 Task: Find connections with filter location Yorkton with filter topic #linkedincoachwith filter profile language English with filter current company Piramal Group with filter school UKA TARSADIA UNIVERSITY with filter industry Accommodation Services with filter service category Healthcare Consulting with filter keywords title Call Center Representative
Action: Mouse moved to (541, 114)
Screenshot: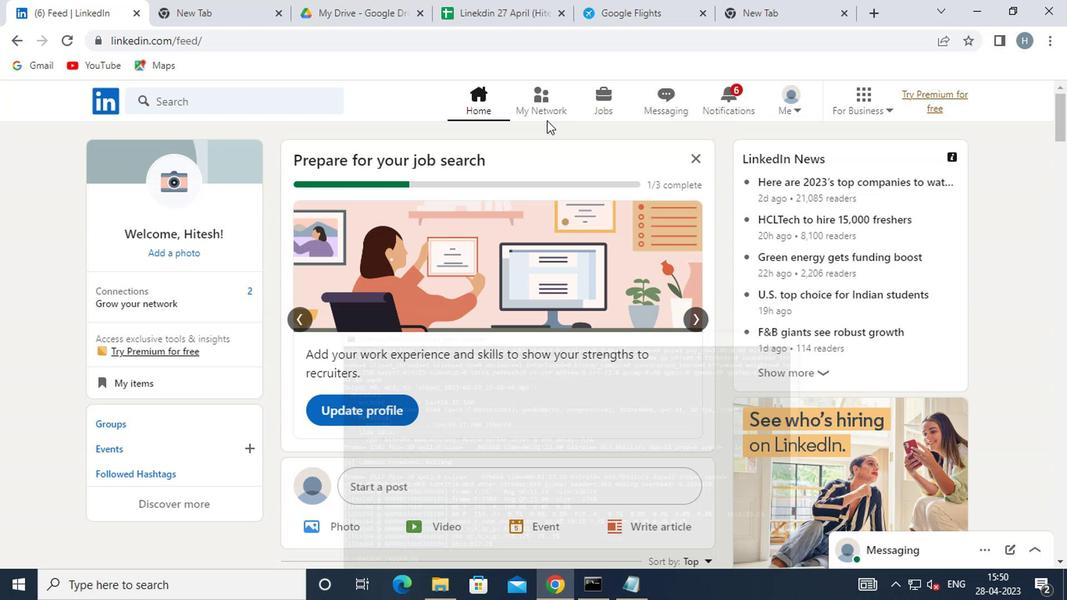 
Action: Mouse pressed left at (541, 114)
Screenshot: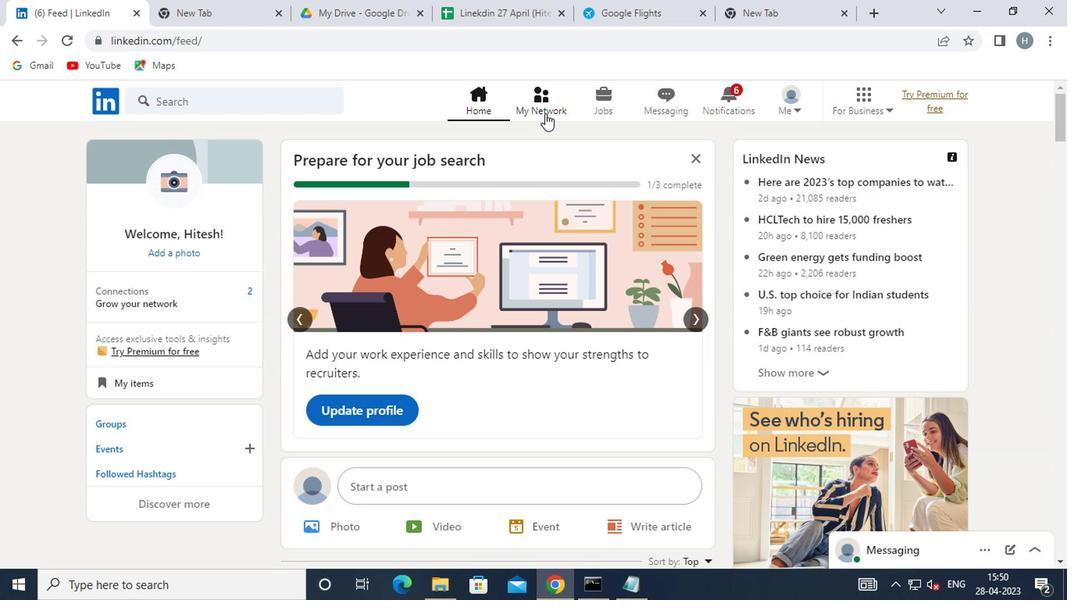
Action: Mouse moved to (280, 190)
Screenshot: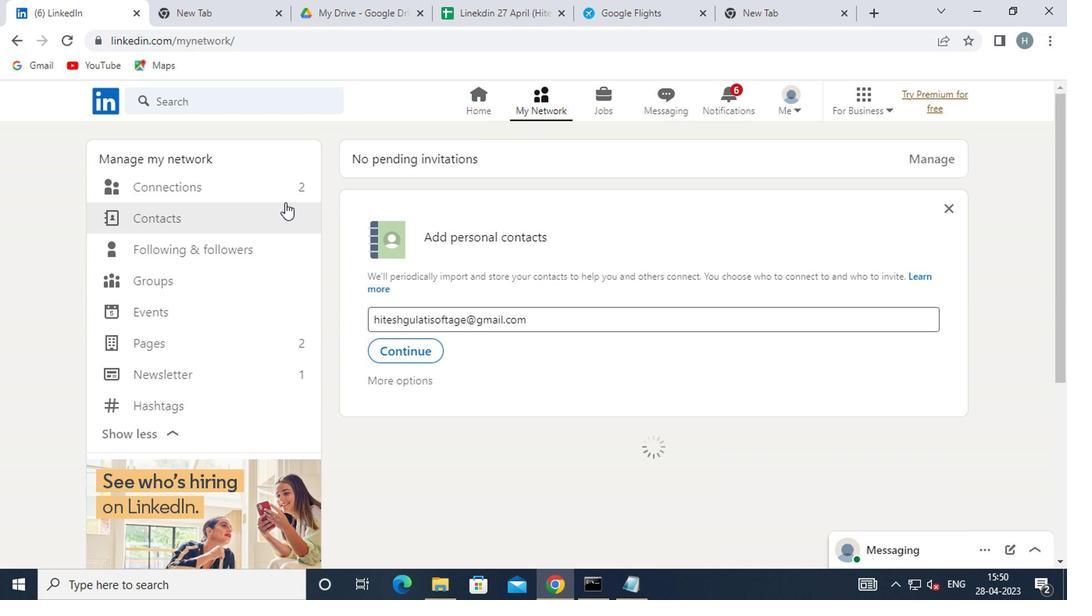 
Action: Mouse pressed left at (280, 190)
Screenshot: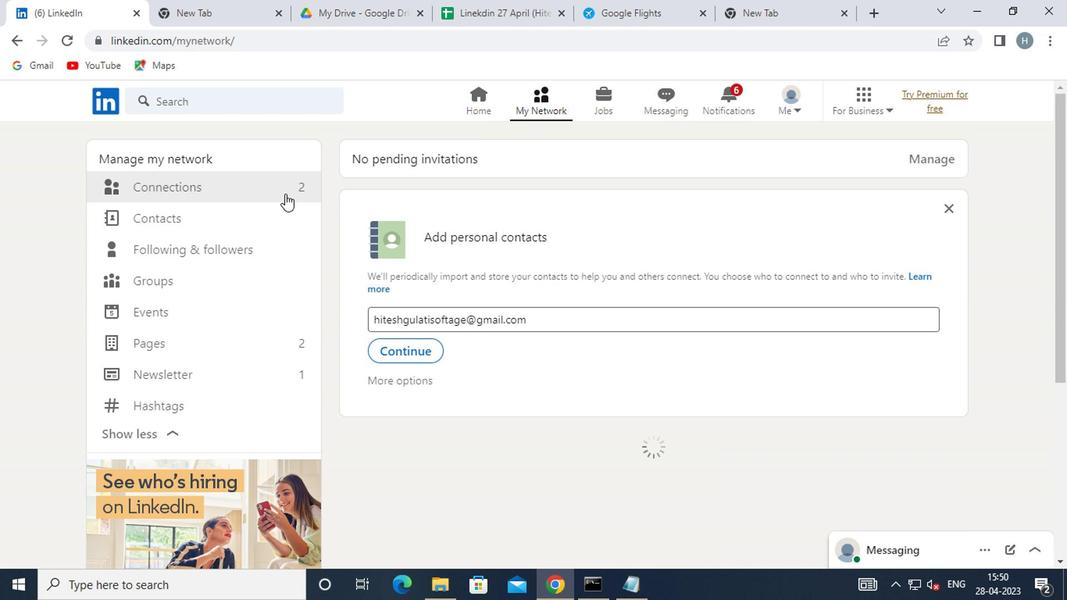 
Action: Mouse moved to (641, 190)
Screenshot: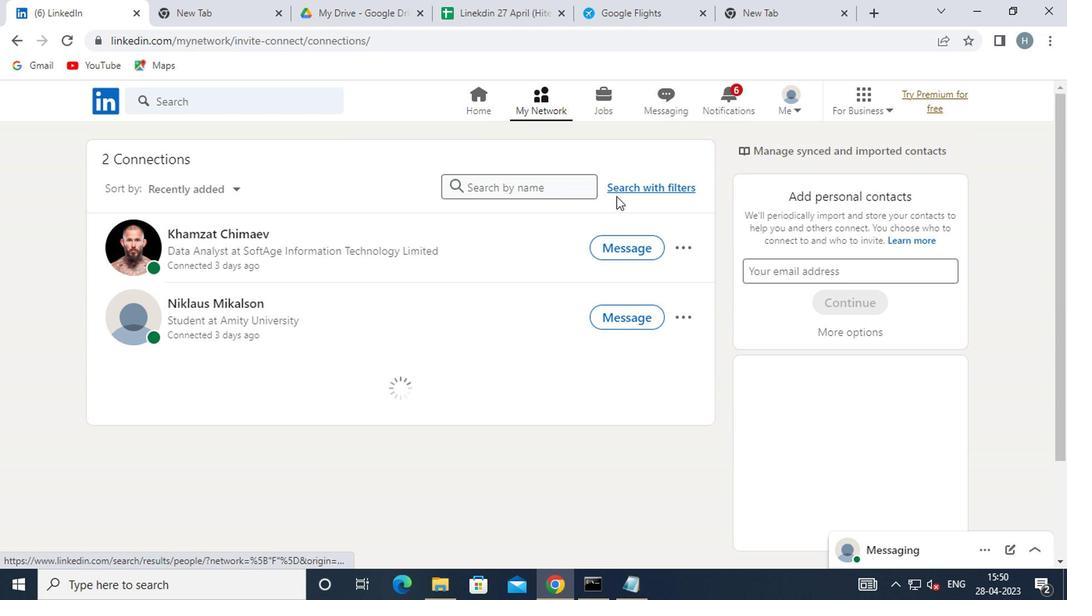 
Action: Mouse pressed left at (641, 190)
Screenshot: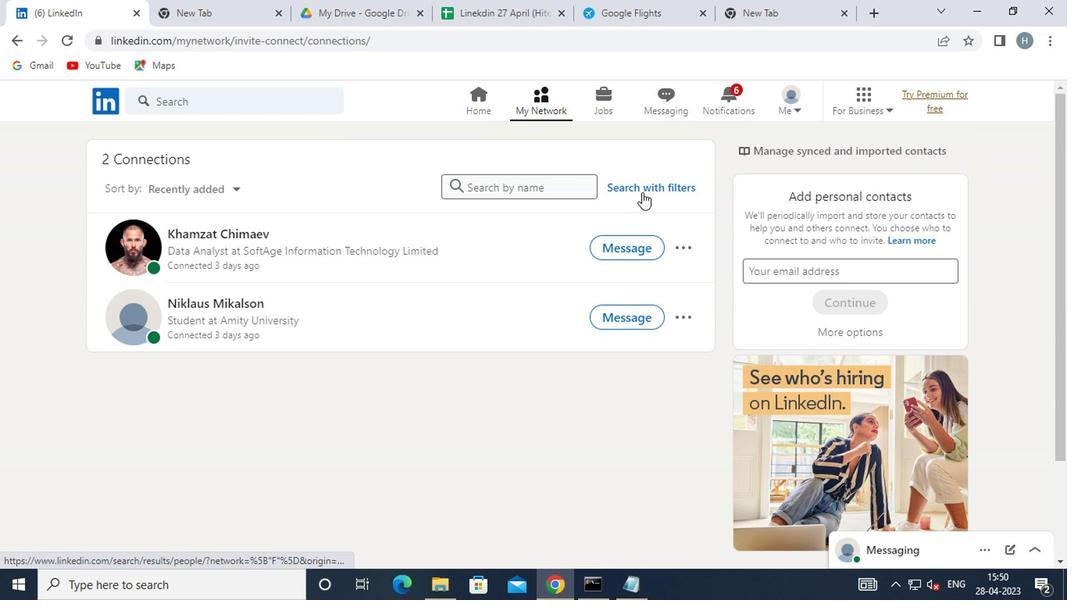 
Action: Mouse moved to (601, 141)
Screenshot: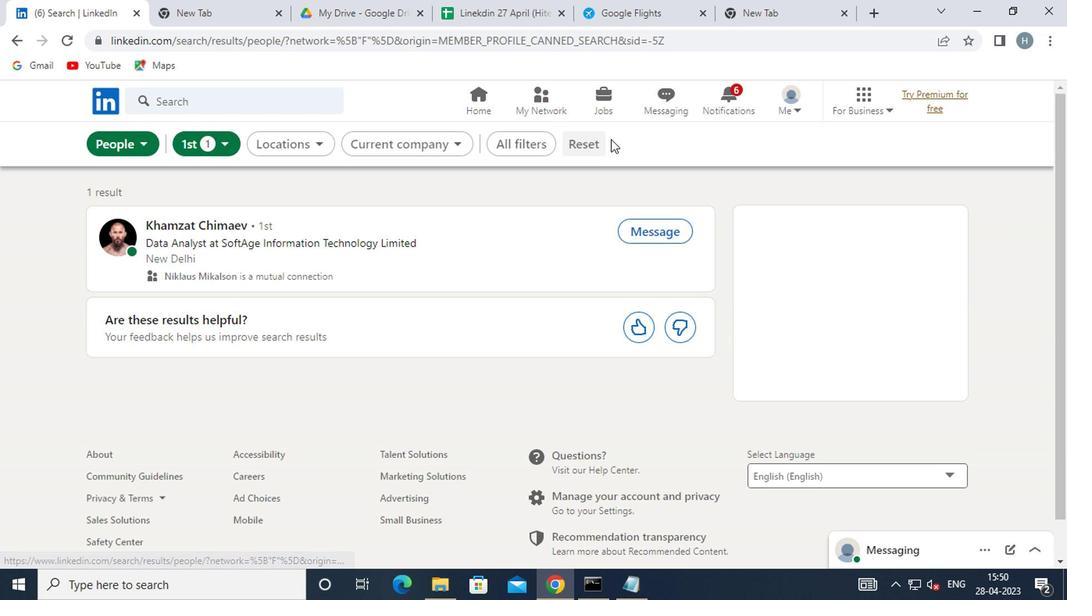 
Action: Mouse pressed left at (601, 141)
Screenshot: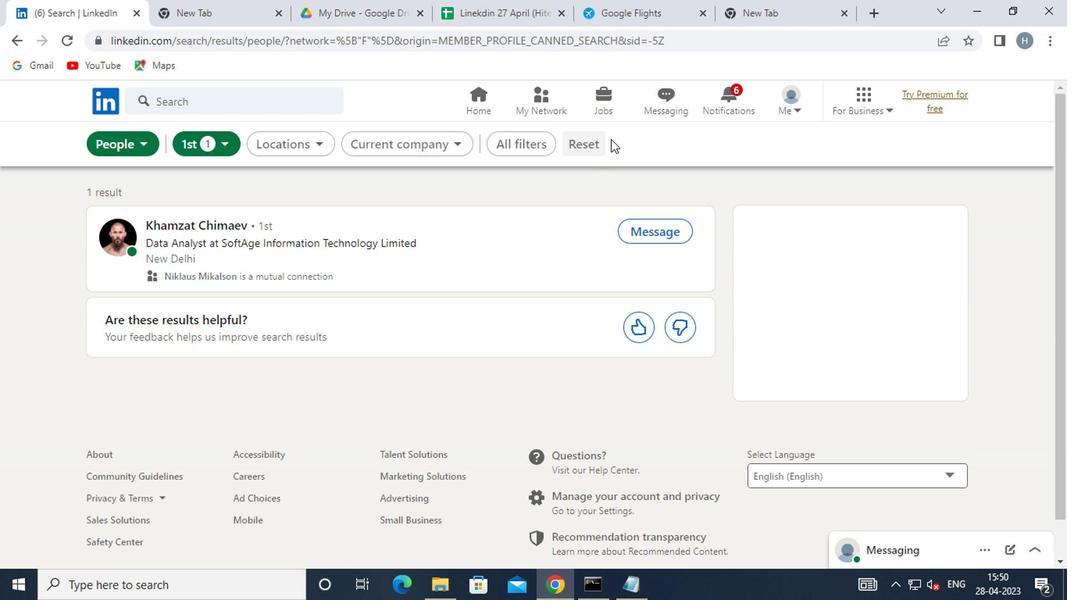 
Action: Mouse moved to (563, 144)
Screenshot: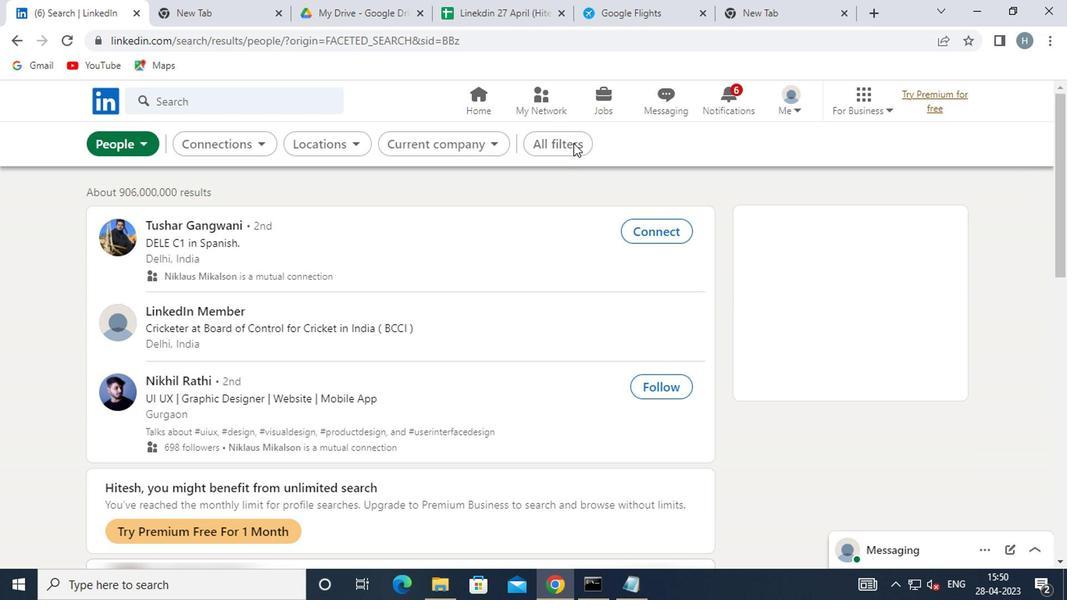 
Action: Mouse pressed left at (563, 144)
Screenshot: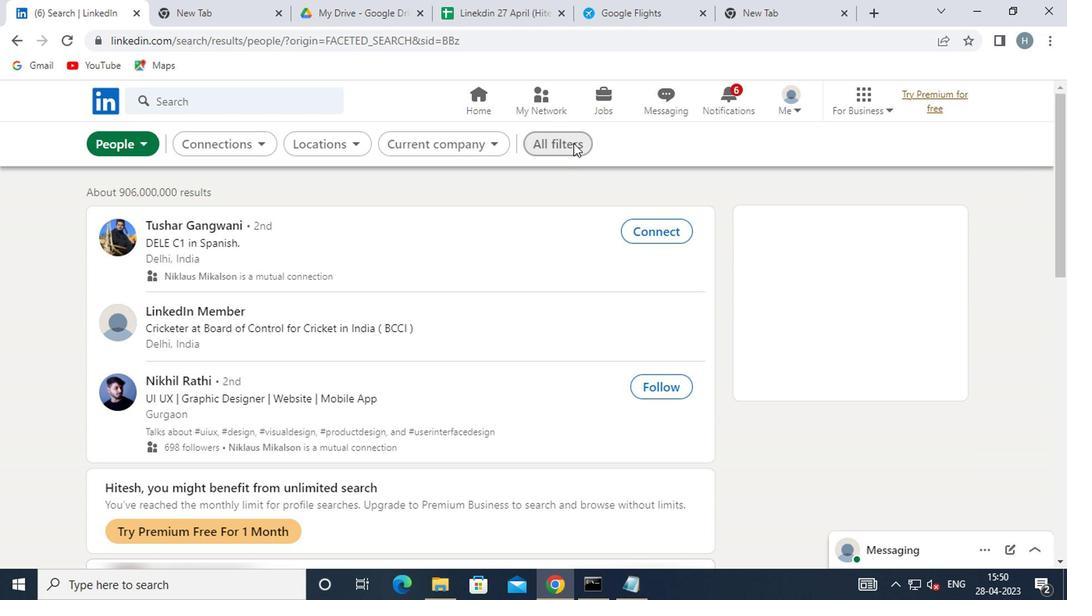 
Action: Mouse moved to (736, 312)
Screenshot: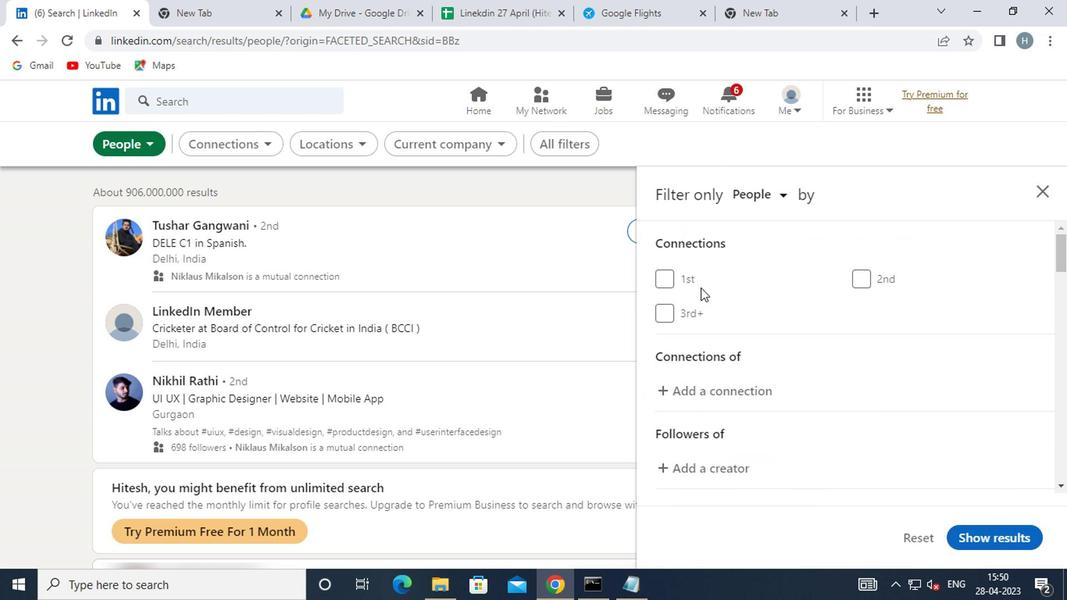 
Action: Mouse scrolled (736, 311) with delta (0, 0)
Screenshot: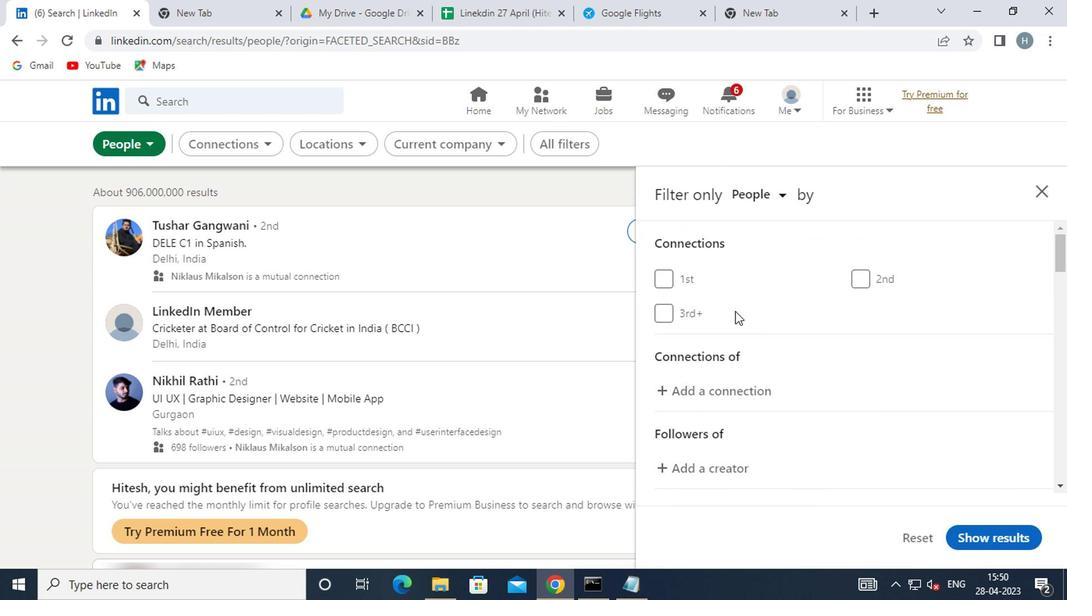 
Action: Mouse scrolled (736, 311) with delta (0, 0)
Screenshot: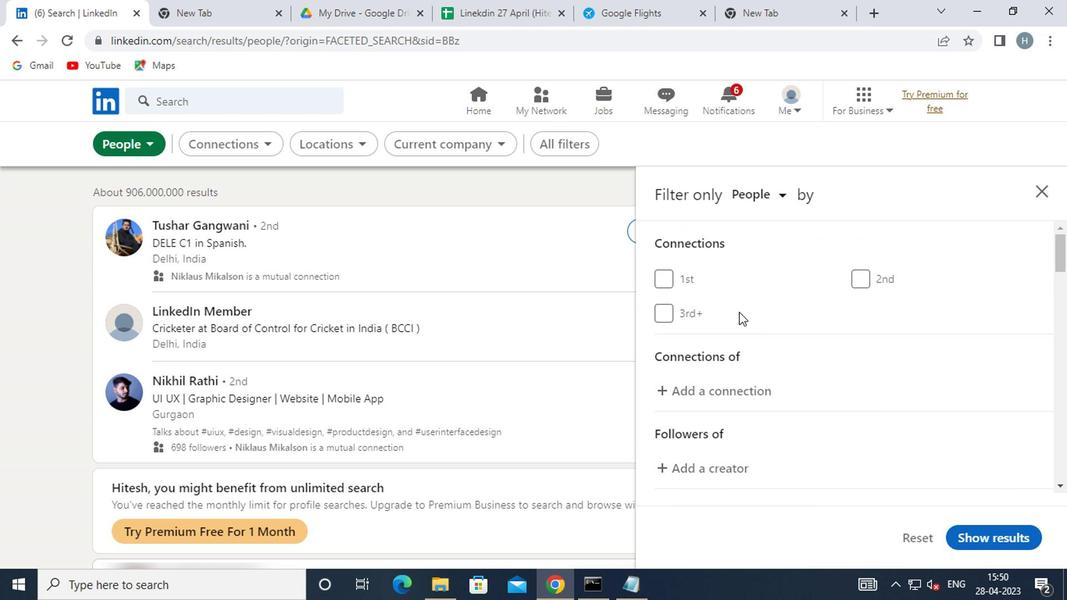 
Action: Mouse scrolled (736, 311) with delta (0, 0)
Screenshot: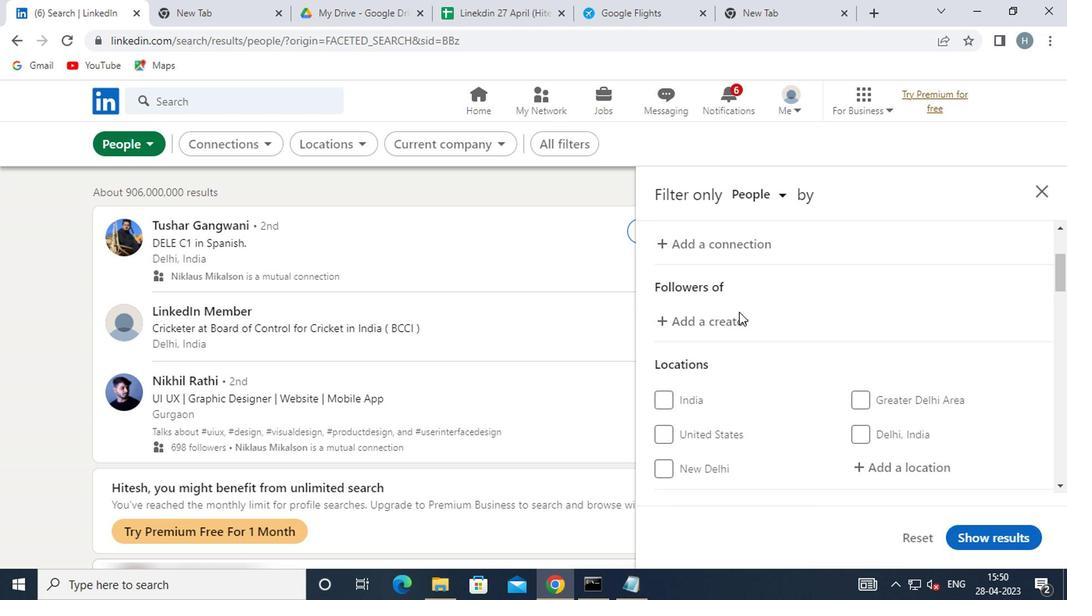 
Action: Mouse moved to (876, 375)
Screenshot: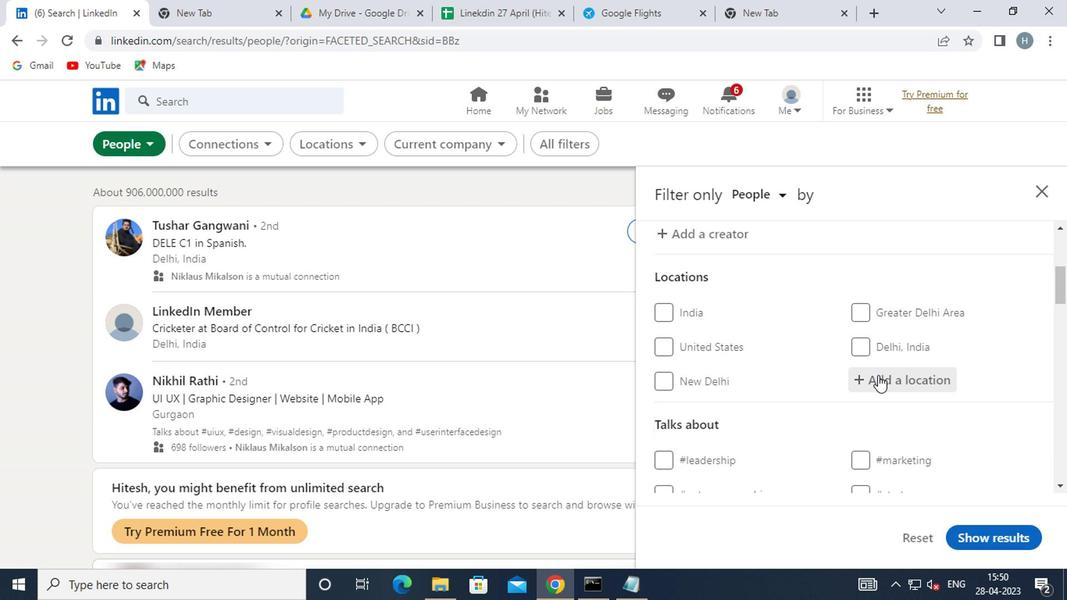 
Action: Mouse pressed left at (876, 375)
Screenshot: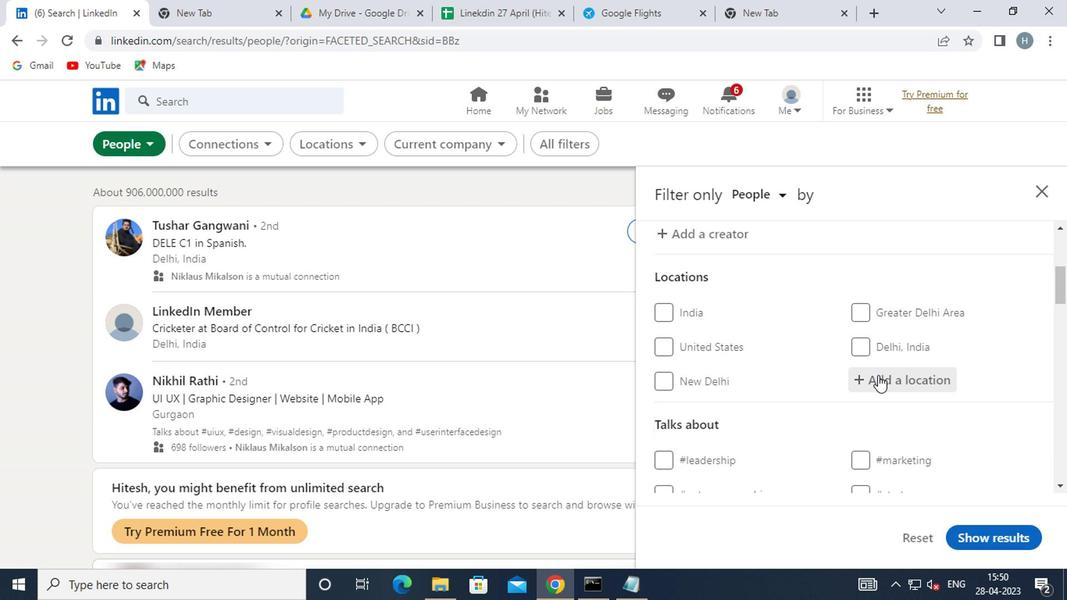 
Action: Mouse moved to (868, 374)
Screenshot: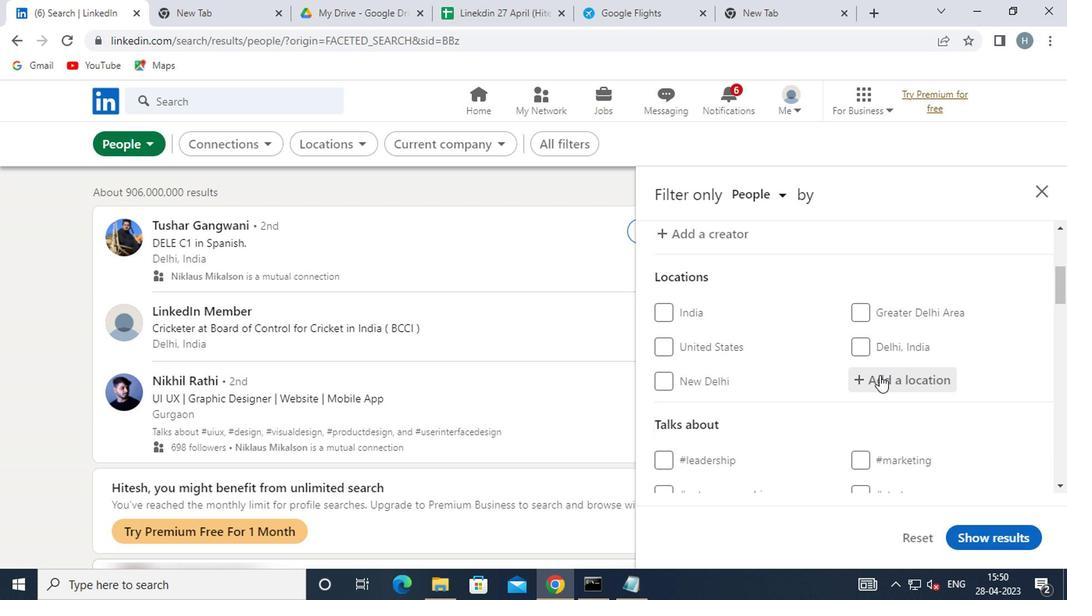 
Action: Key pressed <Key.shift>YORKTON<Key.enter>
Screenshot: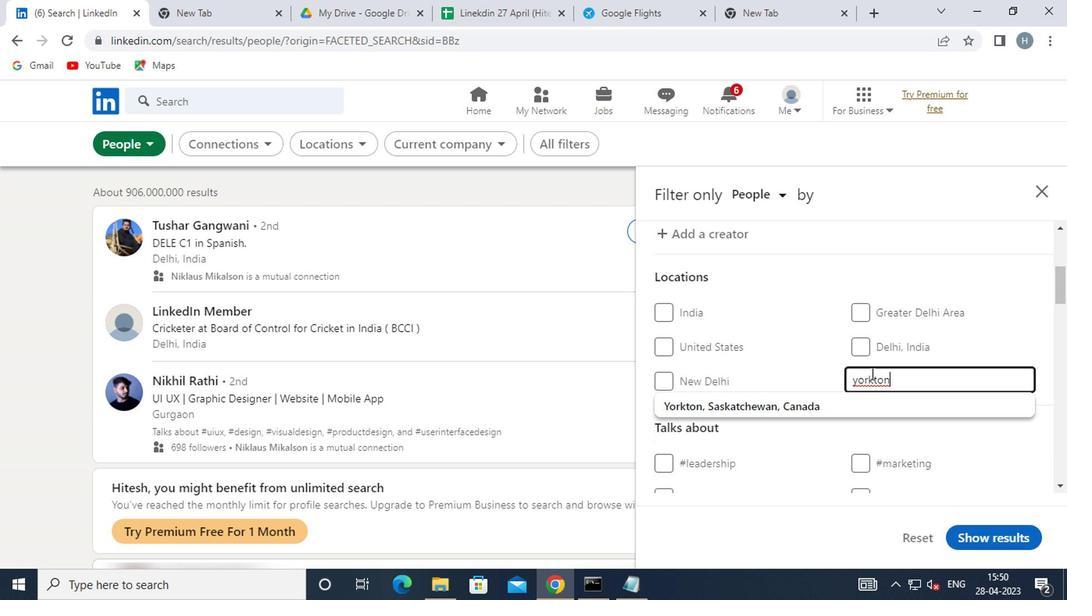 
Action: Mouse moved to (929, 409)
Screenshot: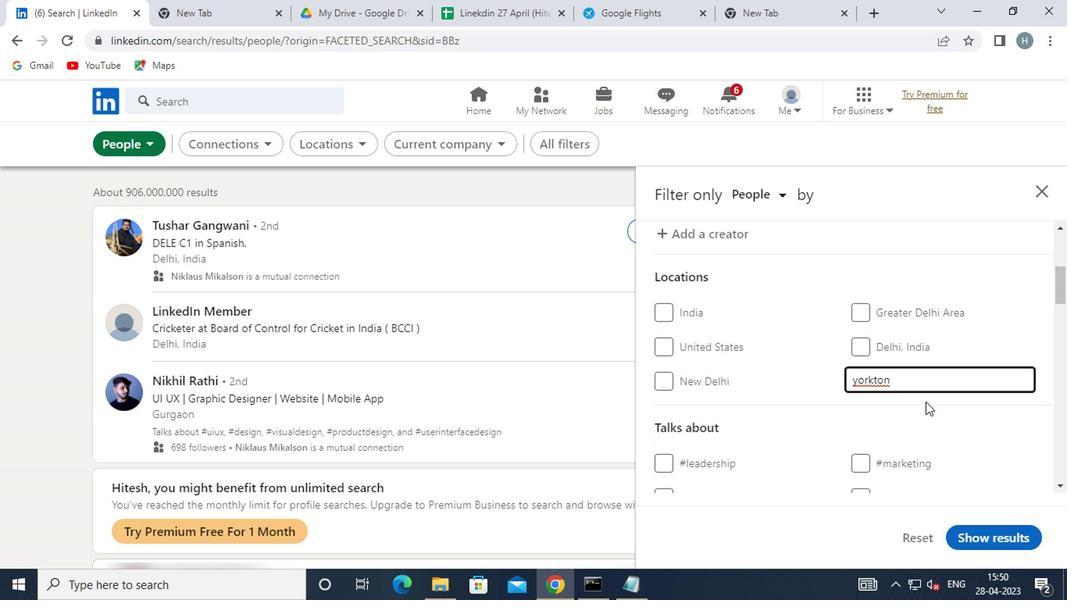 
Action: Mouse scrolled (929, 408) with delta (0, 0)
Screenshot: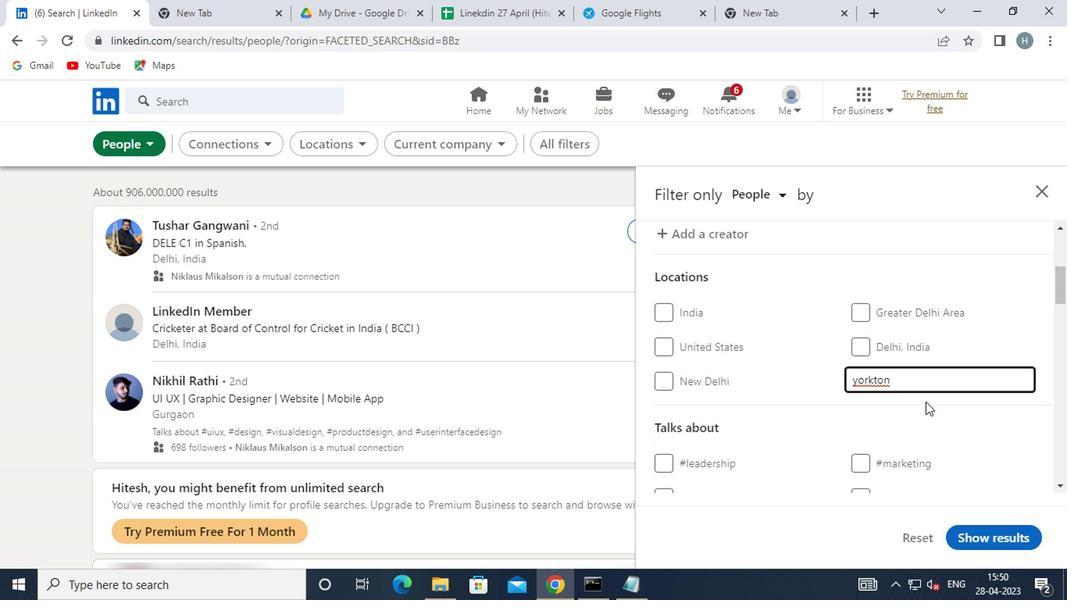
Action: Mouse moved to (929, 409)
Screenshot: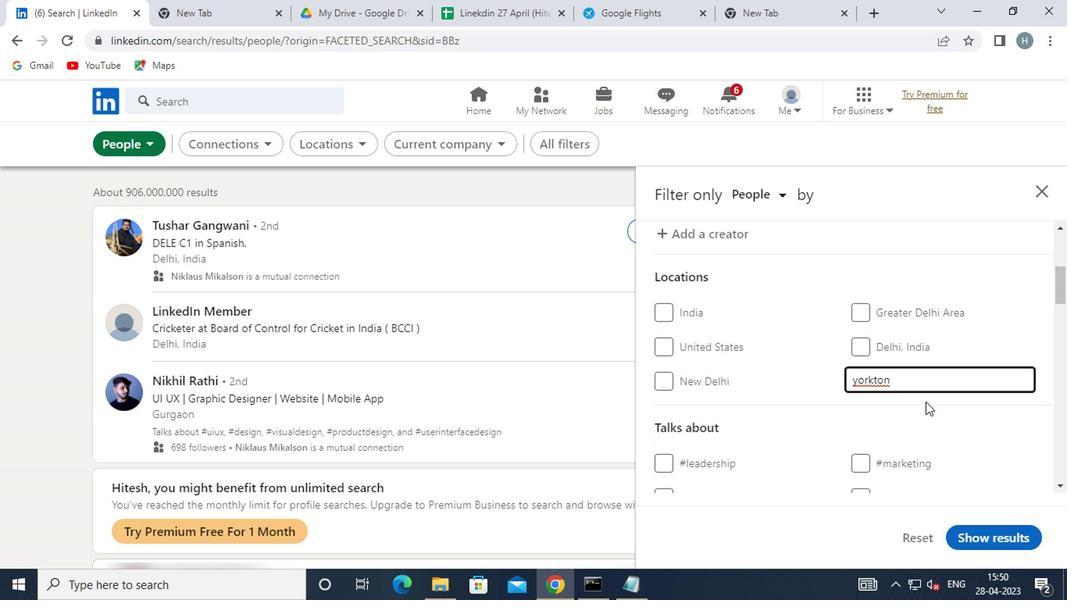 
Action: Mouse scrolled (929, 409) with delta (0, 0)
Screenshot: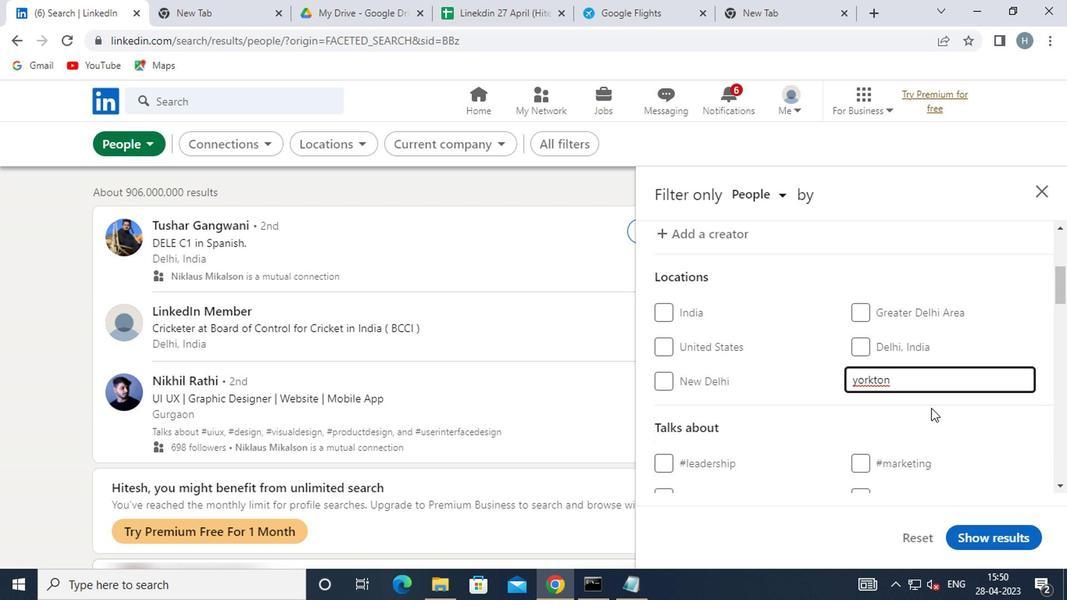 
Action: Mouse moved to (919, 374)
Screenshot: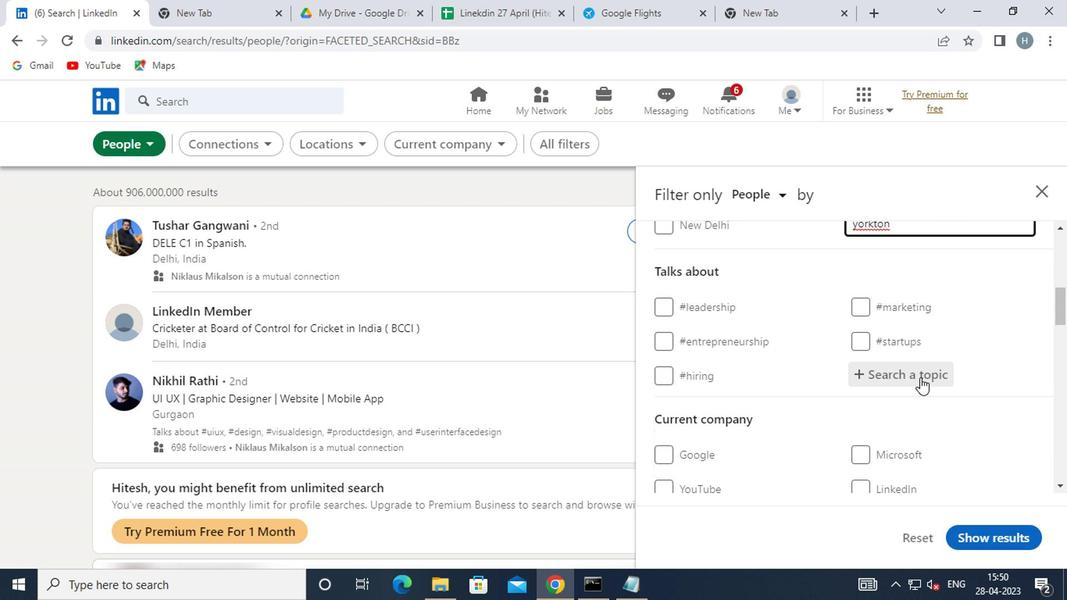 
Action: Mouse pressed left at (919, 374)
Screenshot: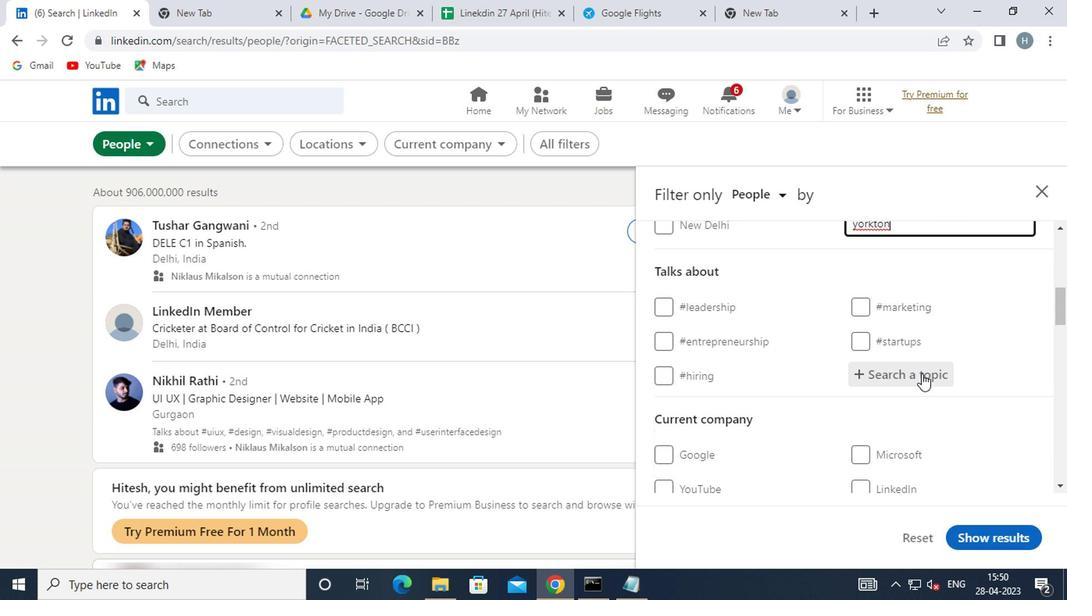 
Action: Key pressed <Key.shift><Key.shift>LINKEDINCOA
Screenshot: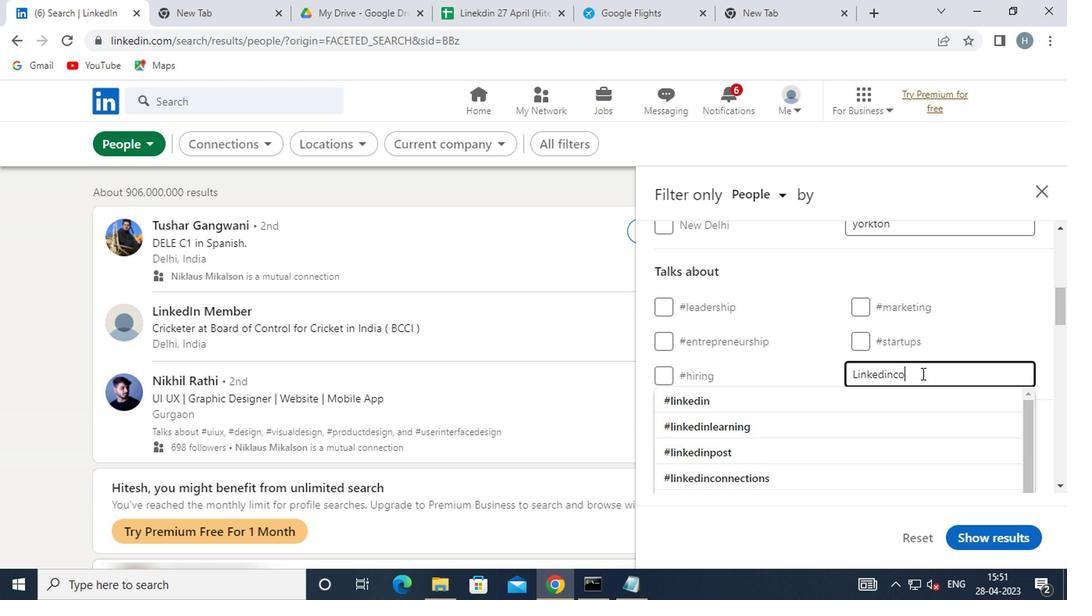 
Action: Mouse moved to (873, 395)
Screenshot: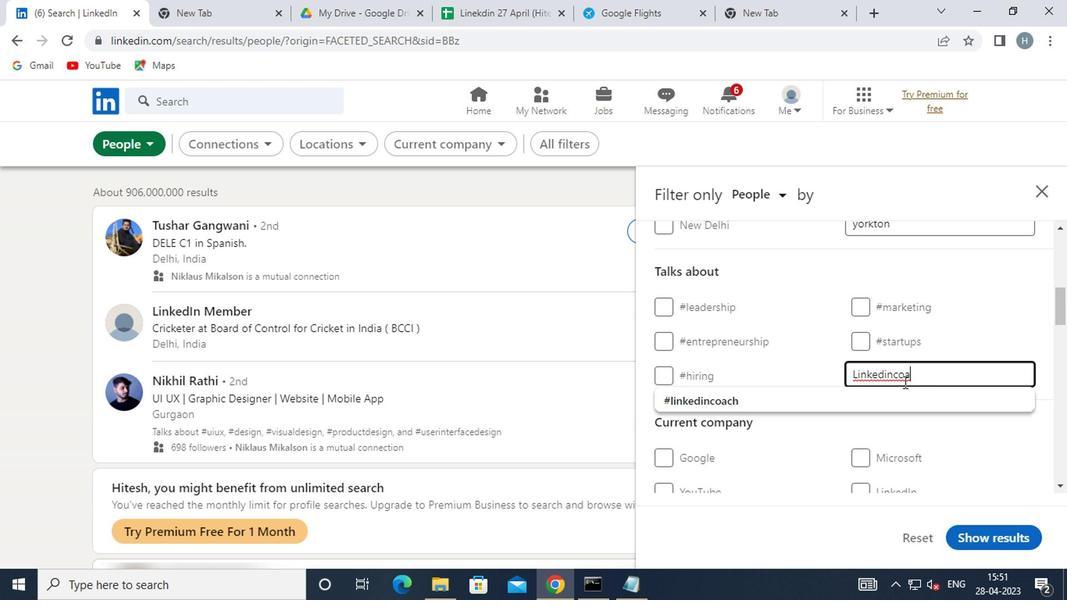 
Action: Mouse pressed left at (873, 395)
Screenshot: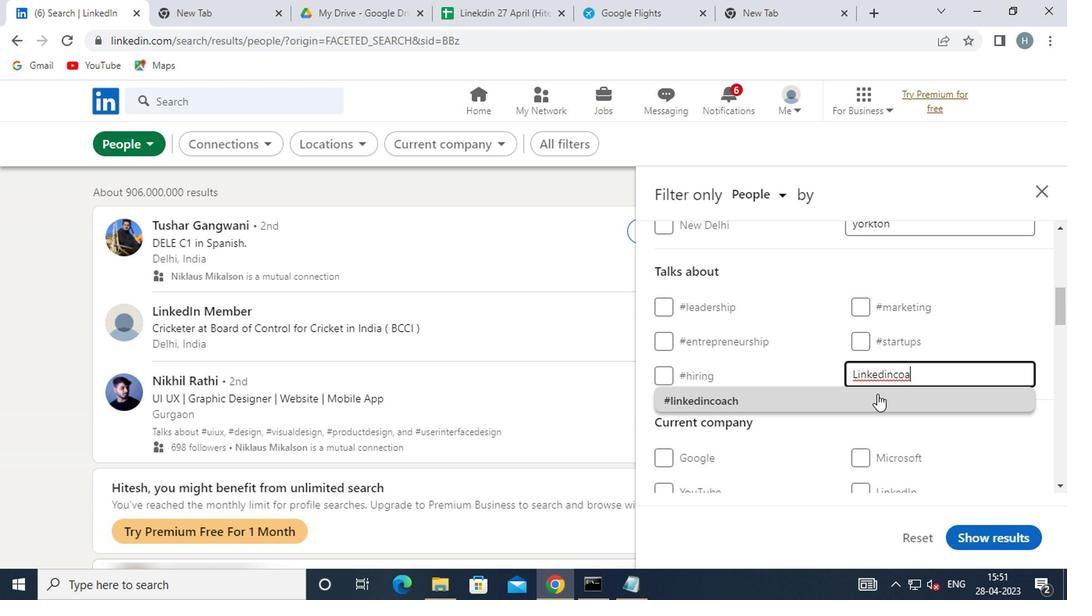 
Action: Mouse moved to (863, 379)
Screenshot: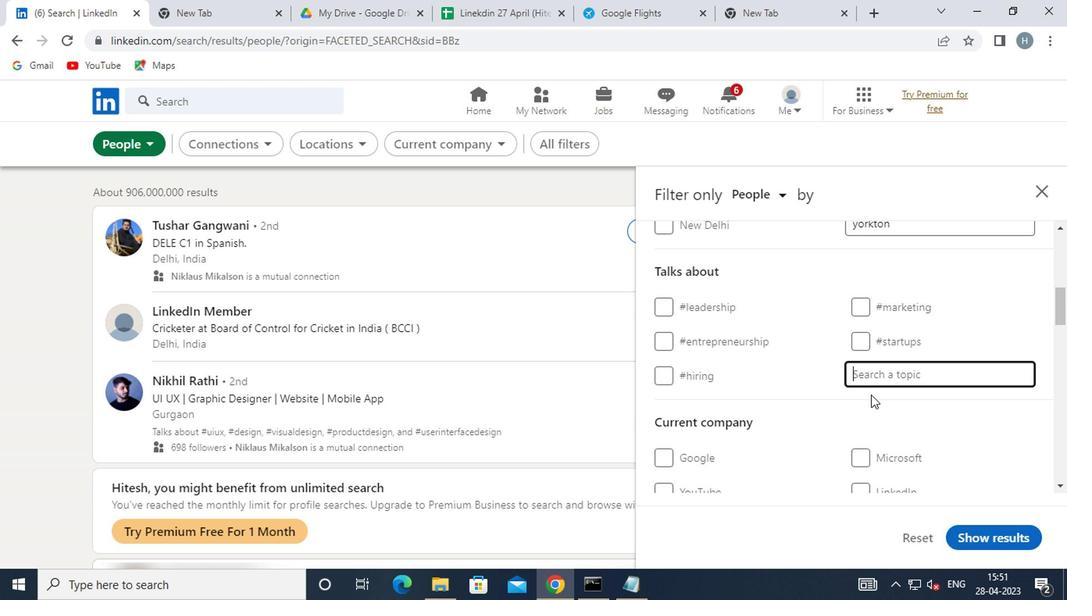 
Action: Mouse scrolled (863, 378) with delta (0, -1)
Screenshot: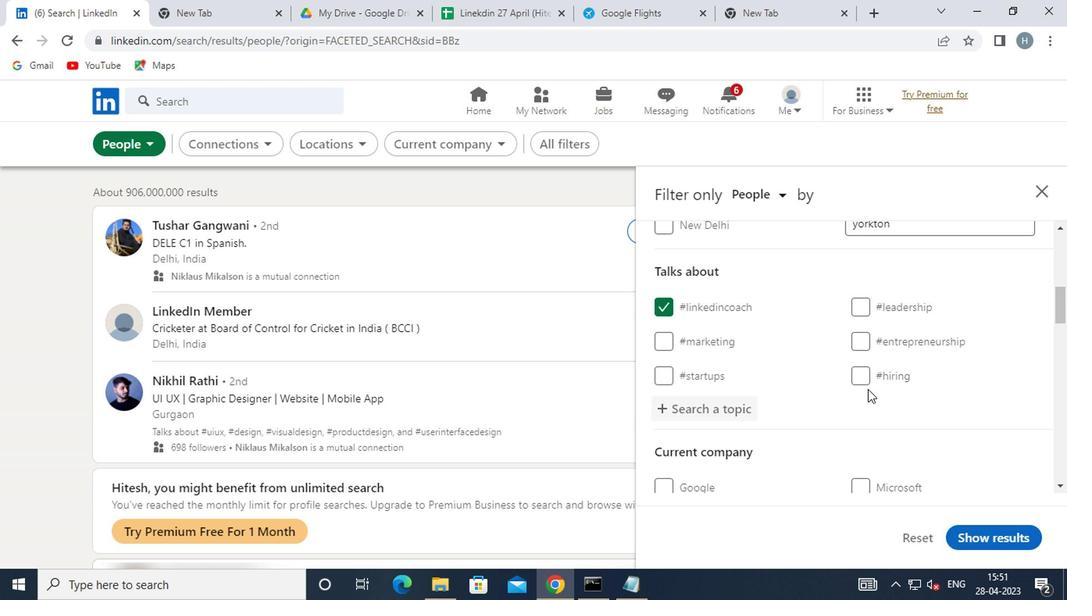 
Action: Mouse scrolled (863, 378) with delta (0, -1)
Screenshot: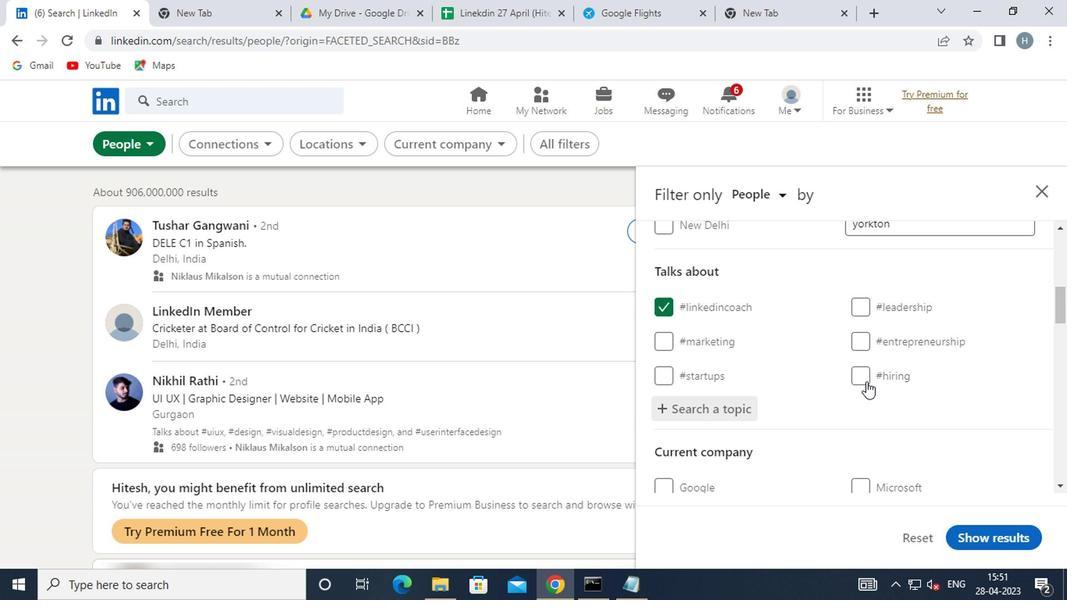 
Action: Mouse moved to (869, 376)
Screenshot: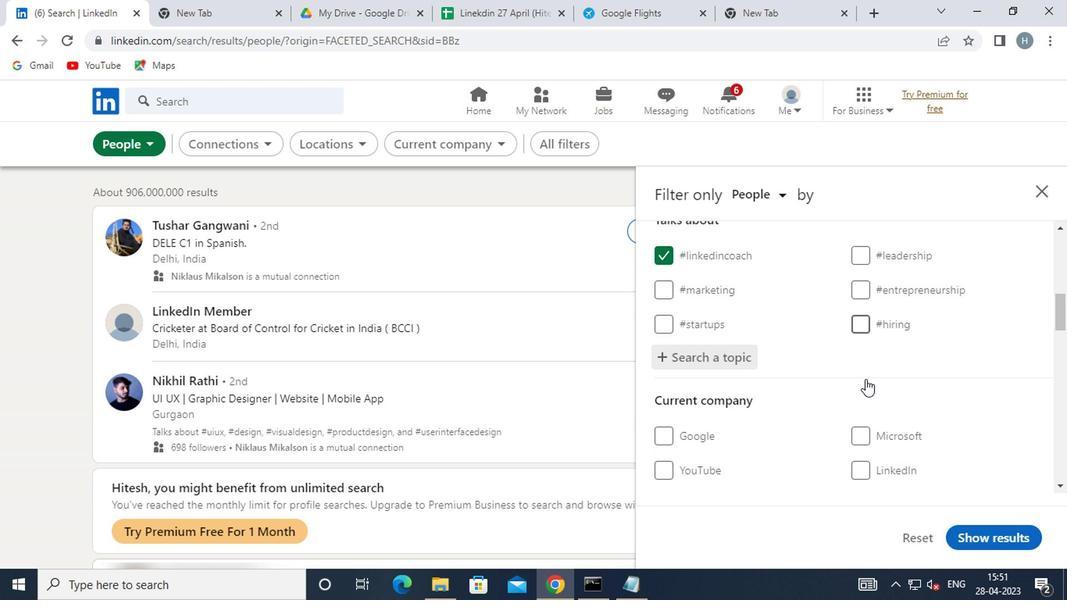 
Action: Mouse scrolled (869, 375) with delta (0, 0)
Screenshot: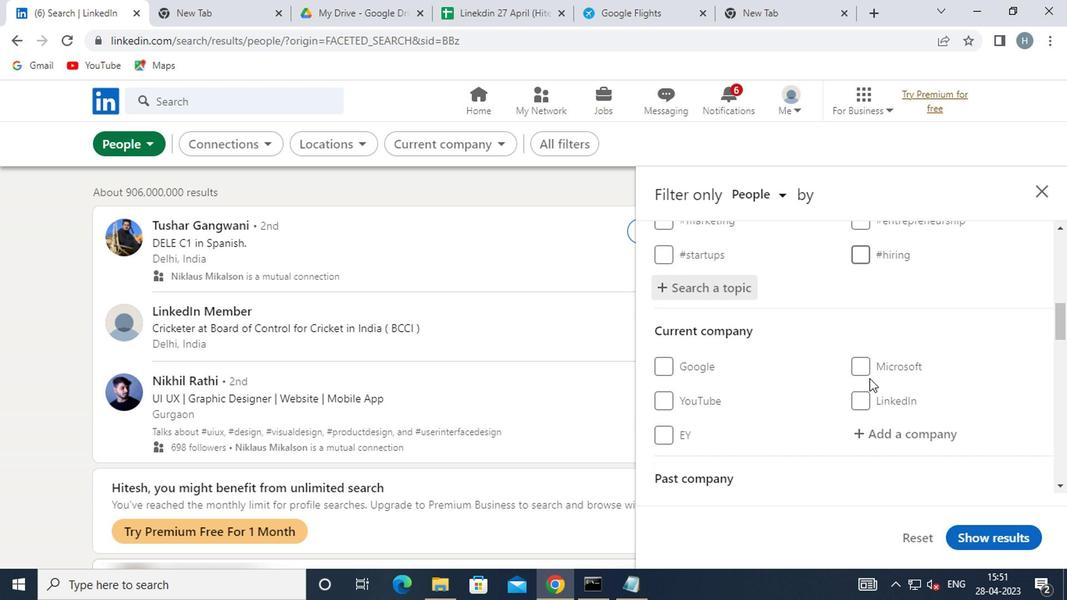 
Action: Mouse scrolled (869, 375) with delta (0, 0)
Screenshot: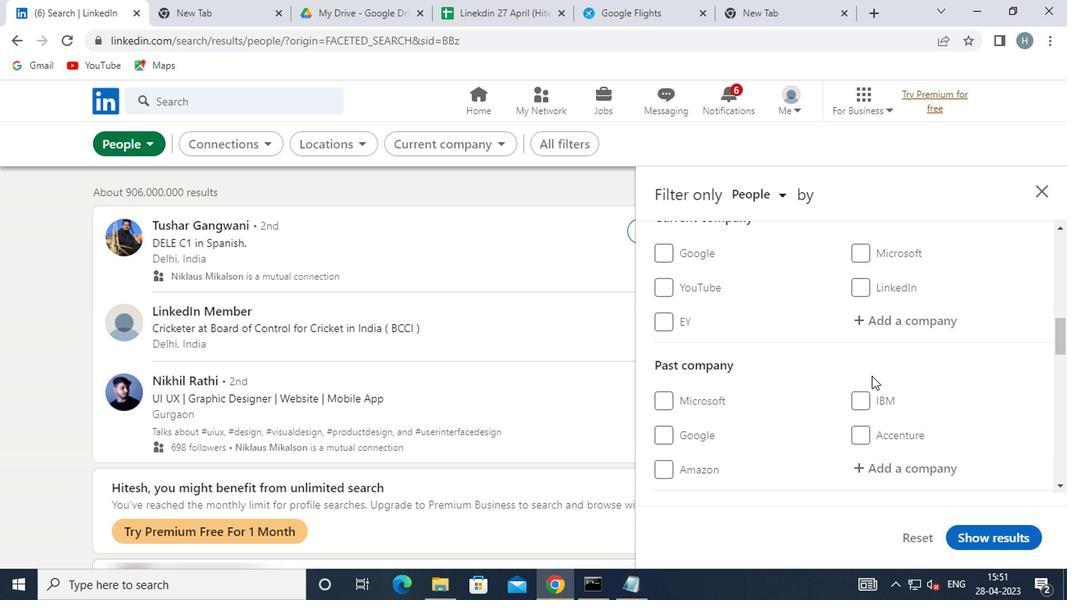 
Action: Mouse scrolled (869, 375) with delta (0, 0)
Screenshot: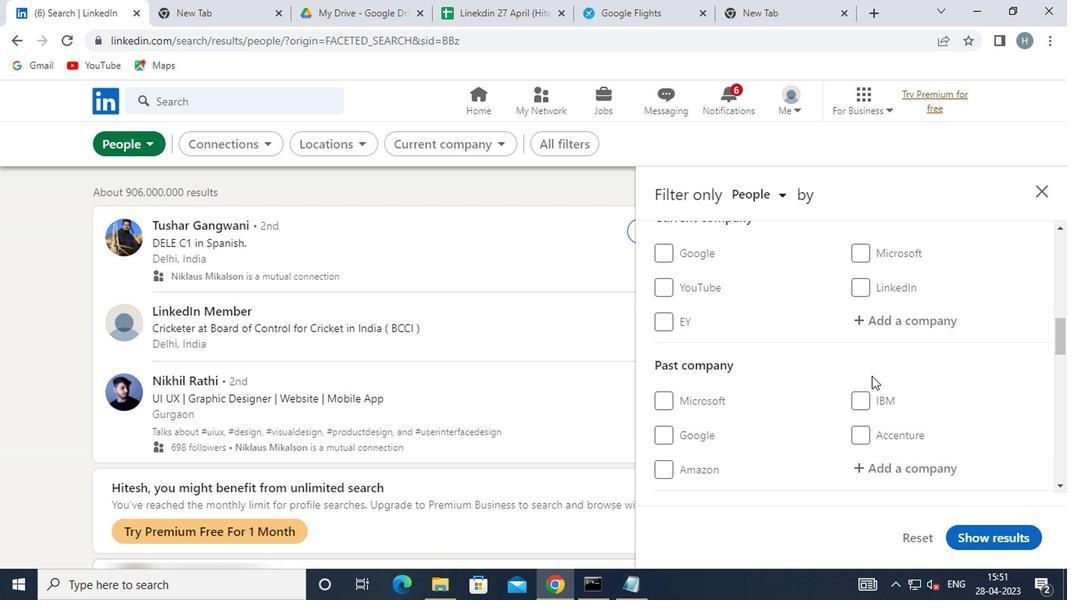 
Action: Mouse moved to (873, 368)
Screenshot: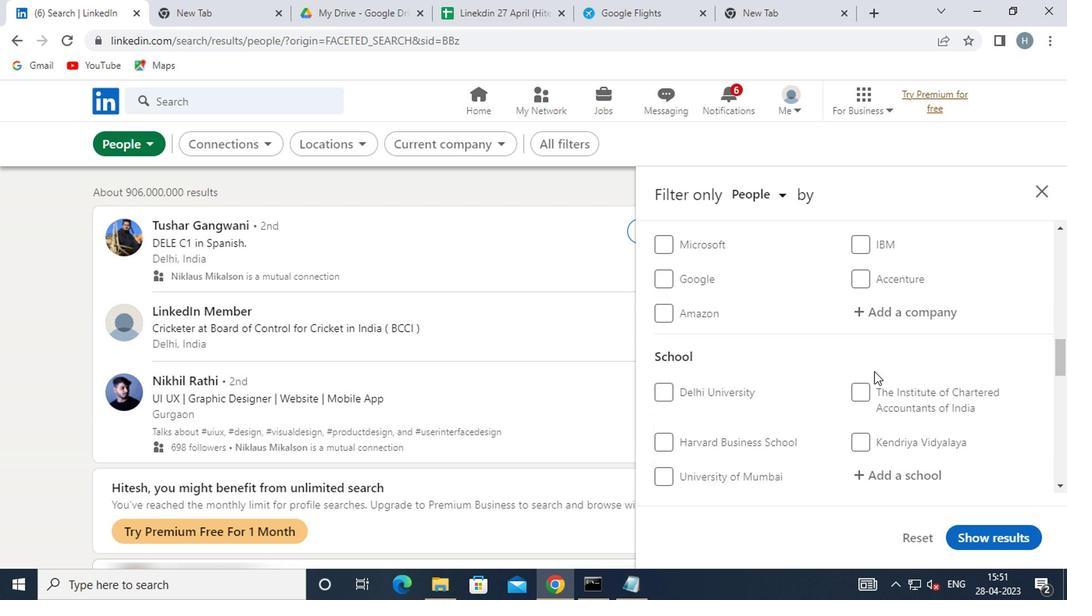 
Action: Mouse scrolled (873, 368) with delta (0, 0)
Screenshot: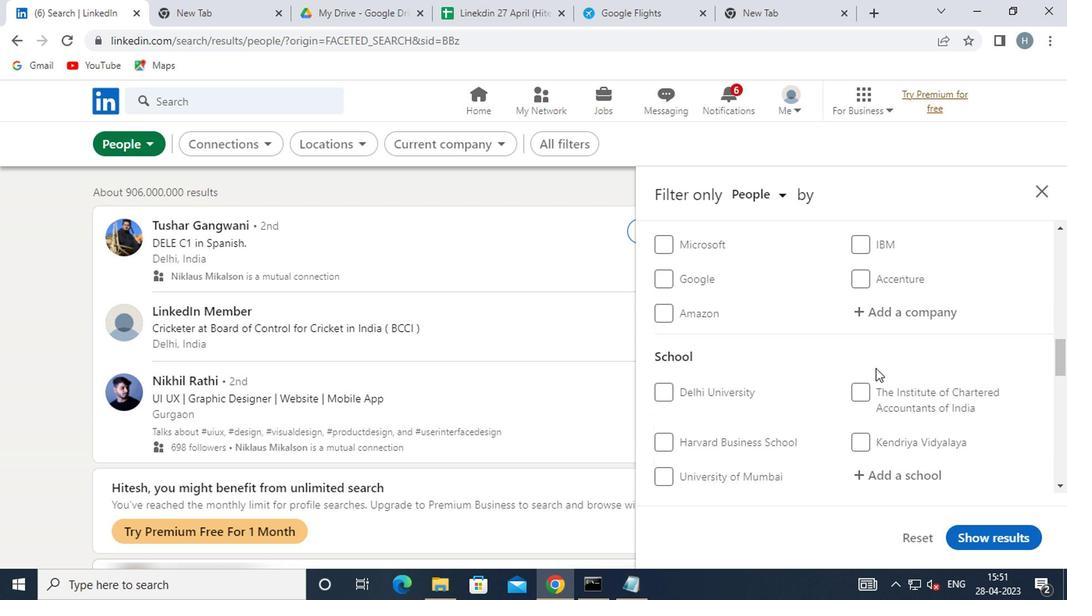 
Action: Mouse moved to (873, 368)
Screenshot: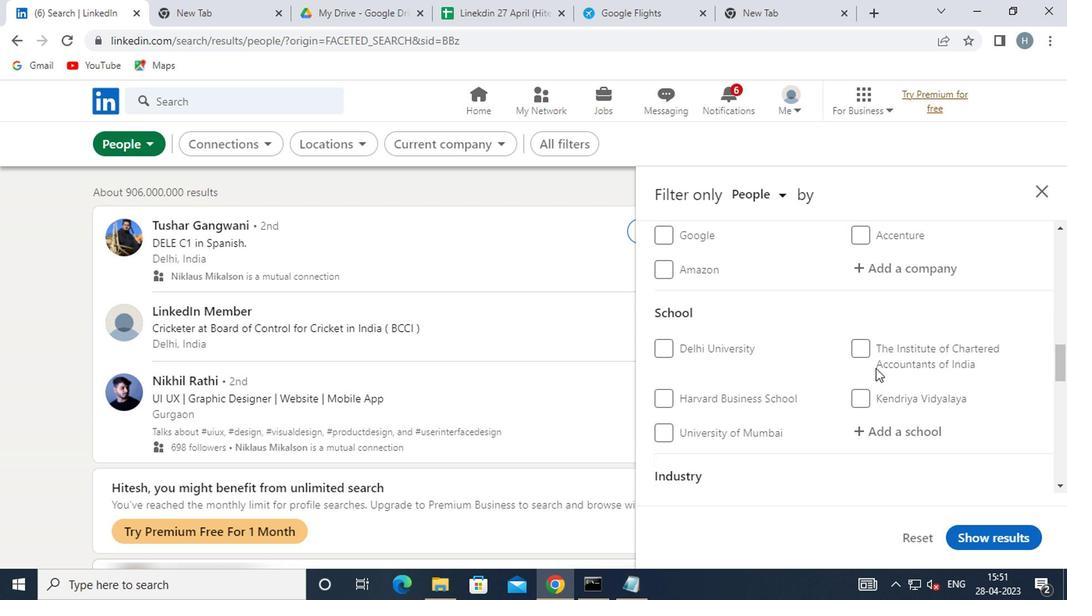 
Action: Mouse scrolled (873, 367) with delta (0, -1)
Screenshot: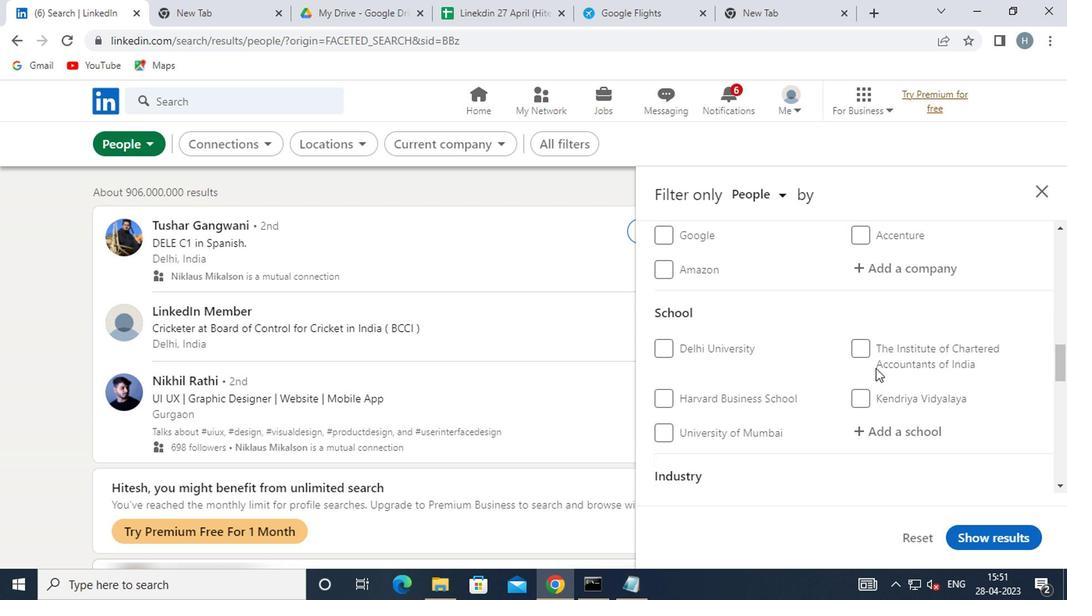 
Action: Mouse moved to (850, 370)
Screenshot: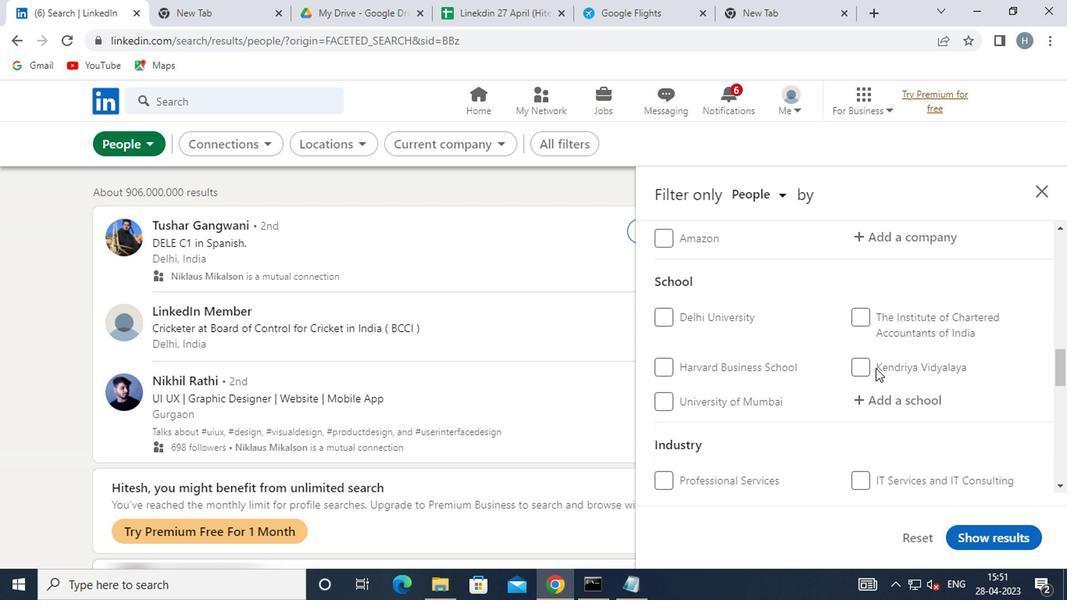 
Action: Mouse scrolled (850, 370) with delta (0, 0)
Screenshot: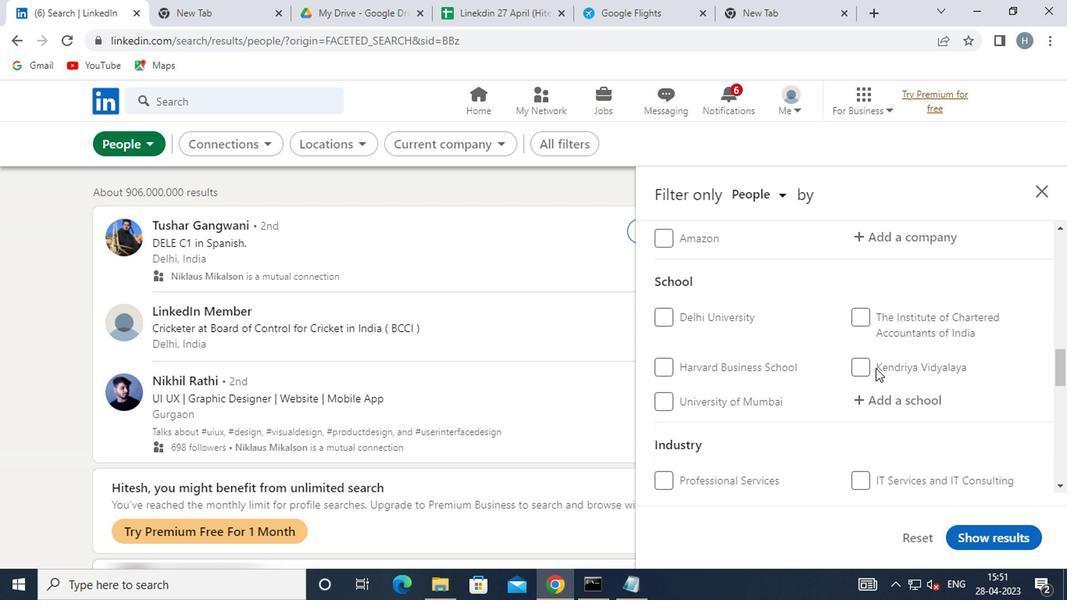 
Action: Mouse moved to (834, 372)
Screenshot: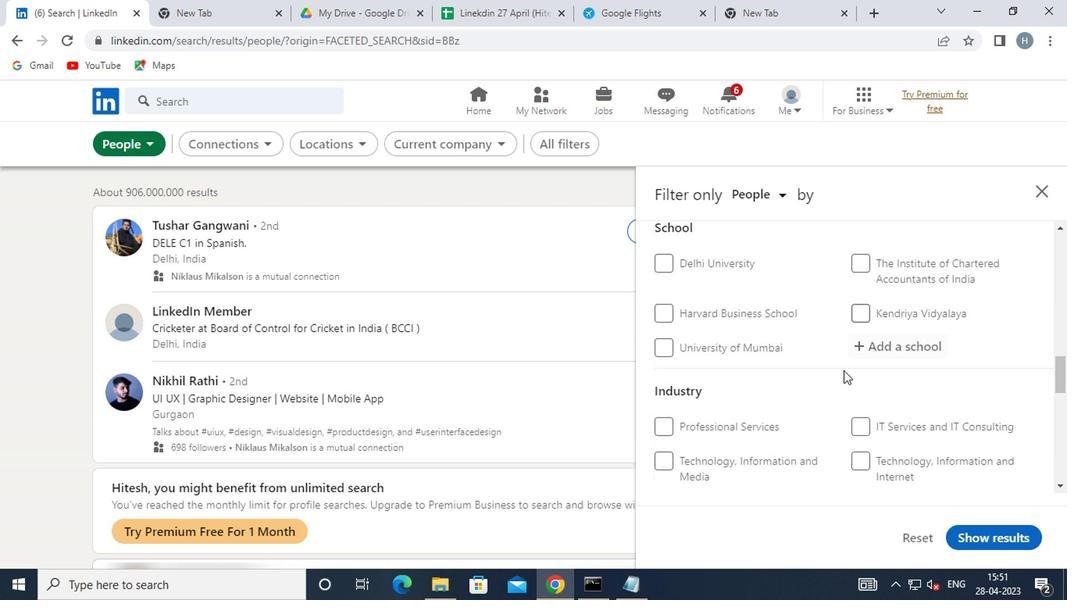 
Action: Mouse scrolled (834, 370) with delta (0, -1)
Screenshot: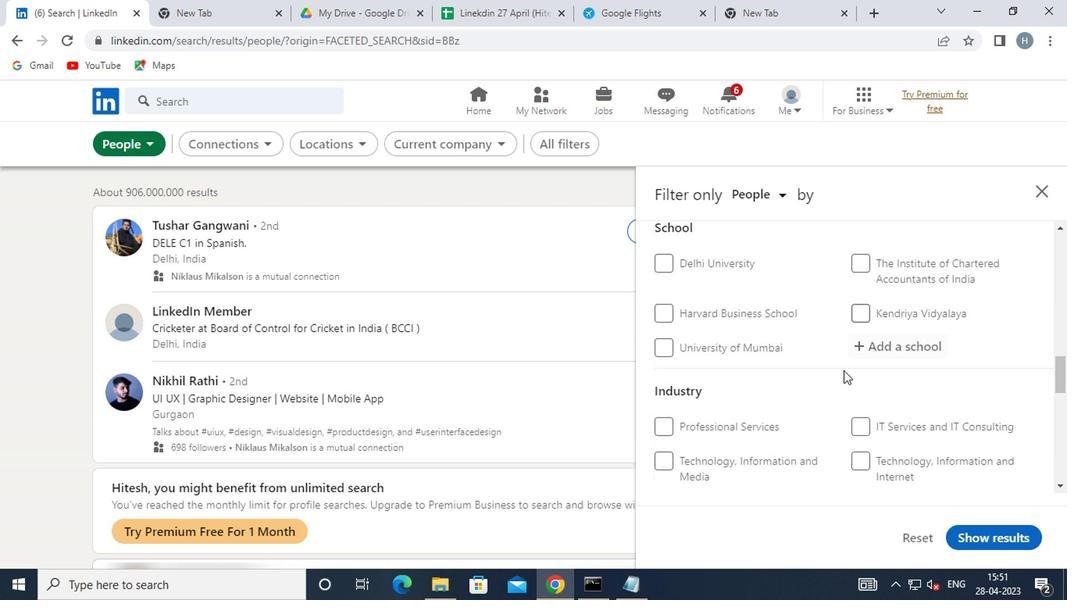 
Action: Mouse moved to (675, 424)
Screenshot: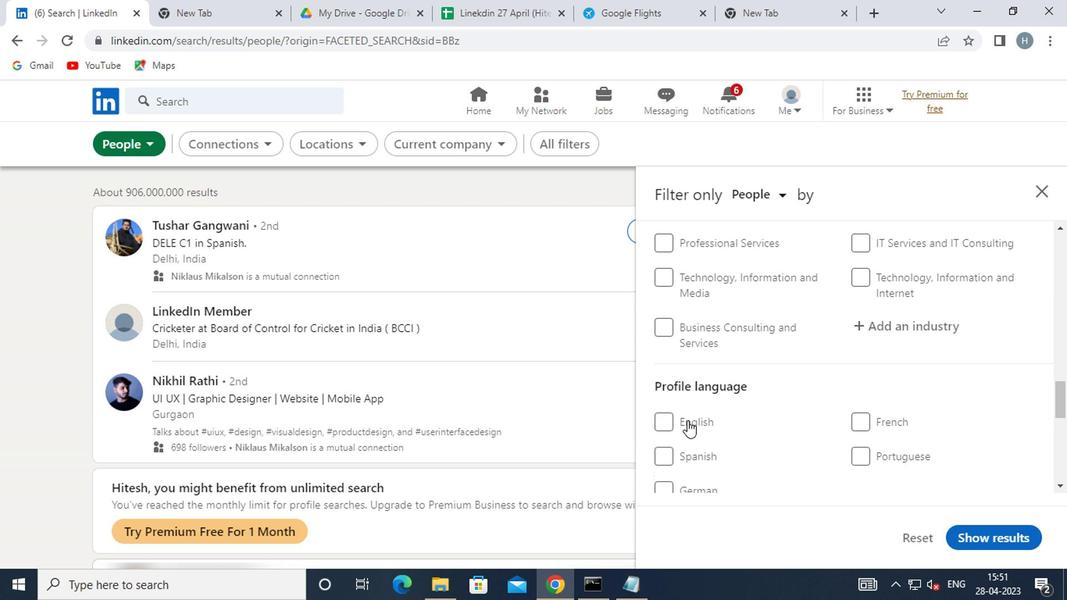 
Action: Mouse pressed left at (675, 424)
Screenshot: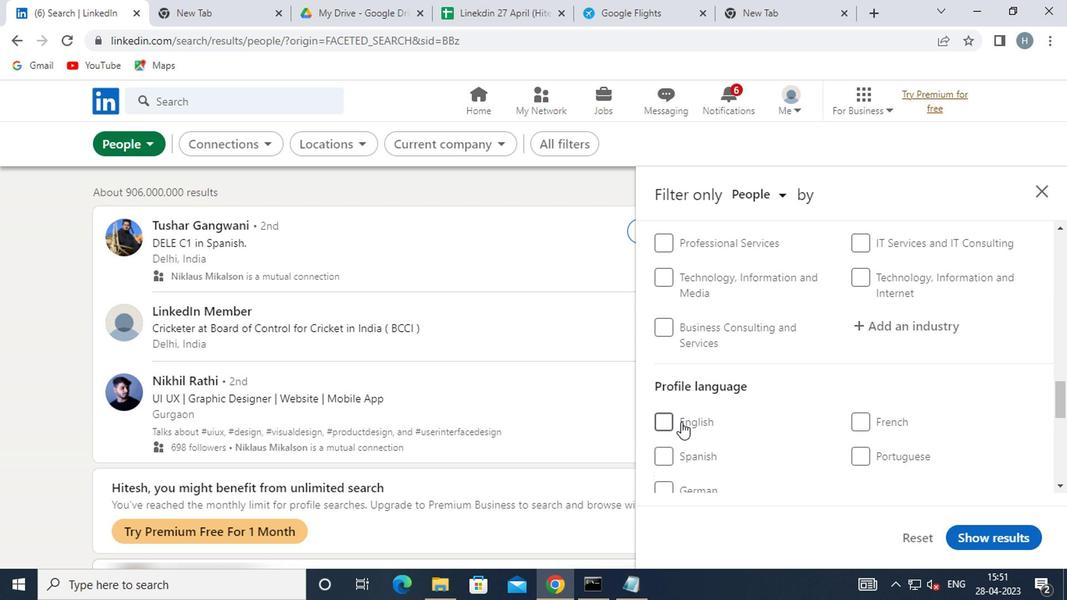 
Action: Mouse moved to (759, 414)
Screenshot: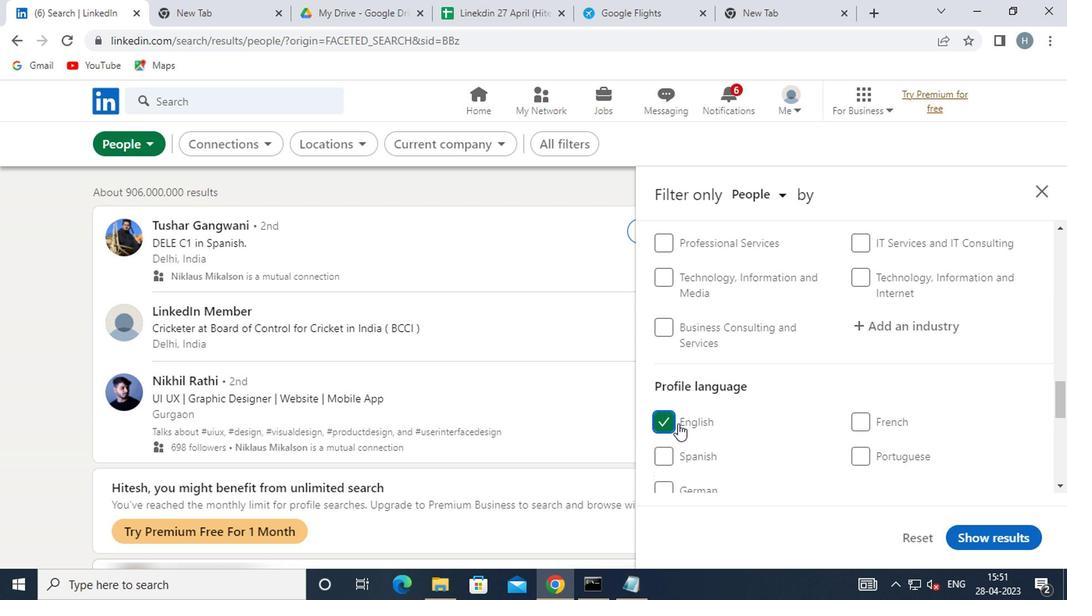 
Action: Mouse scrolled (759, 415) with delta (0, 0)
Screenshot: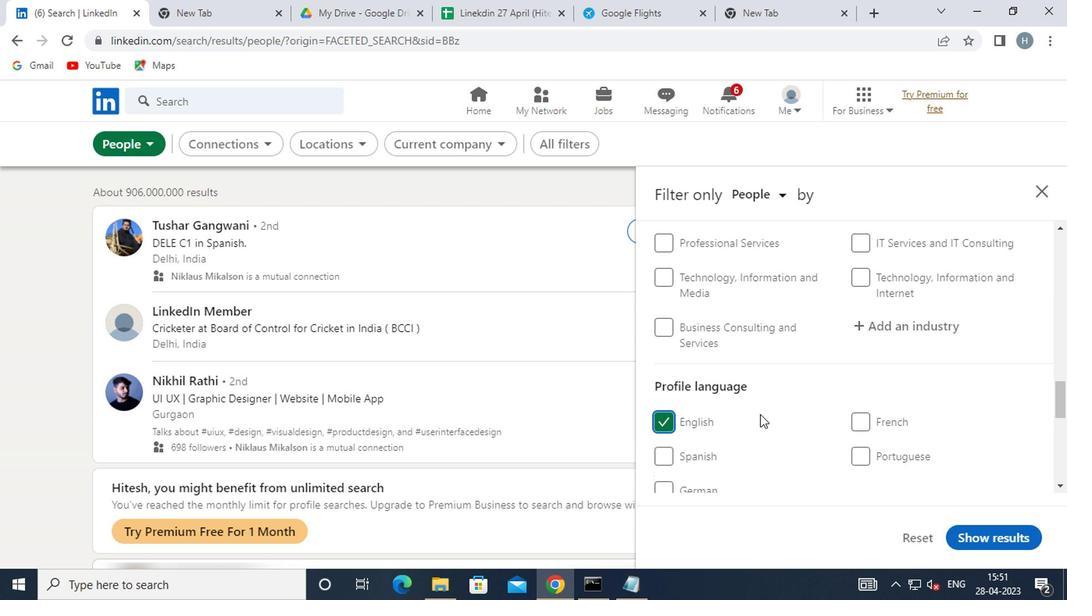 
Action: Mouse scrolled (759, 415) with delta (0, 0)
Screenshot: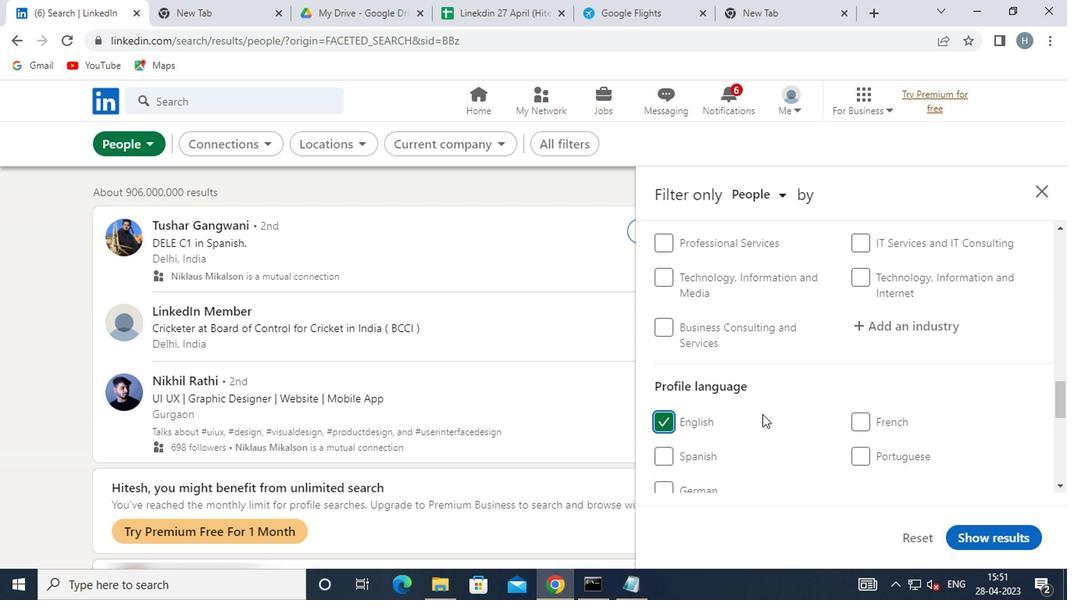 
Action: Mouse moved to (765, 412)
Screenshot: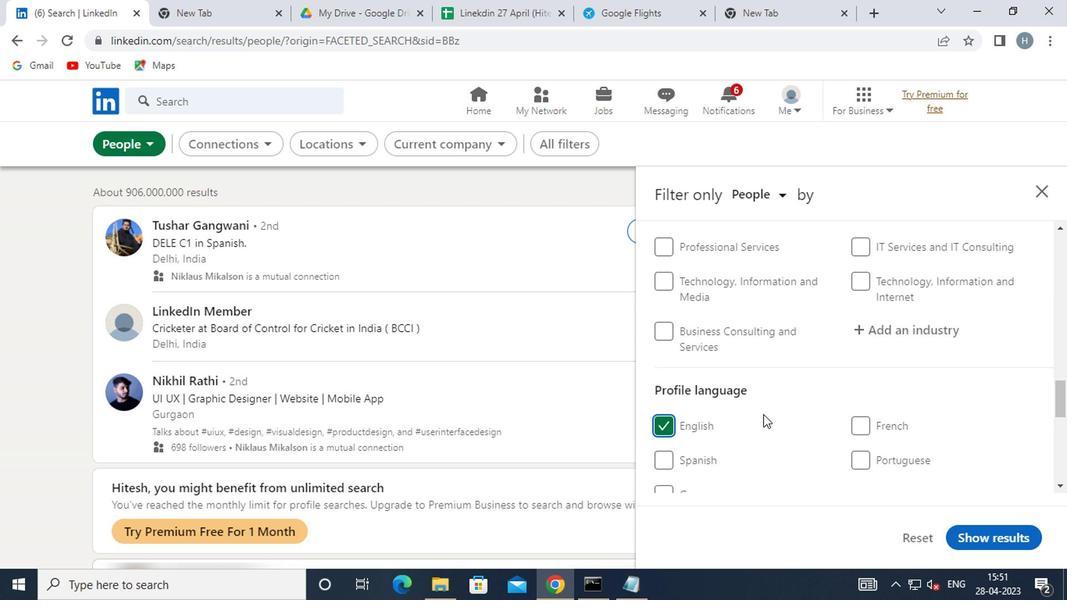 
Action: Mouse scrolled (765, 413) with delta (0, 0)
Screenshot: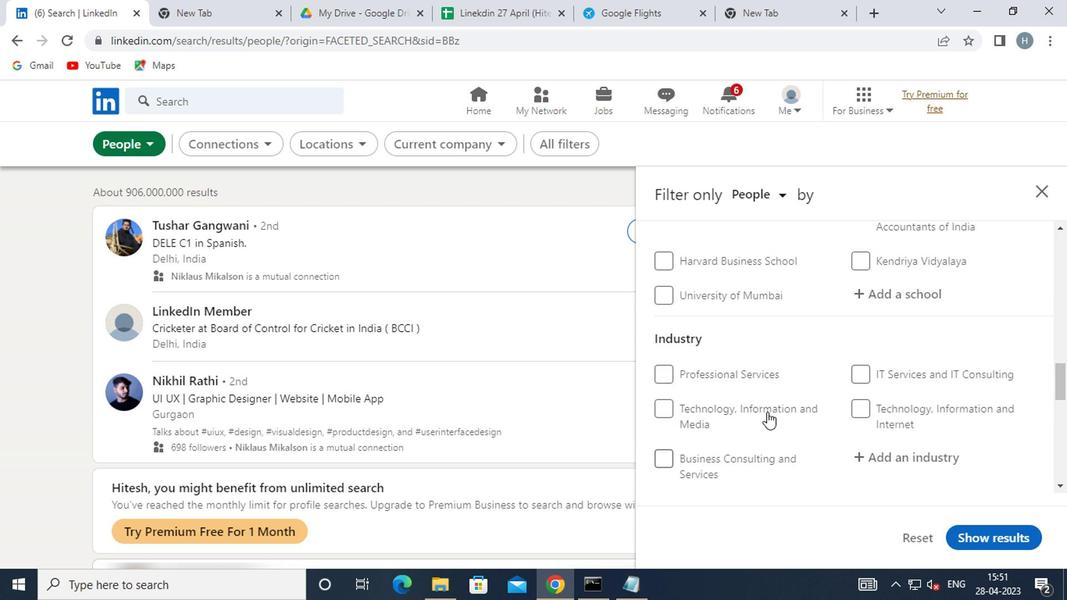 
Action: Mouse moved to (766, 411)
Screenshot: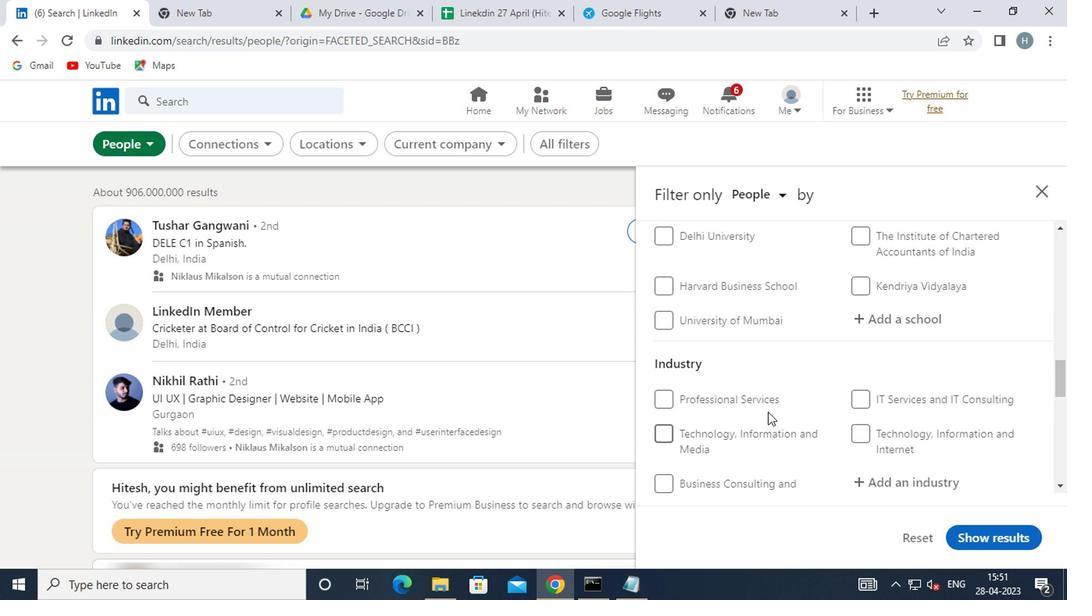 
Action: Mouse scrolled (766, 412) with delta (0, 1)
Screenshot: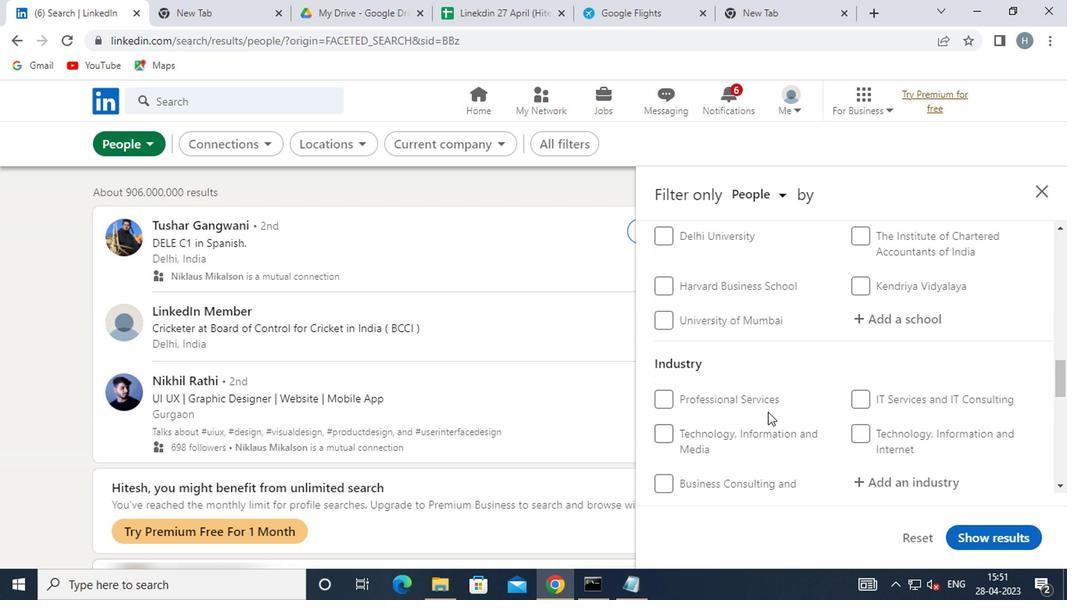 
Action: Mouse moved to (771, 408)
Screenshot: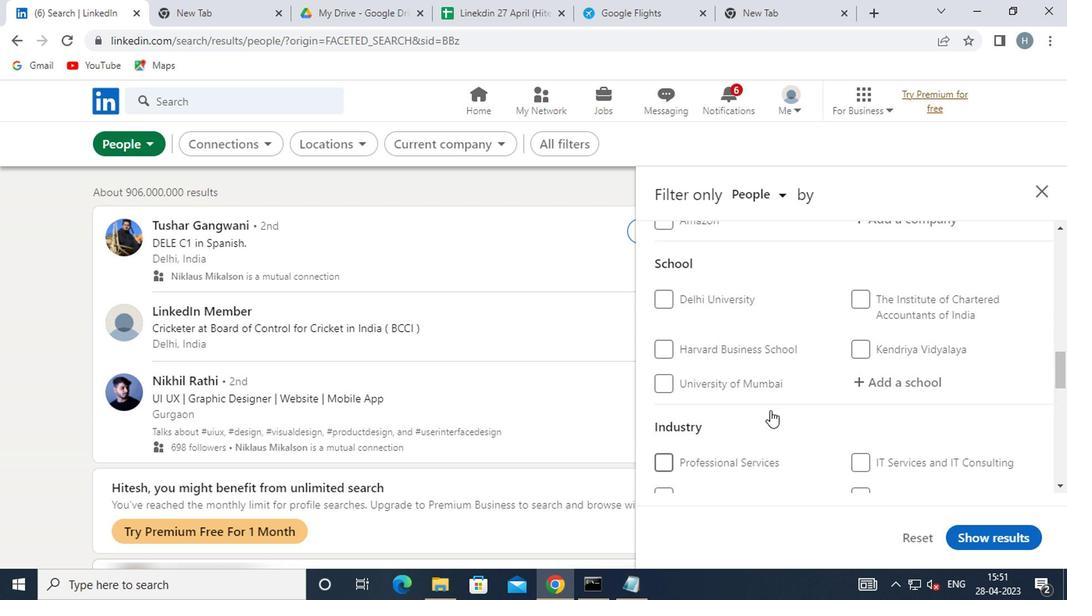 
Action: Mouse scrolled (771, 409) with delta (0, 0)
Screenshot: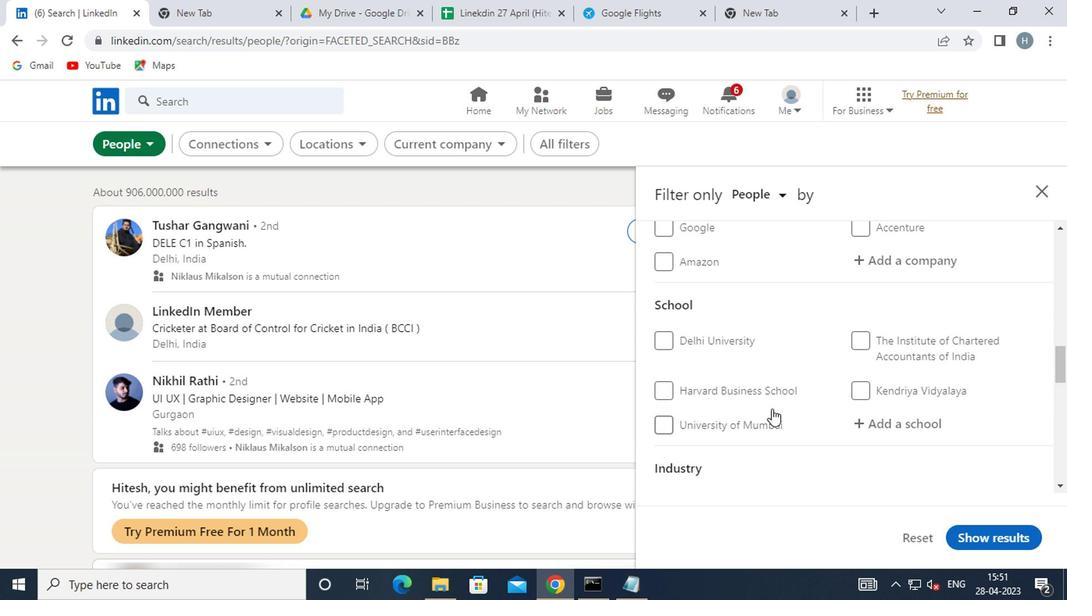 
Action: Mouse moved to (773, 407)
Screenshot: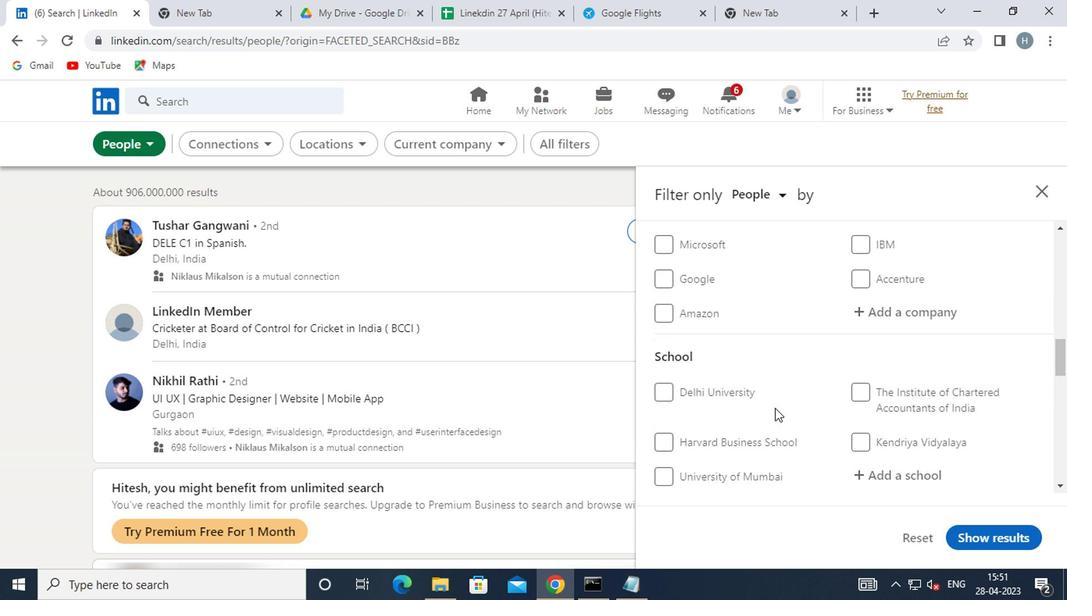 
Action: Mouse scrolled (773, 407) with delta (0, 0)
Screenshot: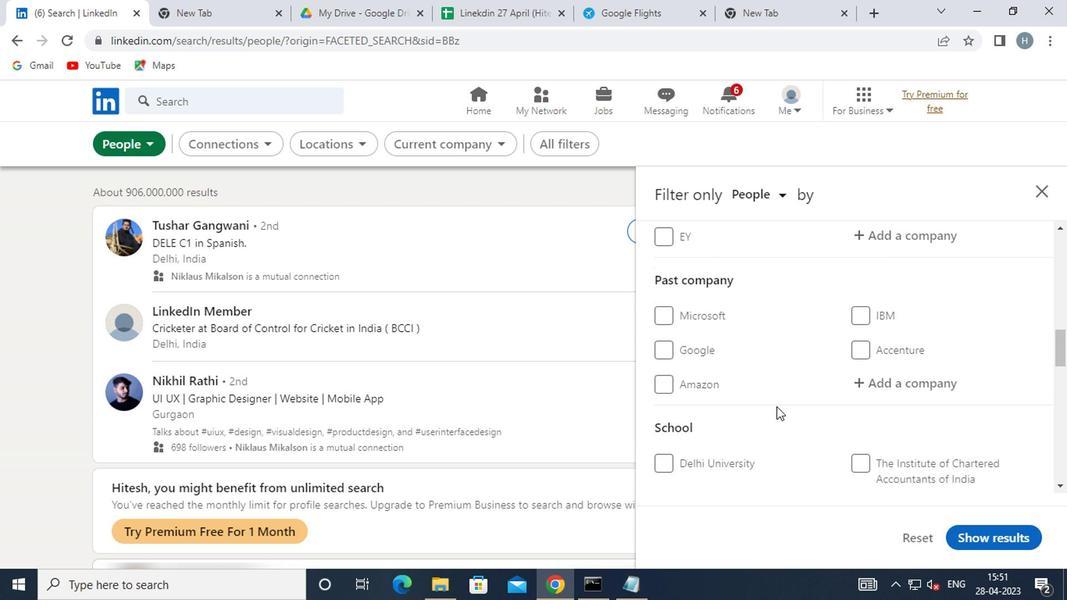 
Action: Mouse scrolled (773, 407) with delta (0, 0)
Screenshot: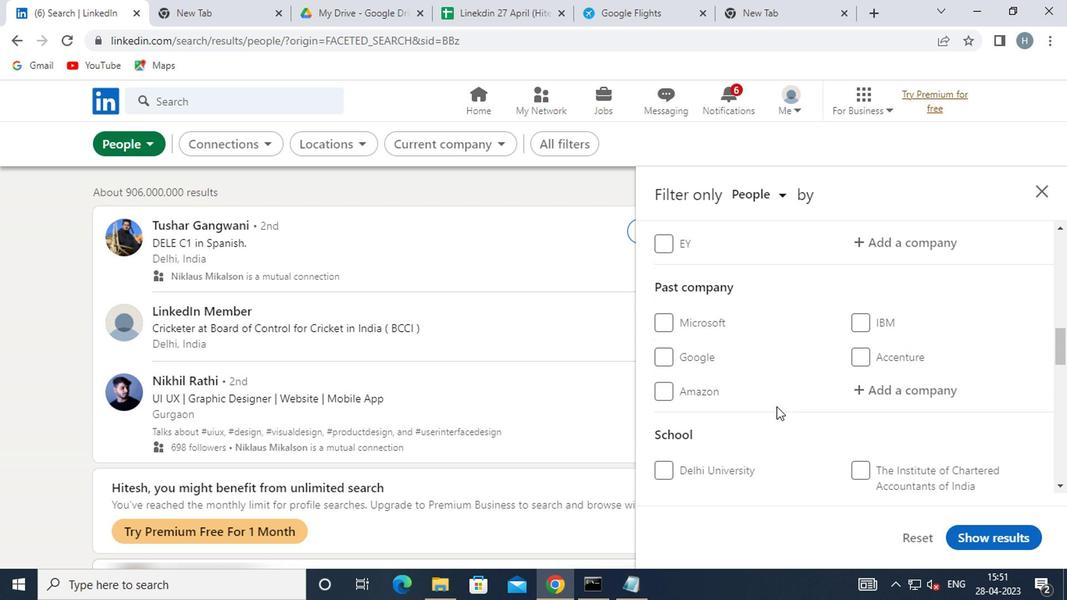 
Action: Mouse scrolled (773, 407) with delta (0, 0)
Screenshot: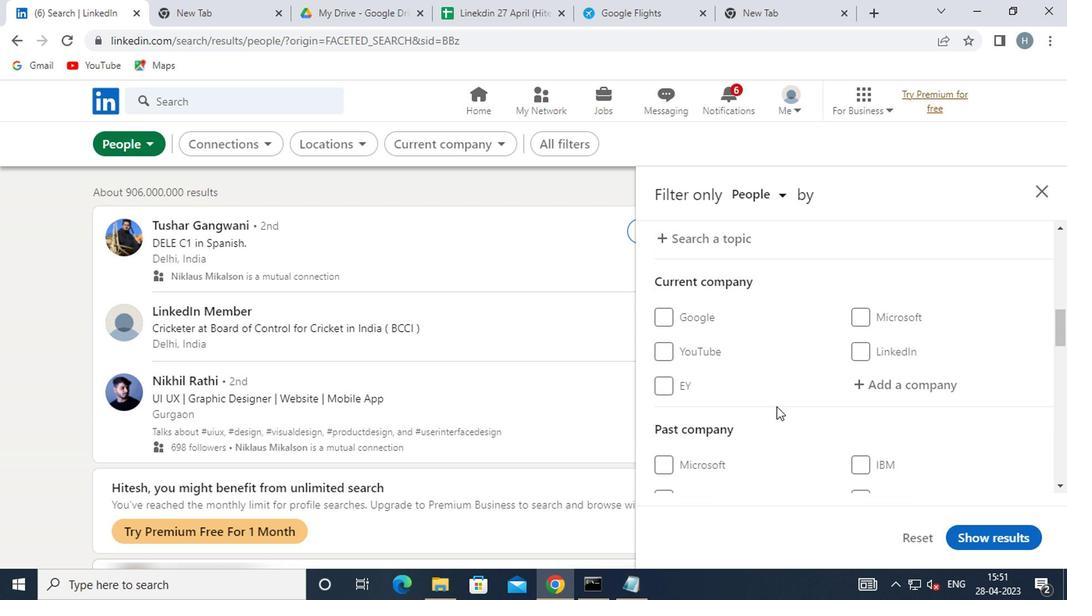
Action: Mouse moved to (798, 393)
Screenshot: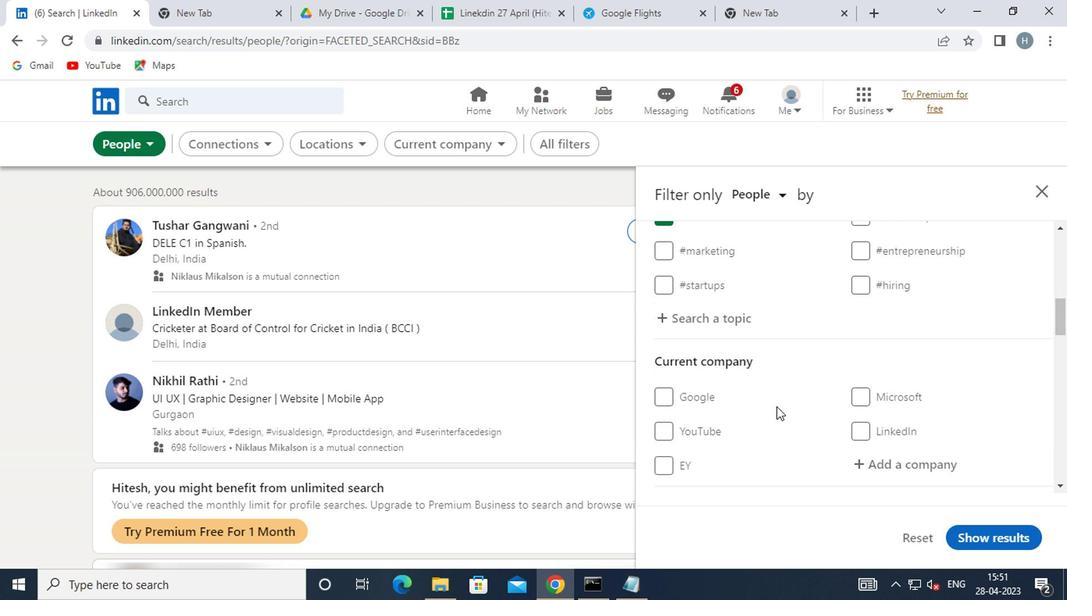 
Action: Mouse scrolled (798, 392) with delta (0, -1)
Screenshot: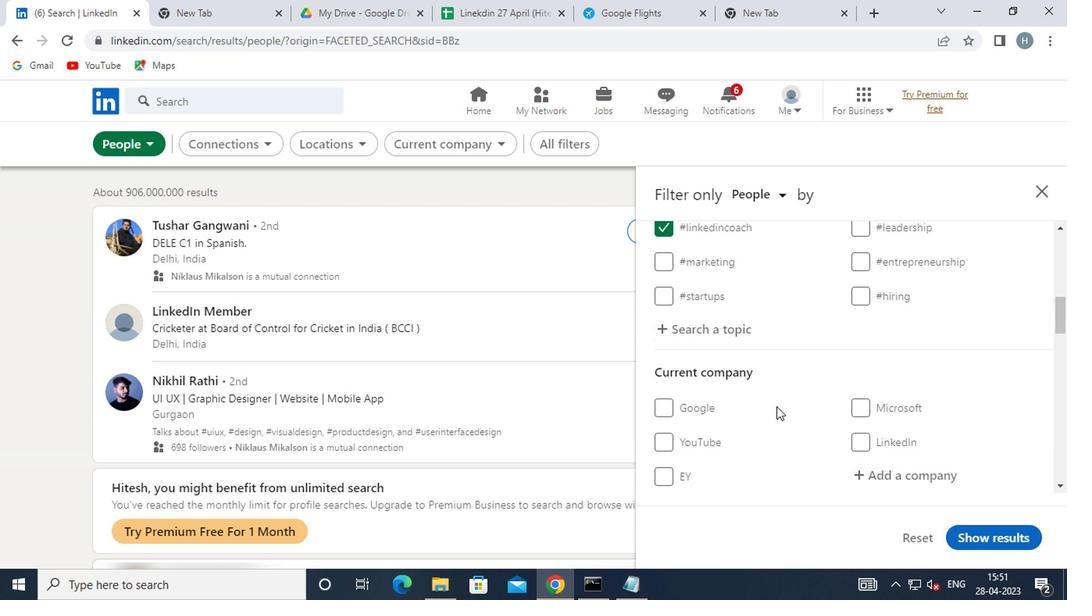 
Action: Mouse scrolled (798, 392) with delta (0, -1)
Screenshot: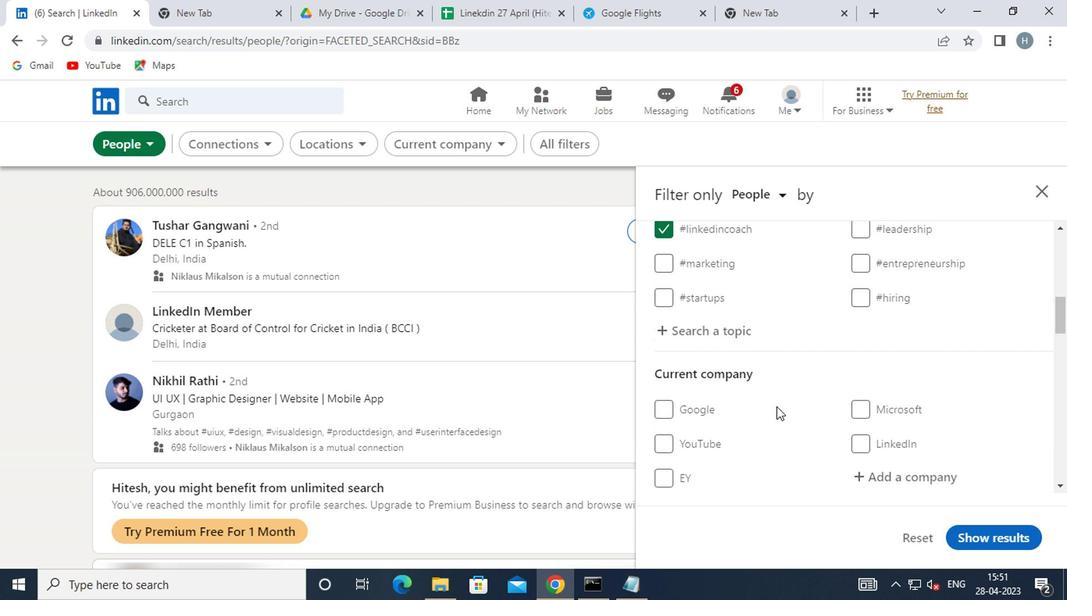 
Action: Mouse moved to (904, 320)
Screenshot: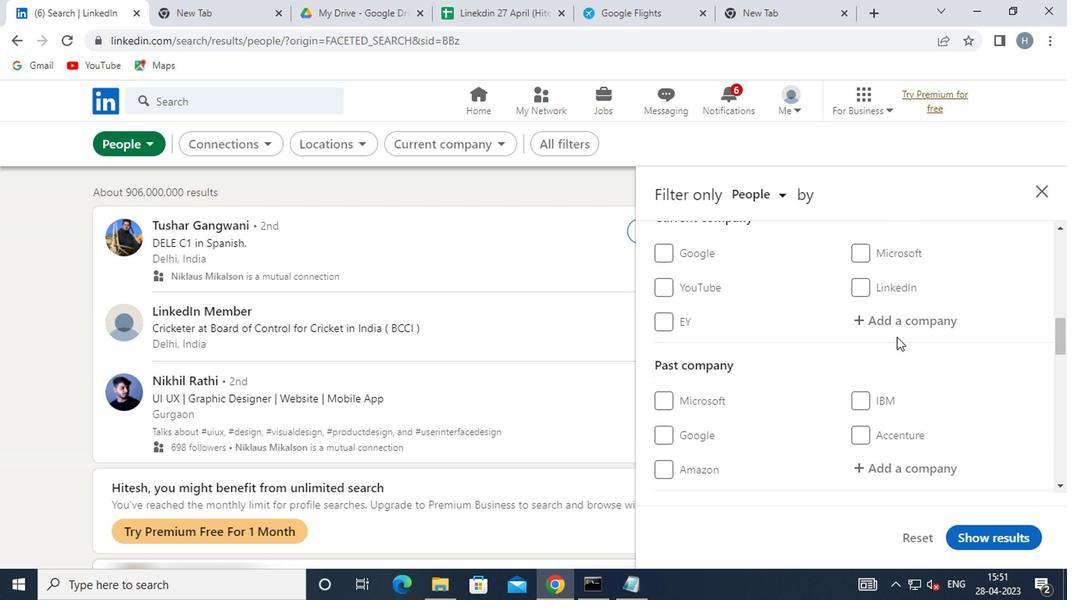 
Action: Mouse pressed left at (904, 320)
Screenshot: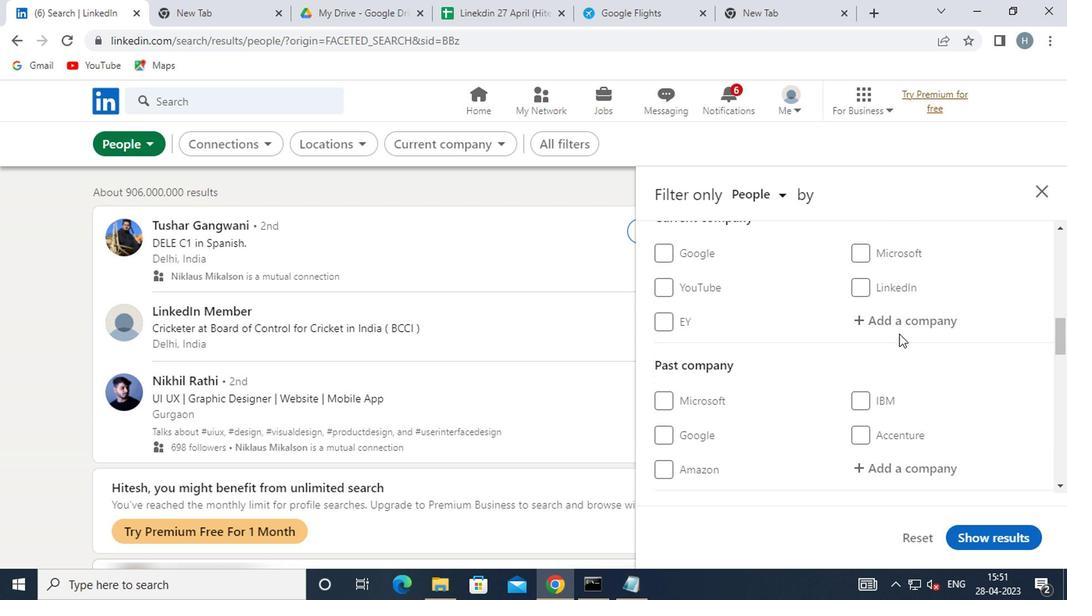 
Action: Key pressed <Key.shift>PIRAM
Screenshot: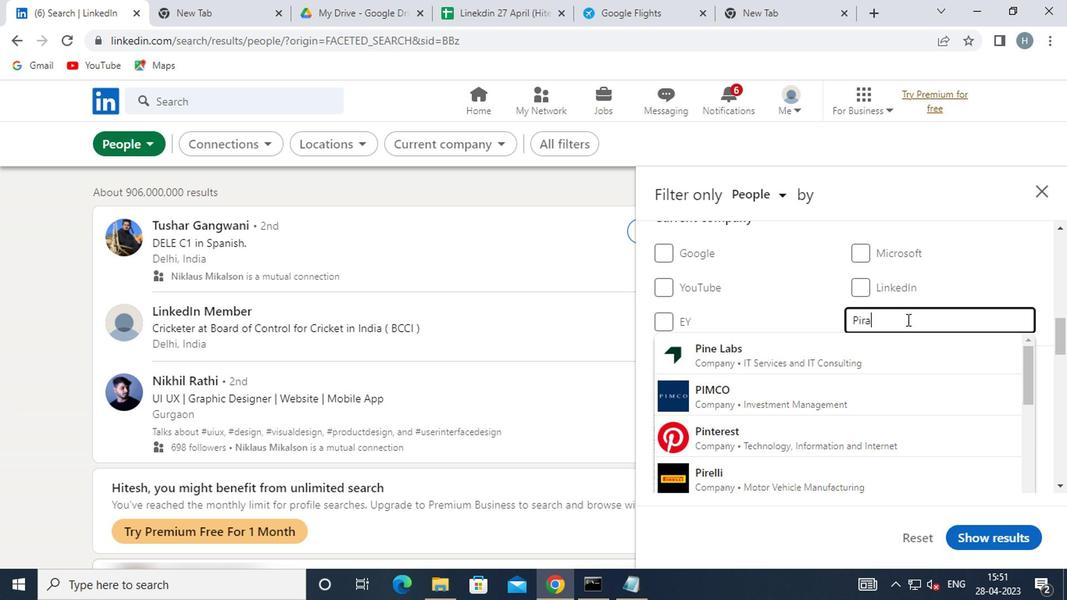 
Action: Mouse moved to (822, 341)
Screenshot: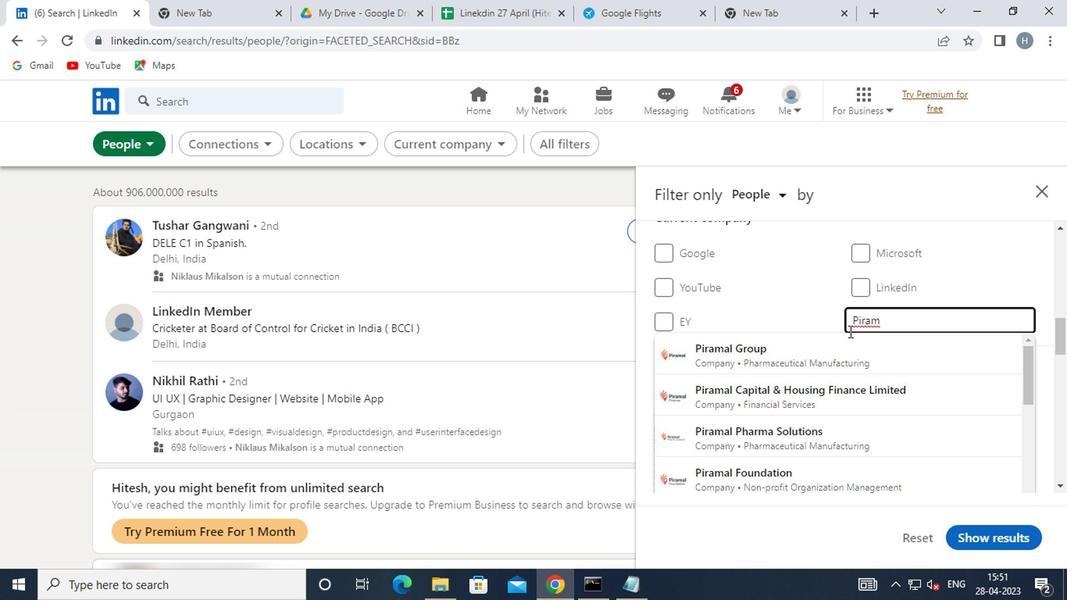 
Action: Mouse pressed left at (822, 341)
Screenshot: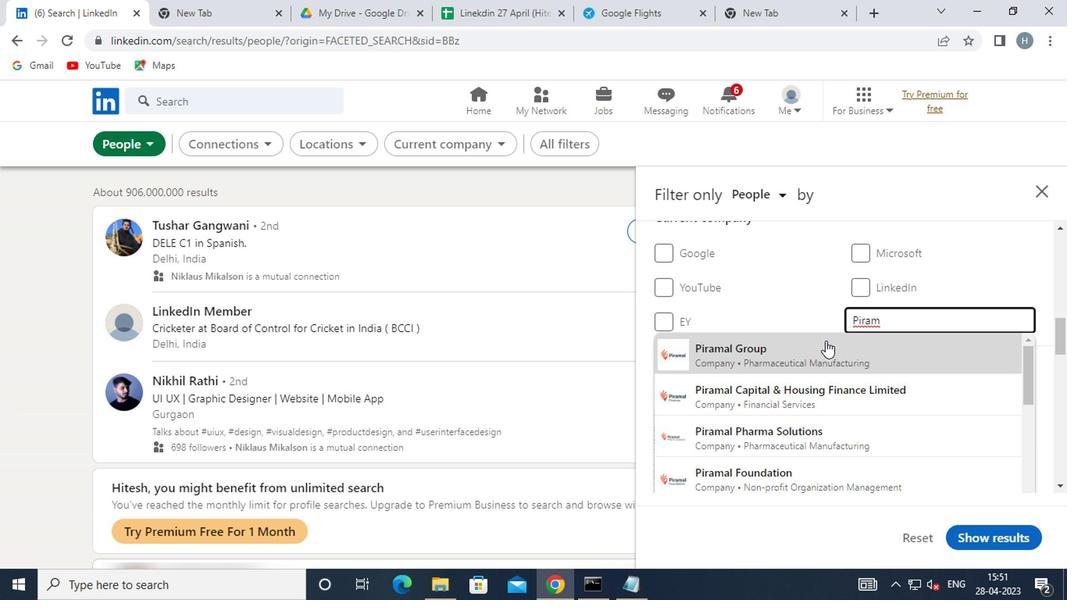 
Action: Mouse scrolled (822, 340) with delta (0, 0)
Screenshot: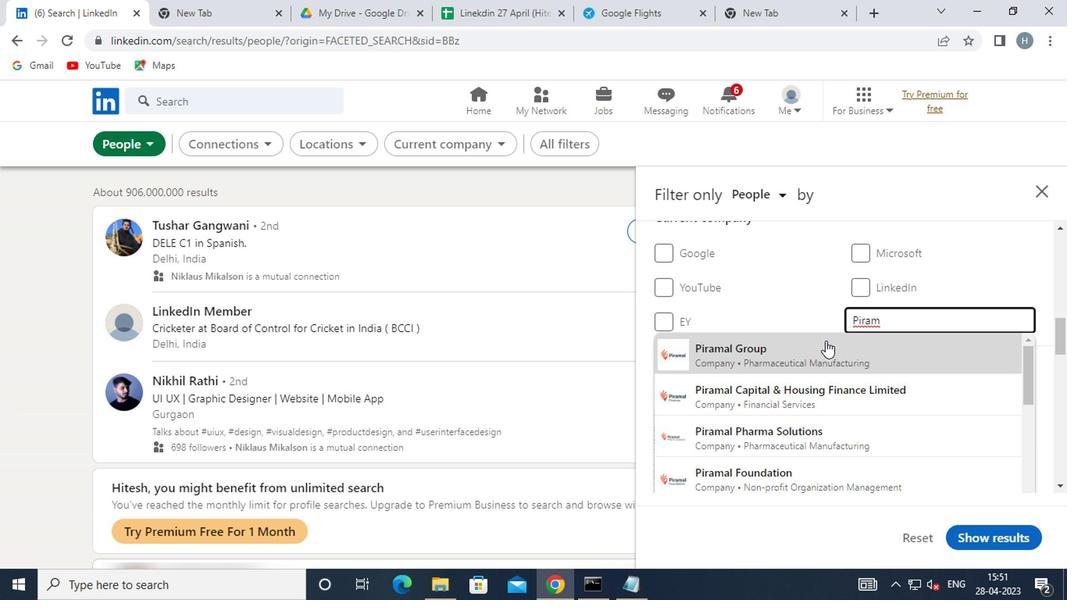 
Action: Mouse scrolled (822, 340) with delta (0, 0)
Screenshot: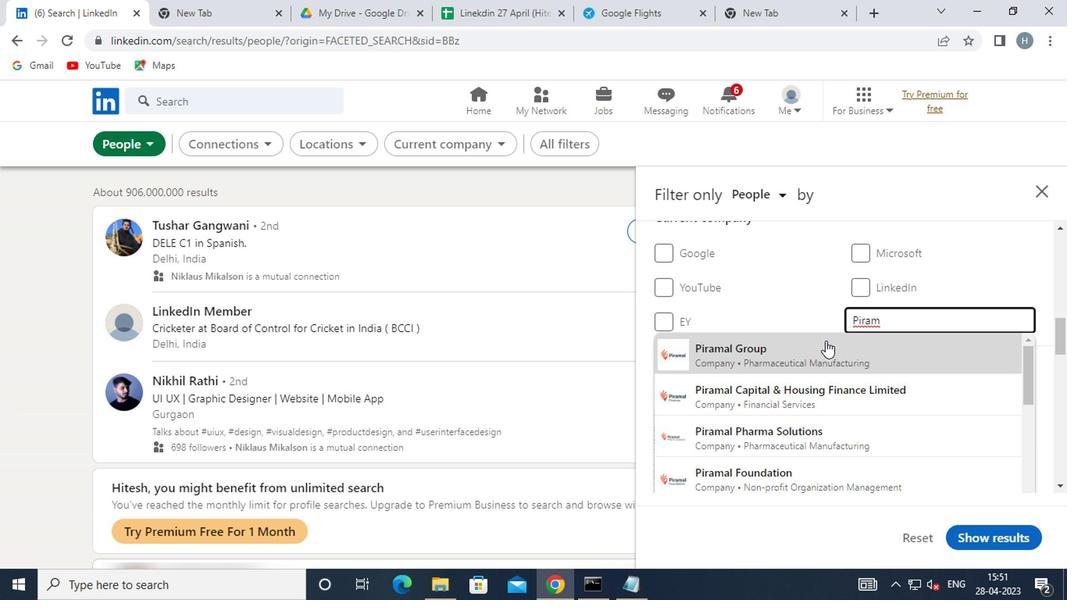 
Action: Mouse moved to (810, 339)
Screenshot: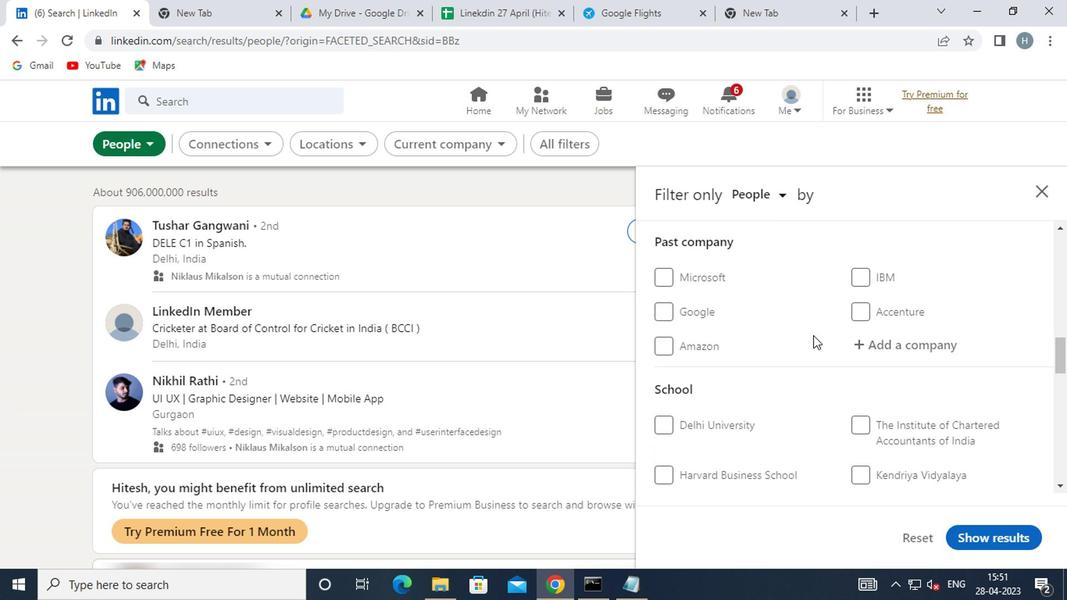 
Action: Mouse scrolled (810, 339) with delta (0, 0)
Screenshot: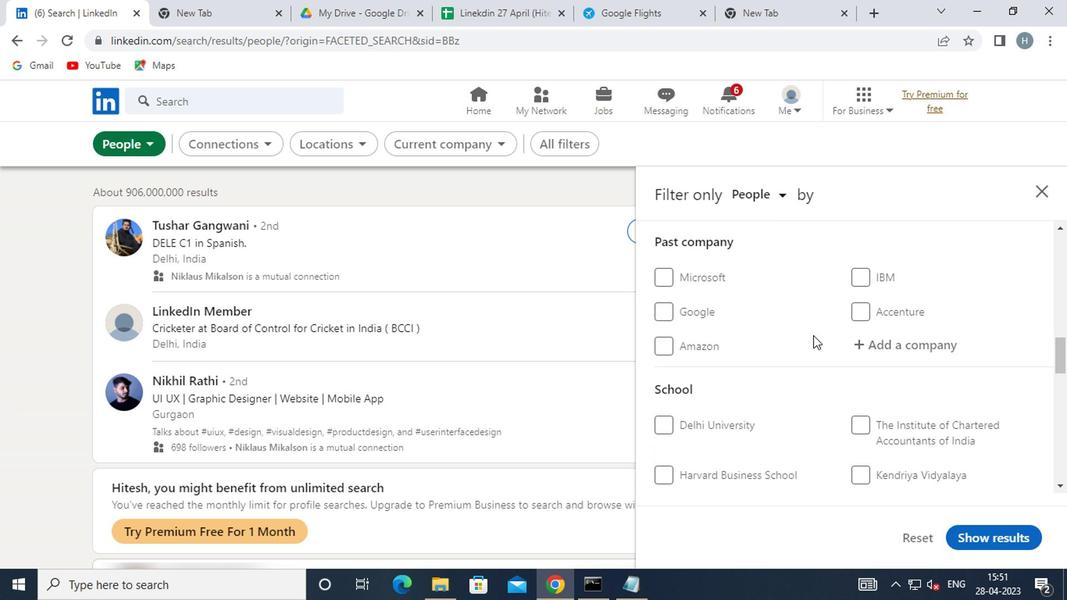 
Action: Mouse moved to (809, 341)
Screenshot: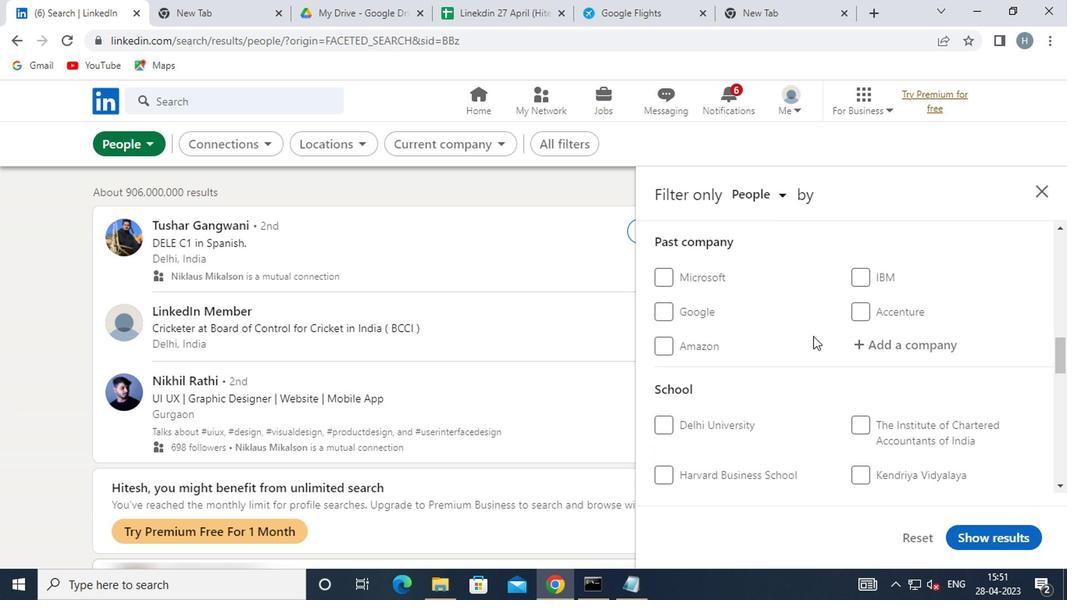
Action: Mouse scrolled (809, 340) with delta (0, 0)
Screenshot: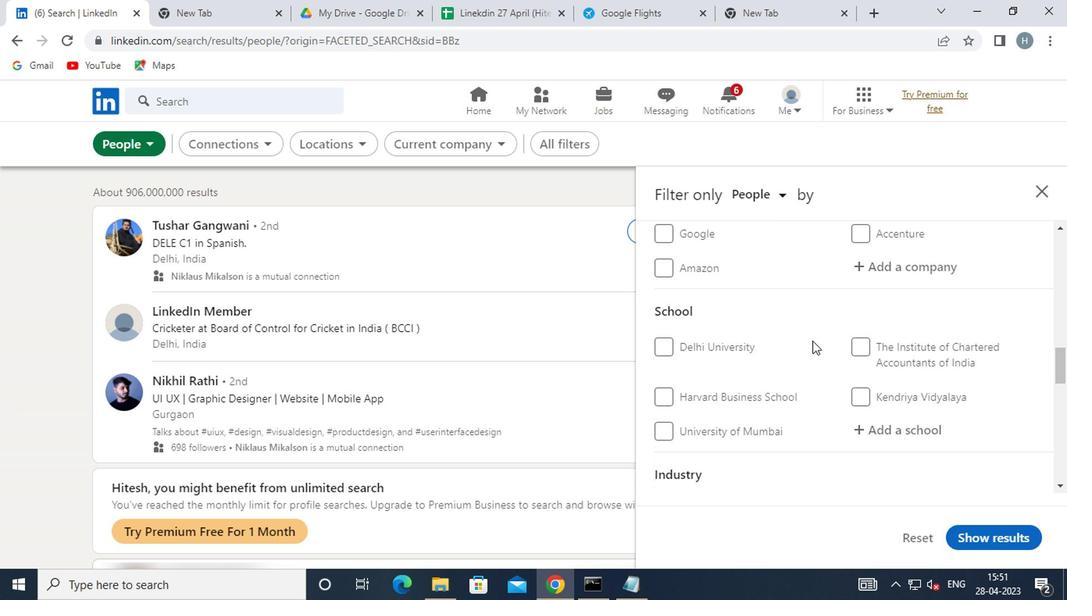 
Action: Mouse moved to (882, 345)
Screenshot: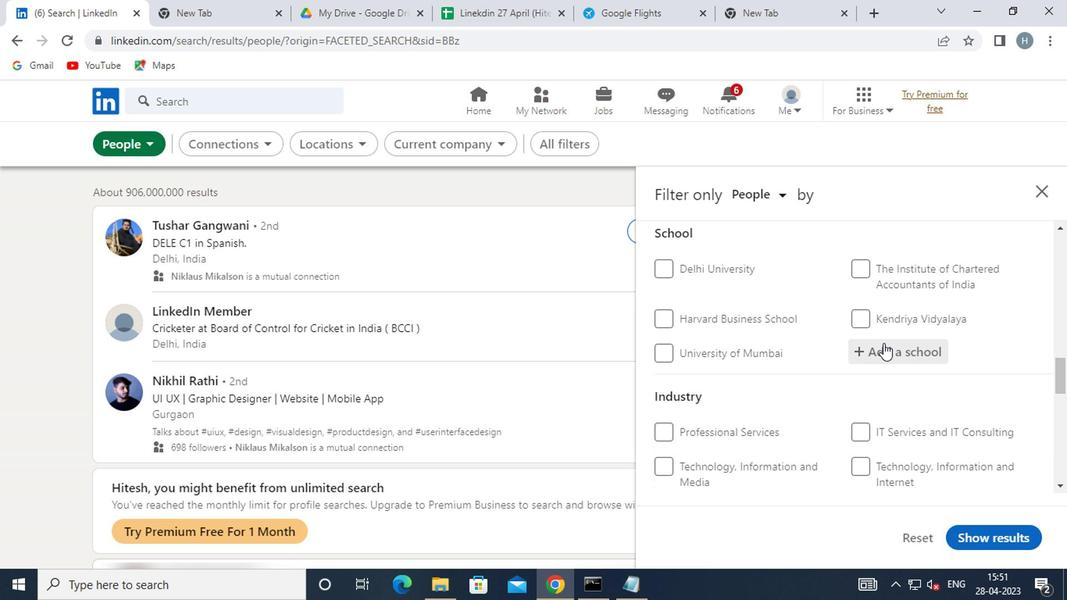 
Action: Mouse pressed left at (882, 345)
Screenshot: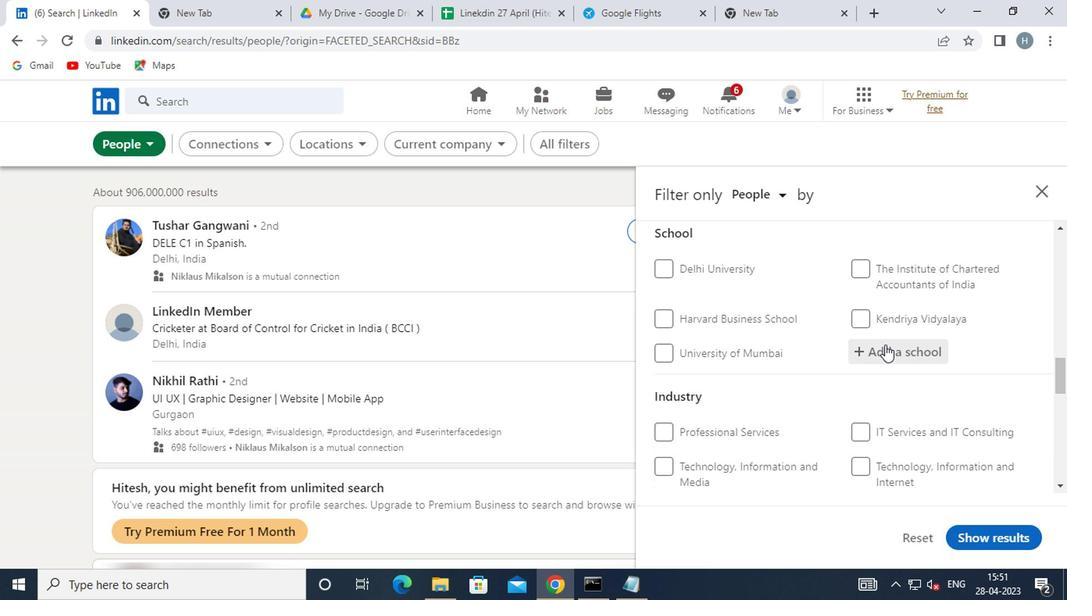 
Action: Mouse moved to (882, 345)
Screenshot: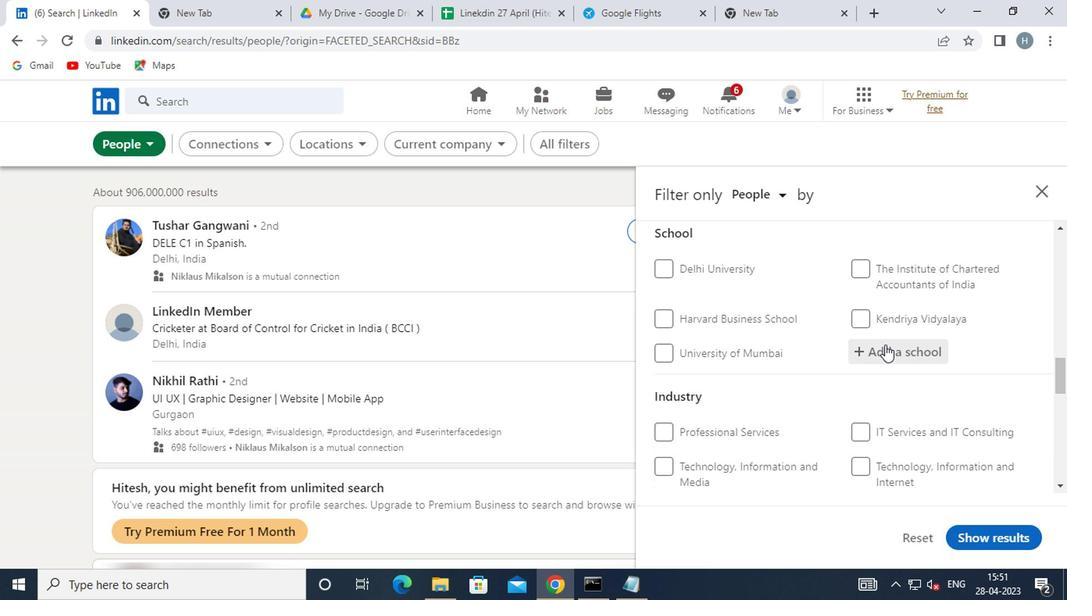 
Action: Key pressed <Key.shift><Key.shift><Key.shift><Key.shift><Key.shift>UKA<Key.space>TARSA
Screenshot: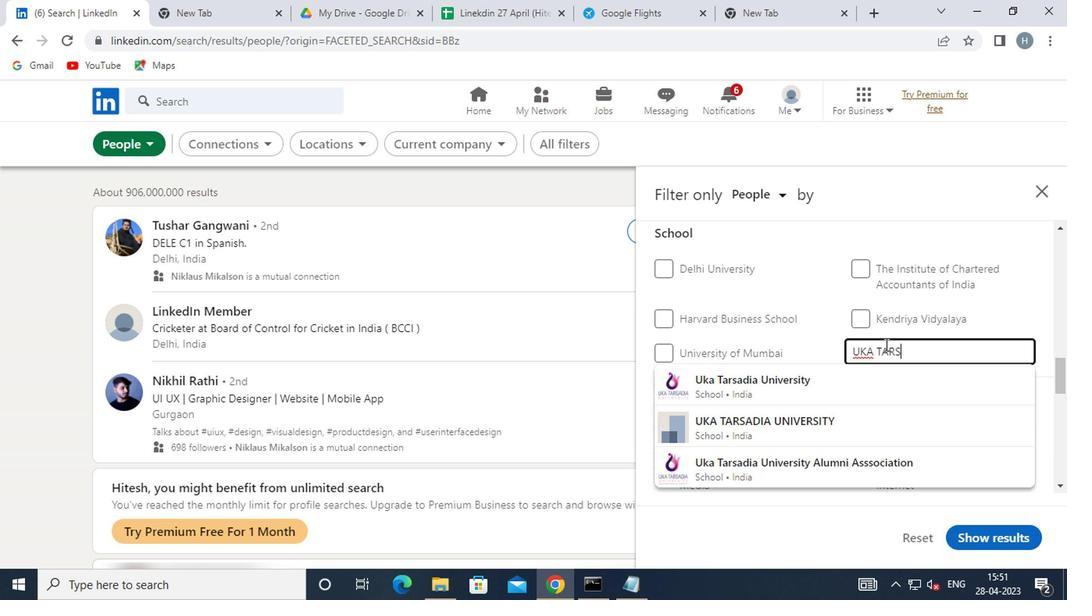 
Action: Mouse moved to (809, 421)
Screenshot: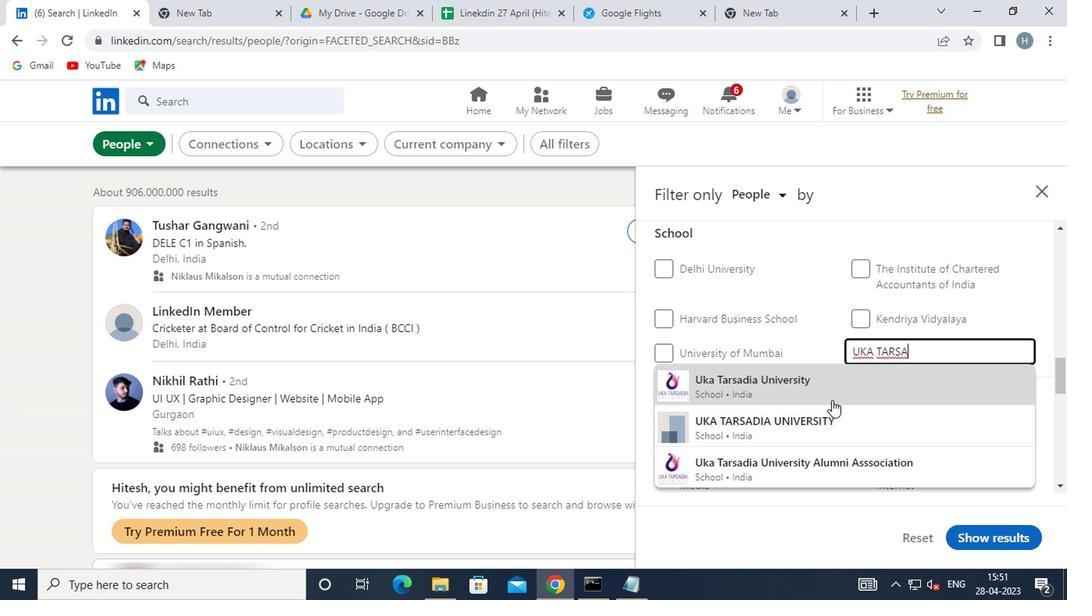 
Action: Mouse pressed left at (809, 421)
Screenshot: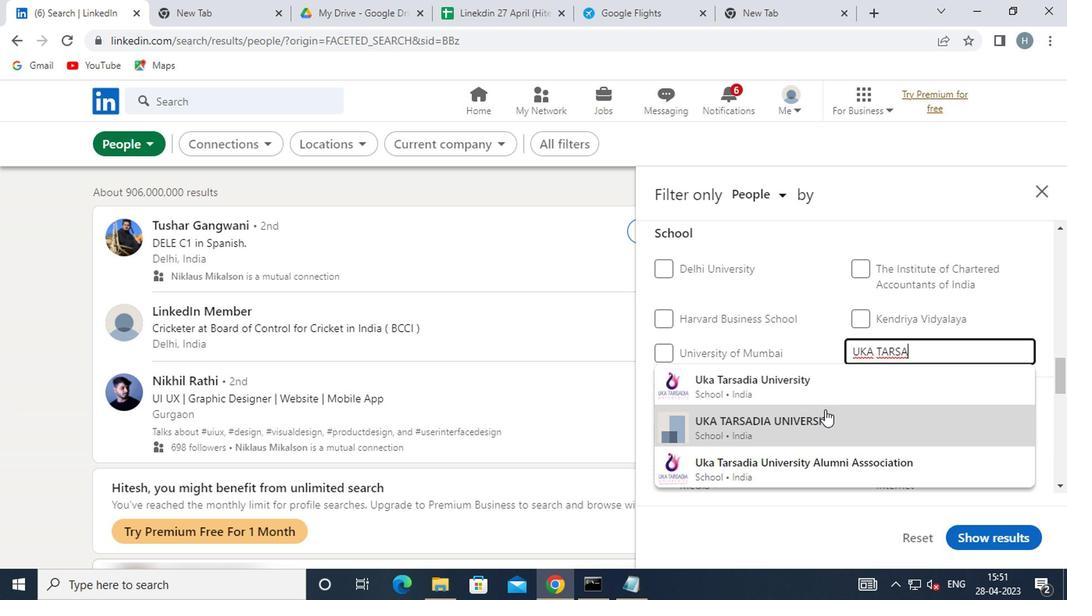 
Action: Mouse moved to (779, 364)
Screenshot: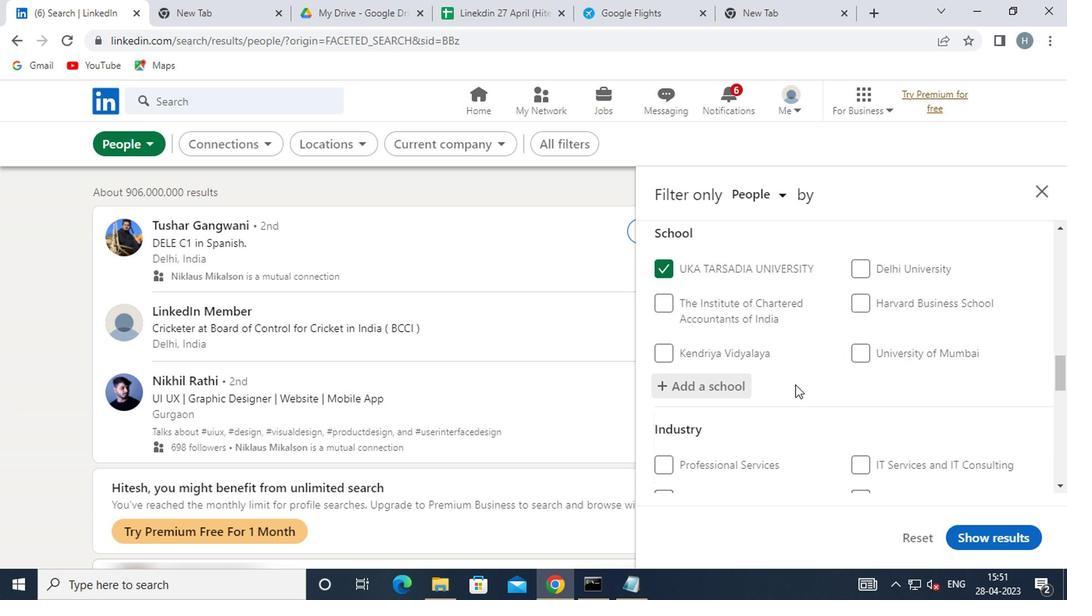 
Action: Mouse scrolled (779, 364) with delta (0, 0)
Screenshot: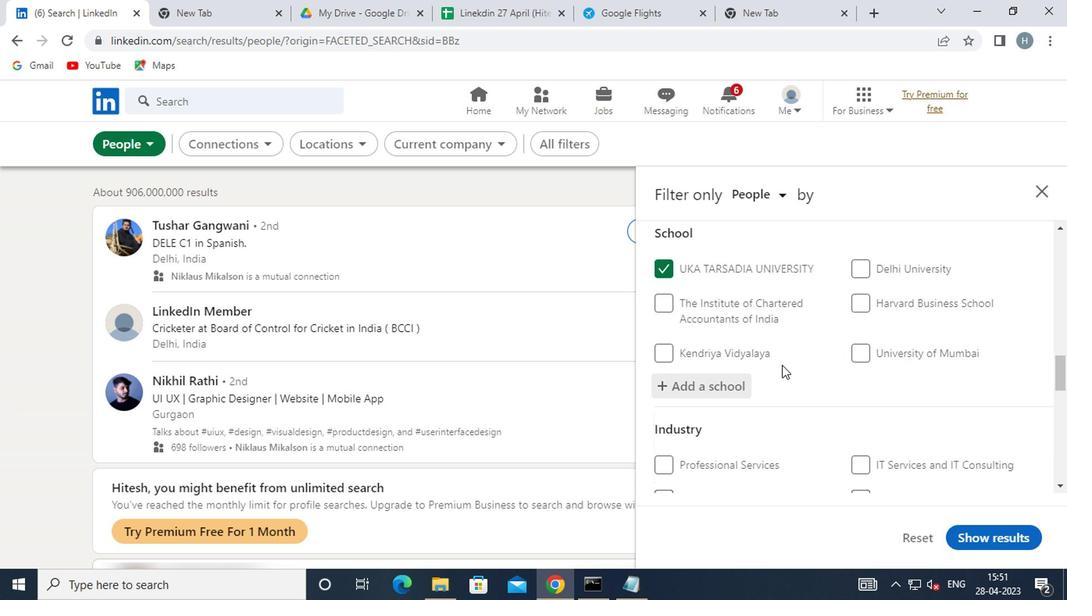 
Action: Mouse scrolled (779, 364) with delta (0, 0)
Screenshot: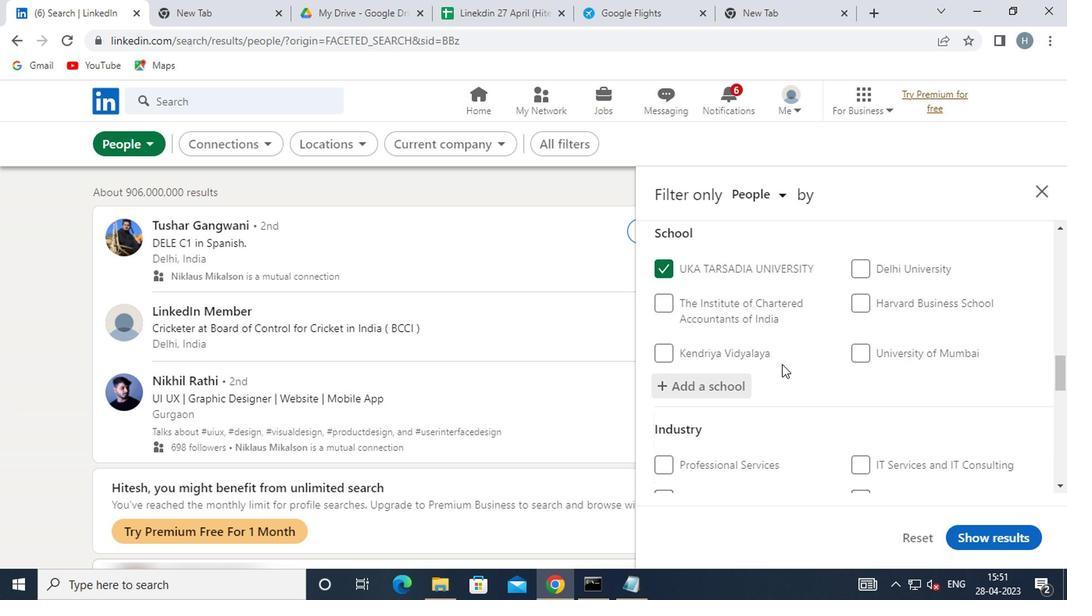 
Action: Mouse scrolled (779, 364) with delta (0, 0)
Screenshot: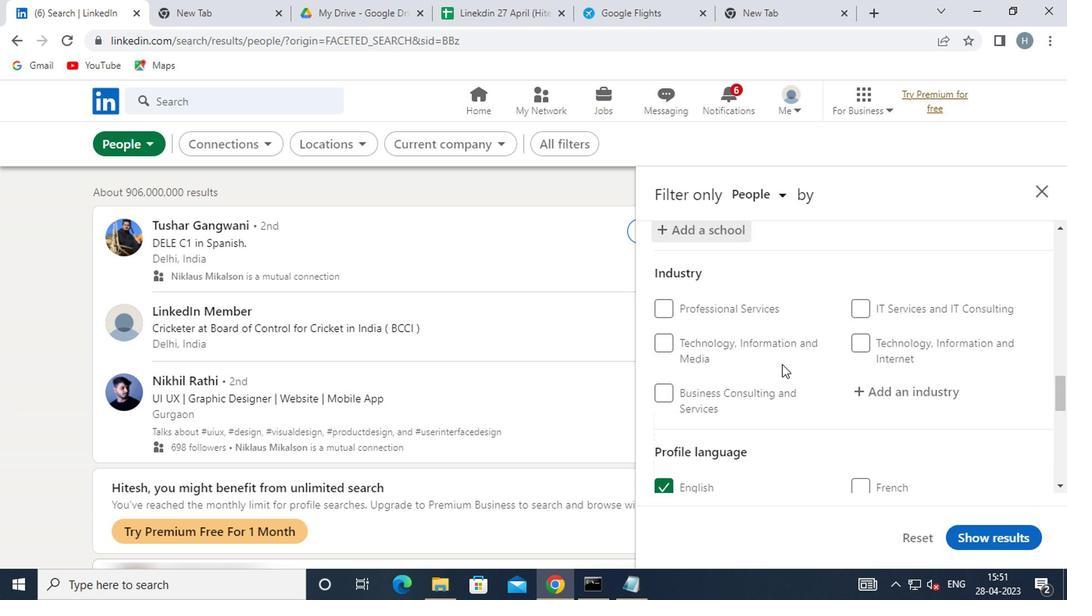 
Action: Mouse moved to (933, 309)
Screenshot: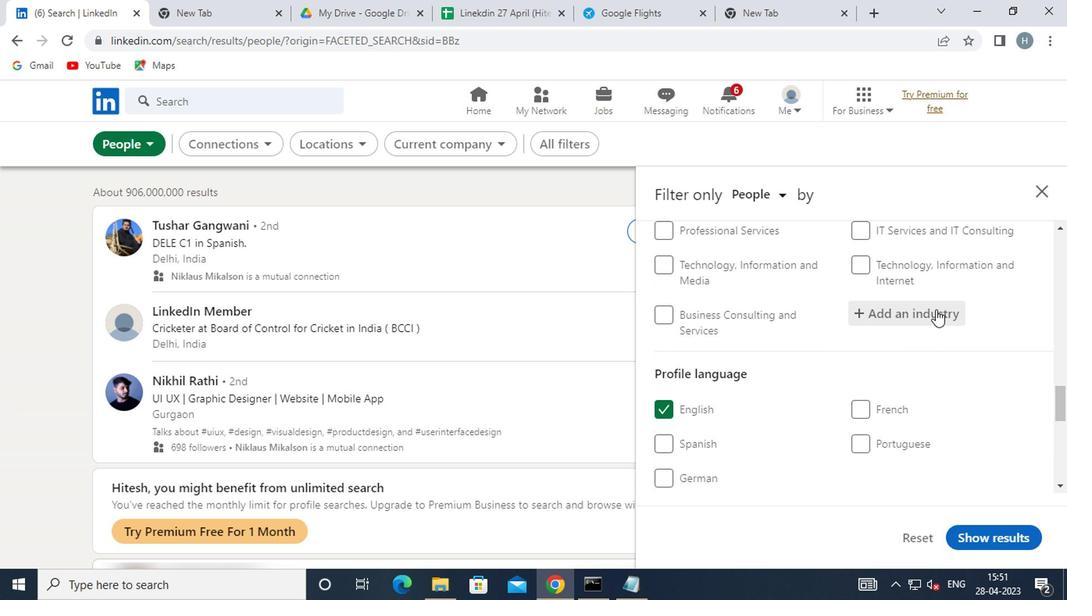 
Action: Mouse pressed left at (933, 309)
Screenshot: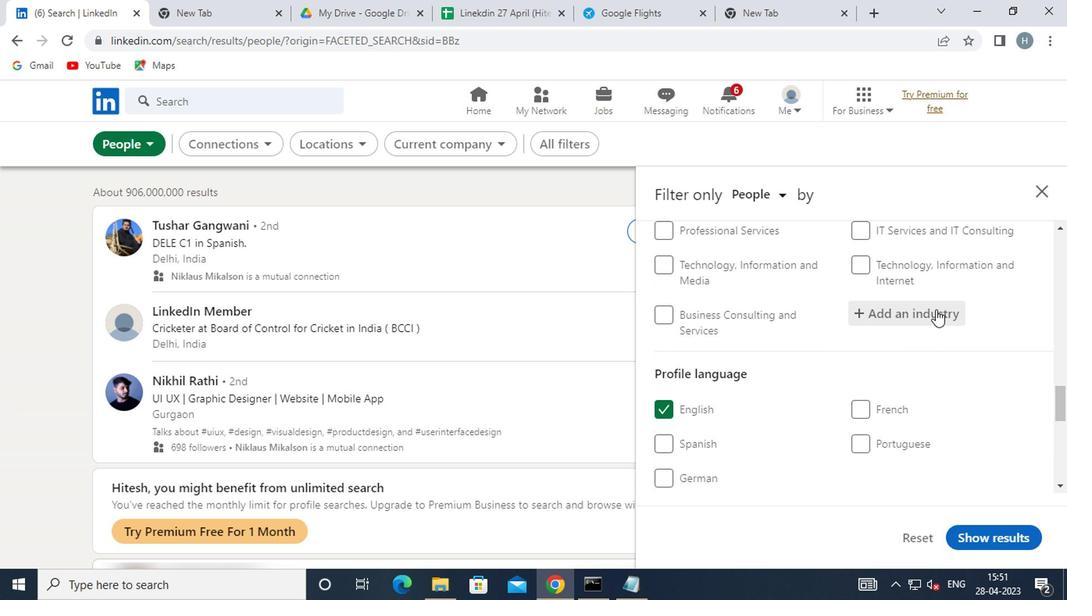 
Action: Mouse moved to (930, 306)
Screenshot: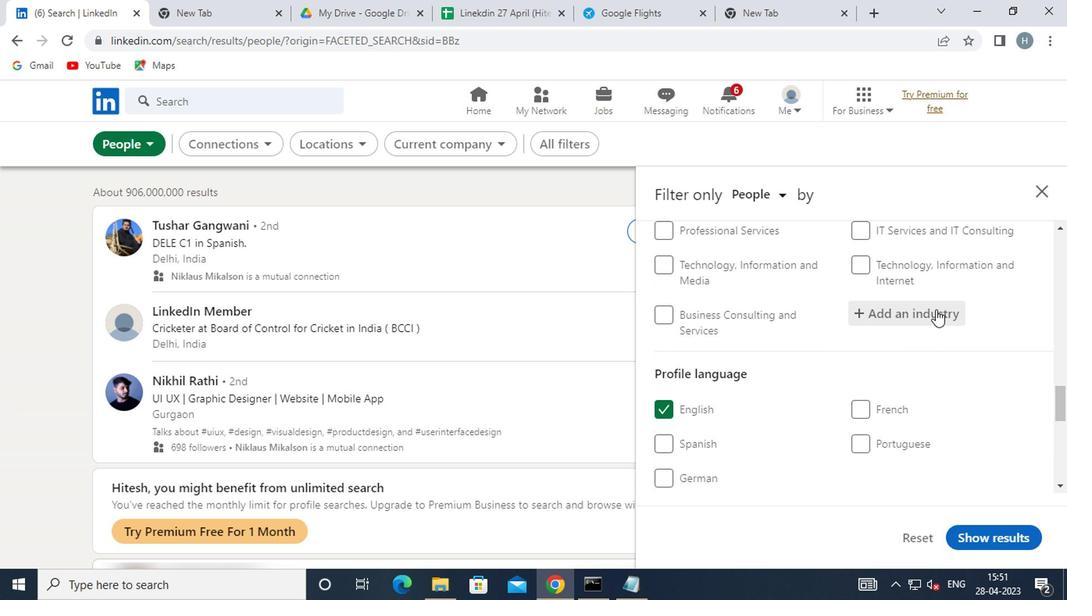 
Action: Key pressed <Key.shift>ACCOMMODATION<Key.space><Key.shift>S
Screenshot: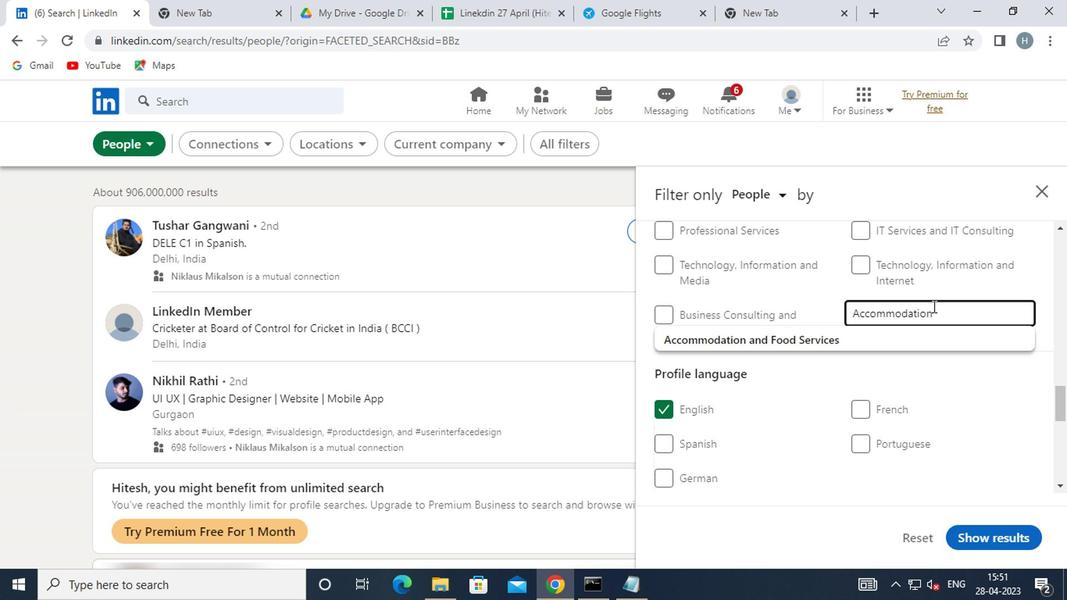 
Action: Mouse moved to (935, 324)
Screenshot: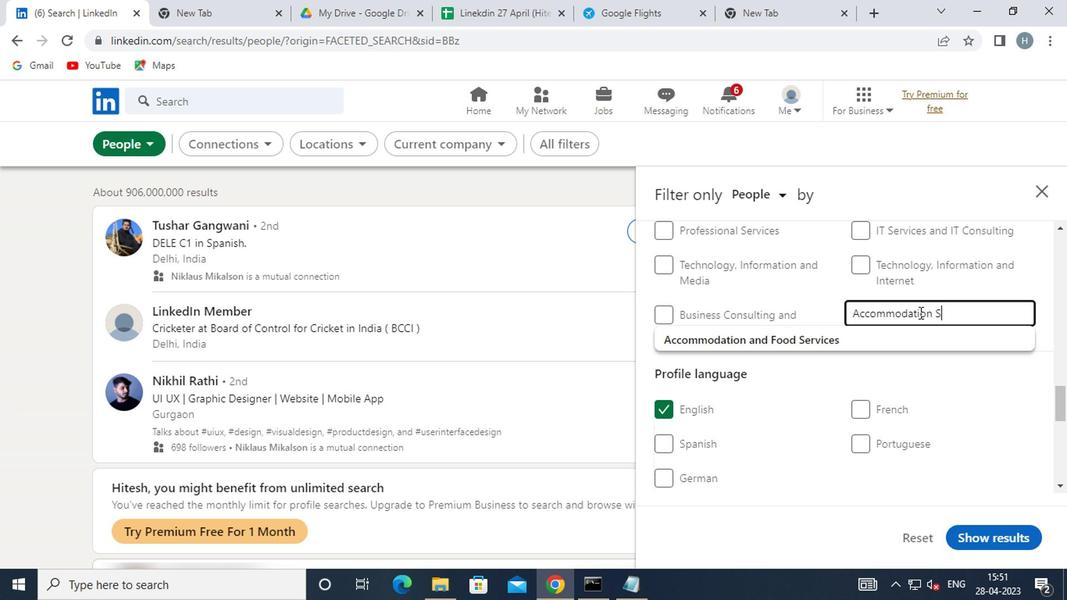 
Action: Key pressed ER
Screenshot: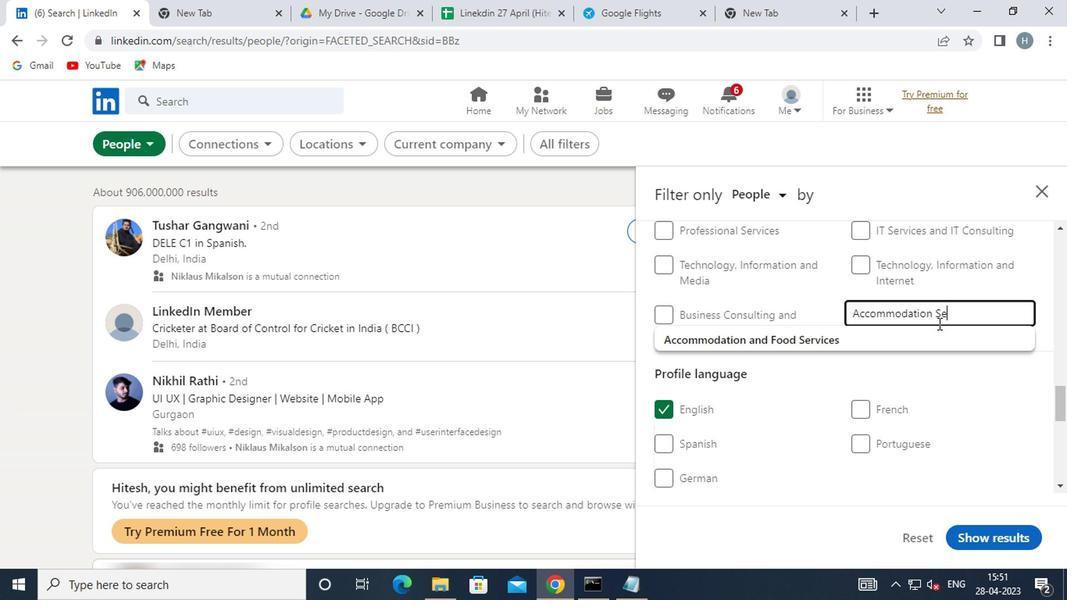 
Action: Mouse moved to (937, 321)
Screenshot: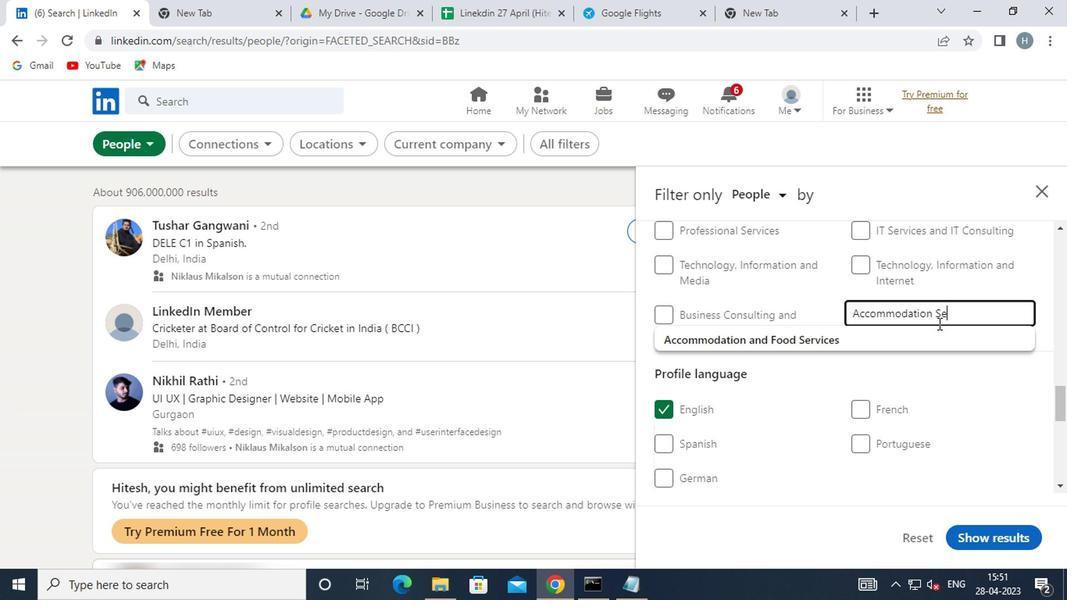 
Action: Key pressed VI
Screenshot: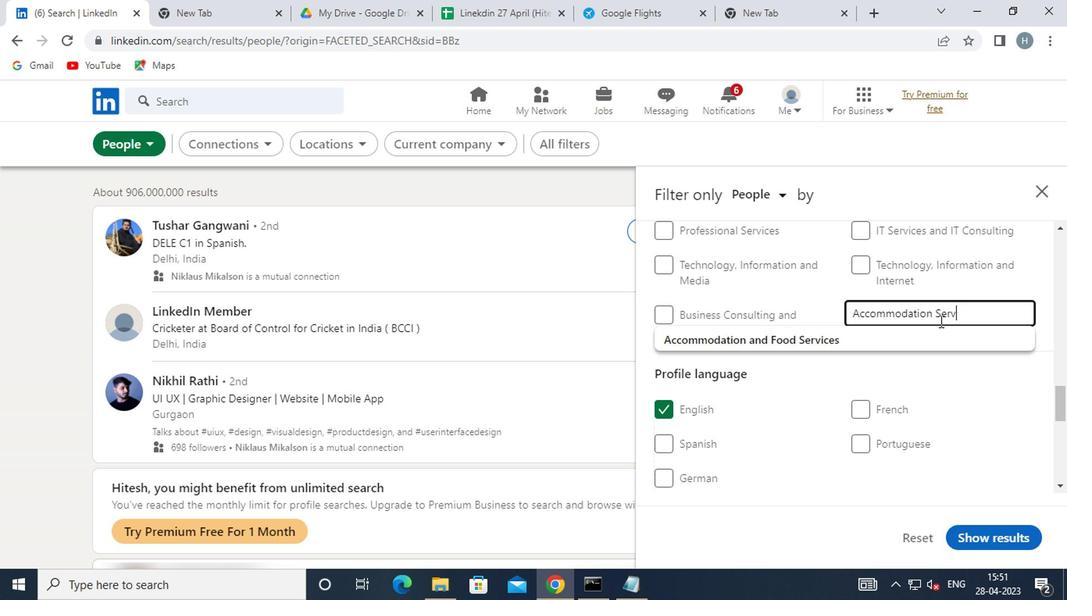 
Action: Mouse moved to (941, 318)
Screenshot: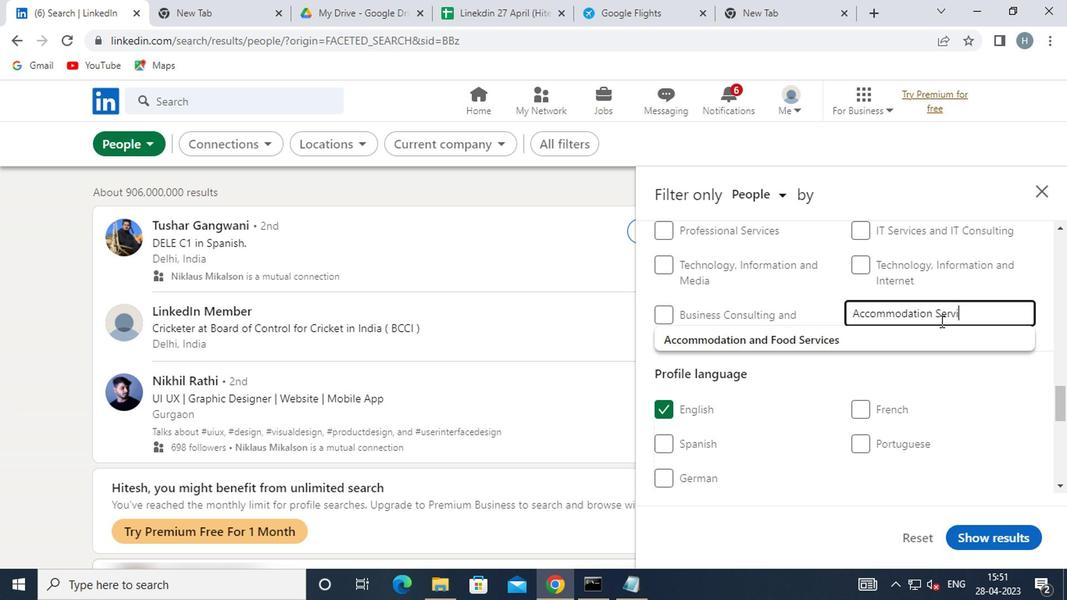 
Action: Key pressed CES
Screenshot: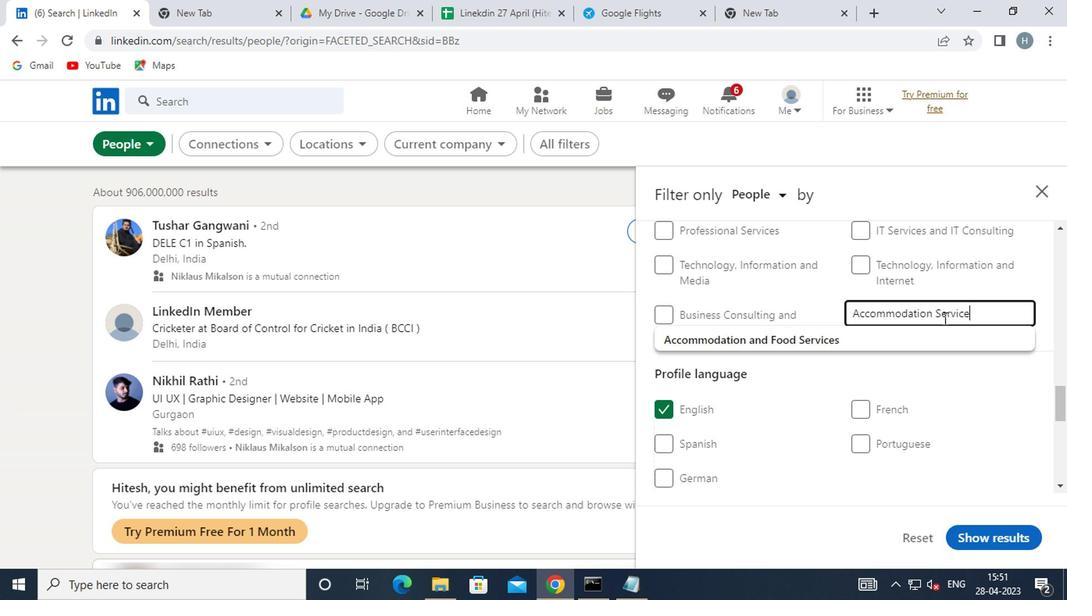 
Action: Mouse moved to (991, 328)
Screenshot: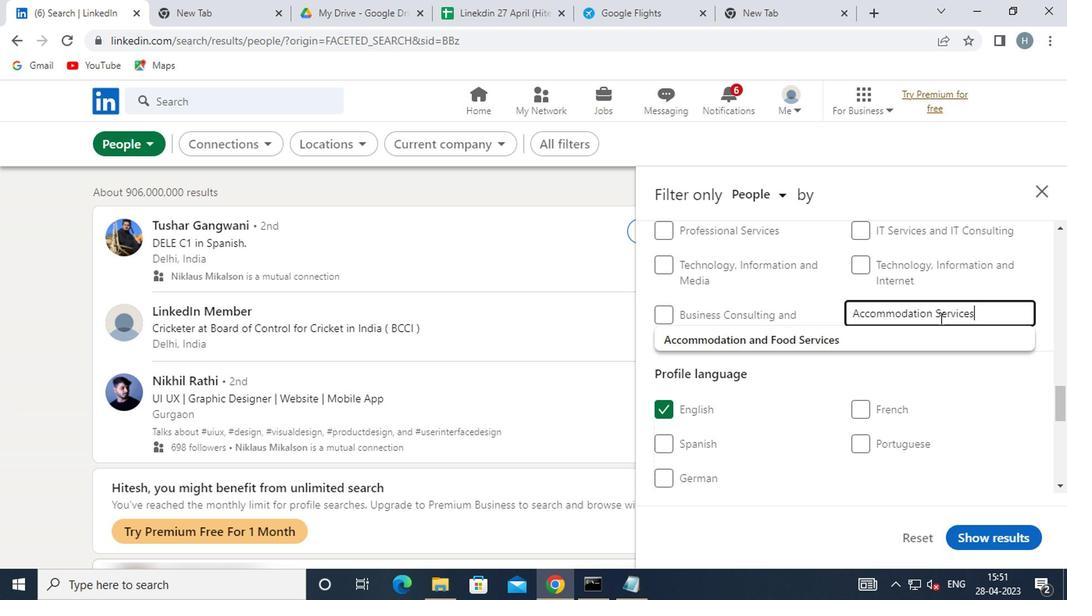 
Action: Key pressed <Key.enter>
Screenshot: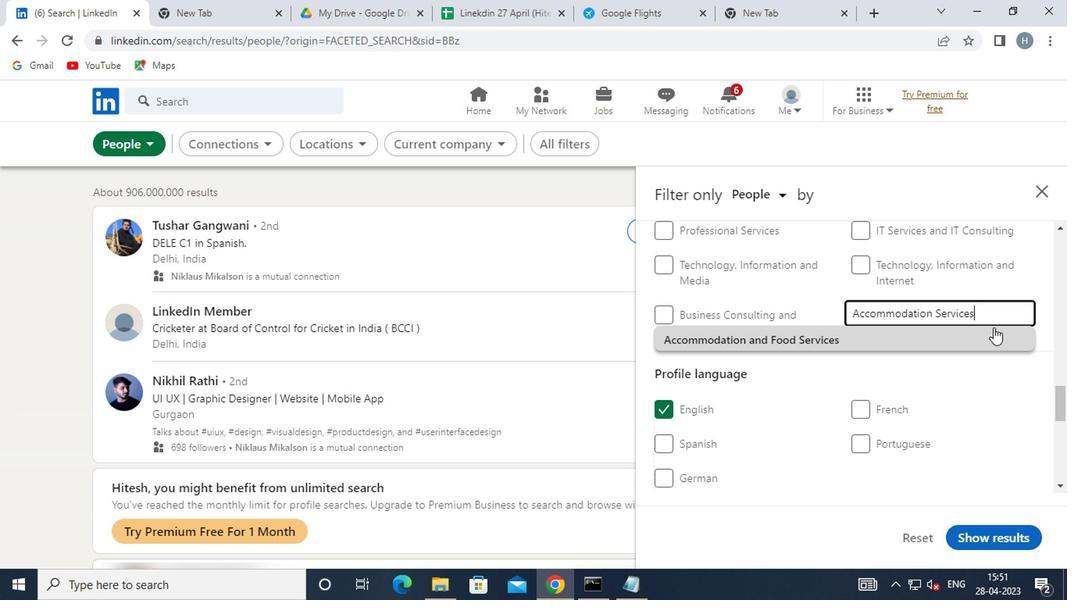 
Action: Mouse moved to (964, 341)
Screenshot: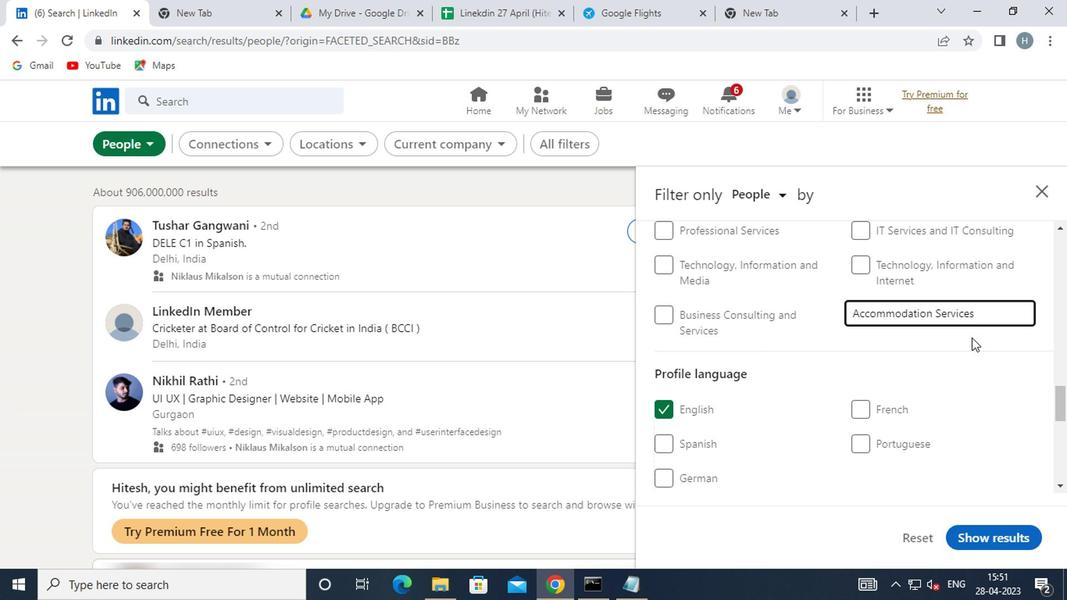 
Action: Mouse scrolled (964, 341) with delta (0, 0)
Screenshot: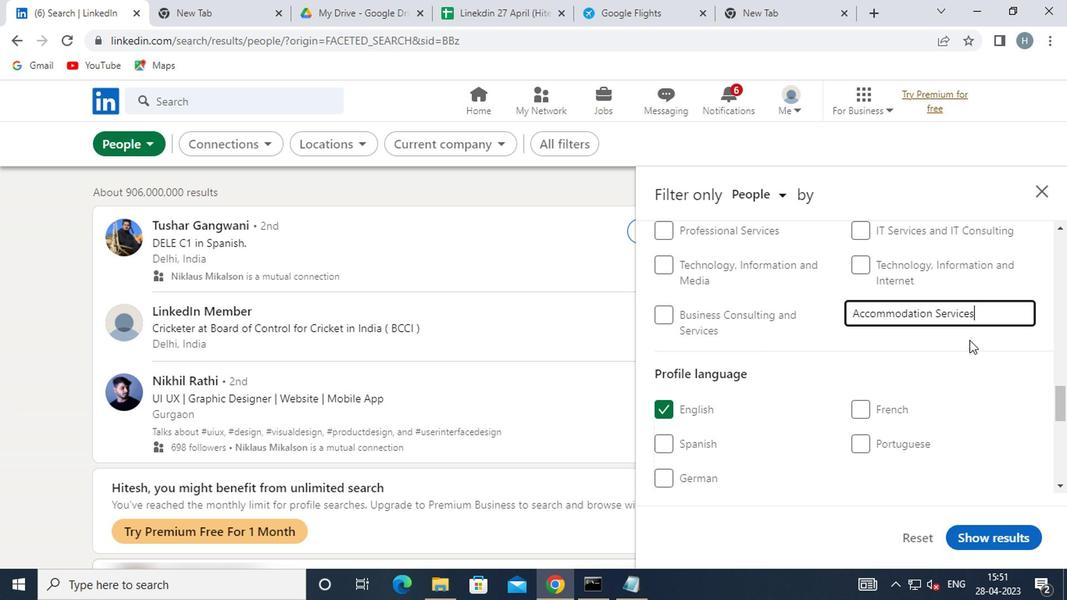 
Action: Mouse moved to (954, 330)
Screenshot: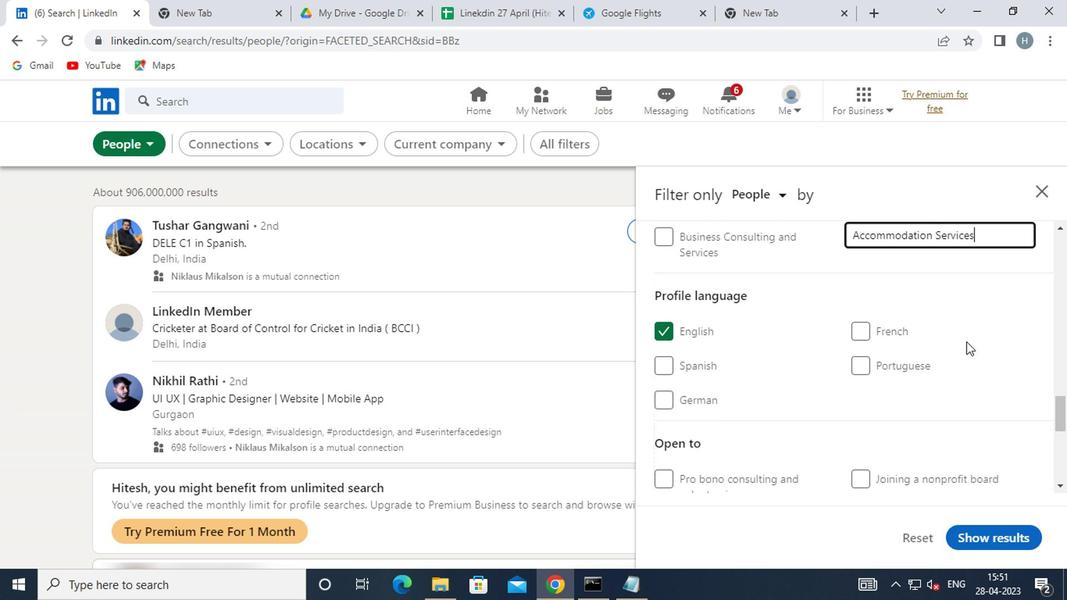 
Action: Mouse scrolled (954, 329) with delta (0, 0)
Screenshot: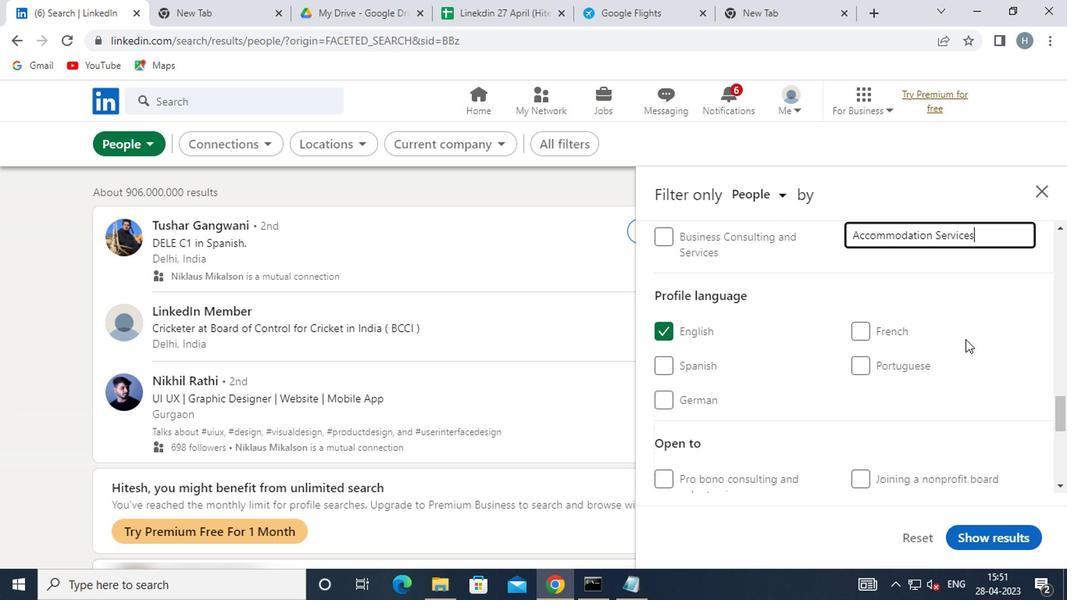 
Action: Mouse scrolled (954, 329) with delta (0, 0)
Screenshot: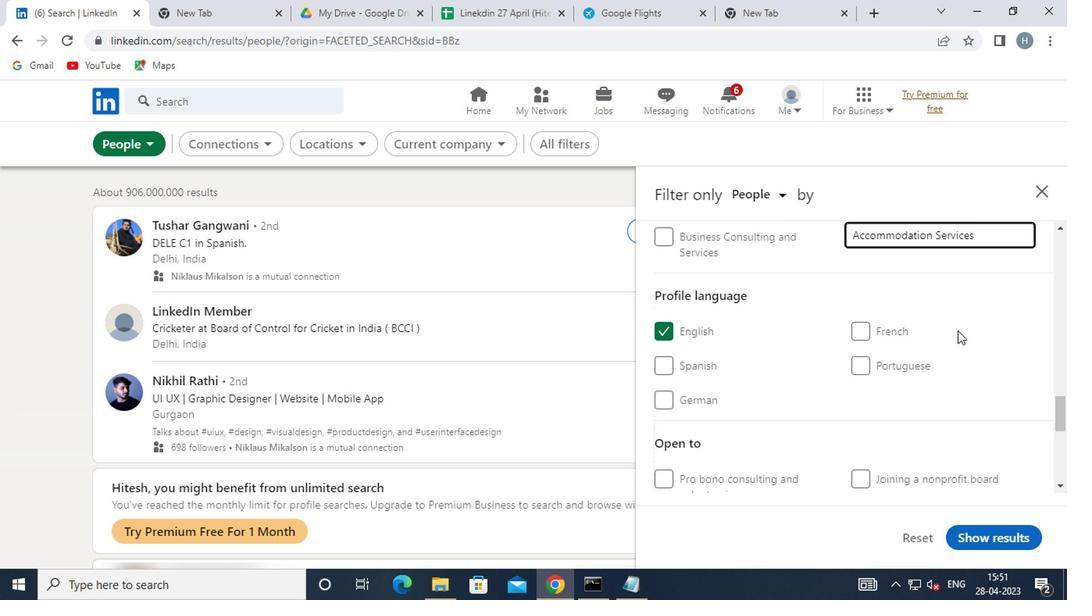 
Action: Mouse moved to (947, 328)
Screenshot: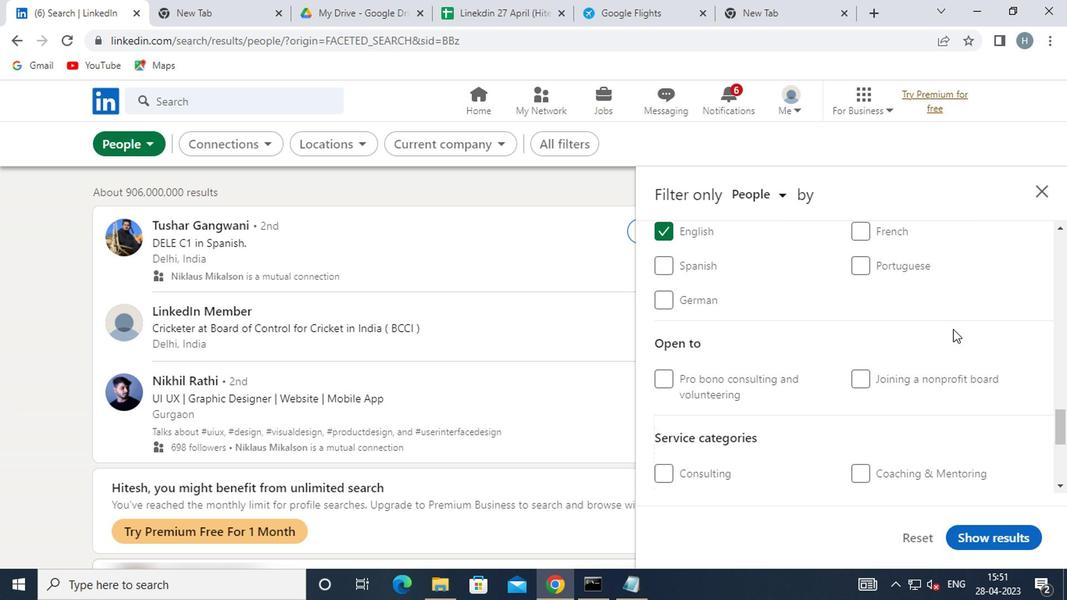 
Action: Mouse scrolled (947, 327) with delta (0, 0)
Screenshot: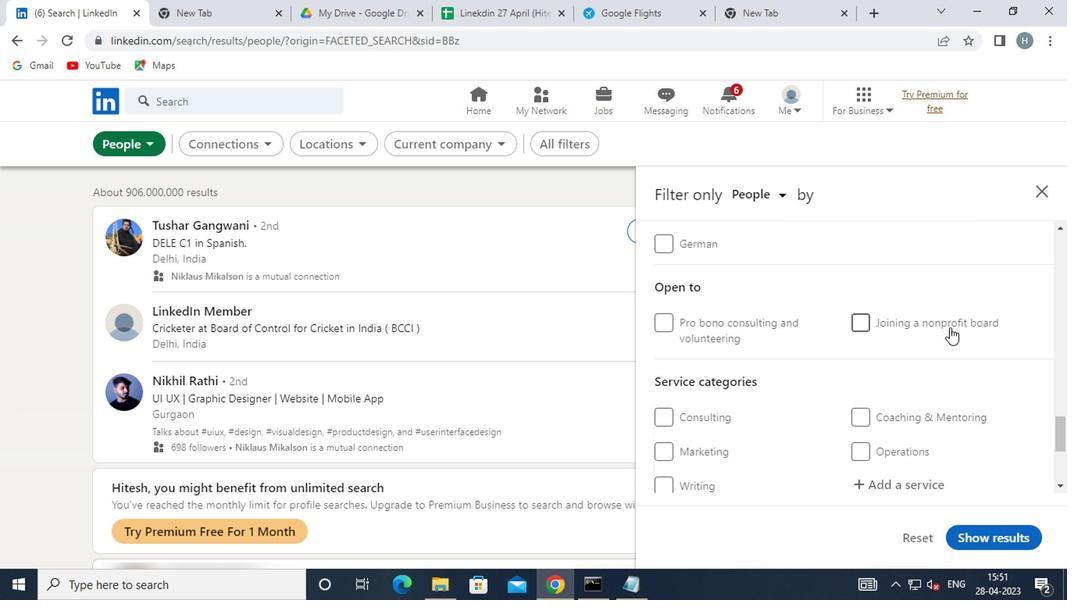 
Action: Mouse moved to (903, 403)
Screenshot: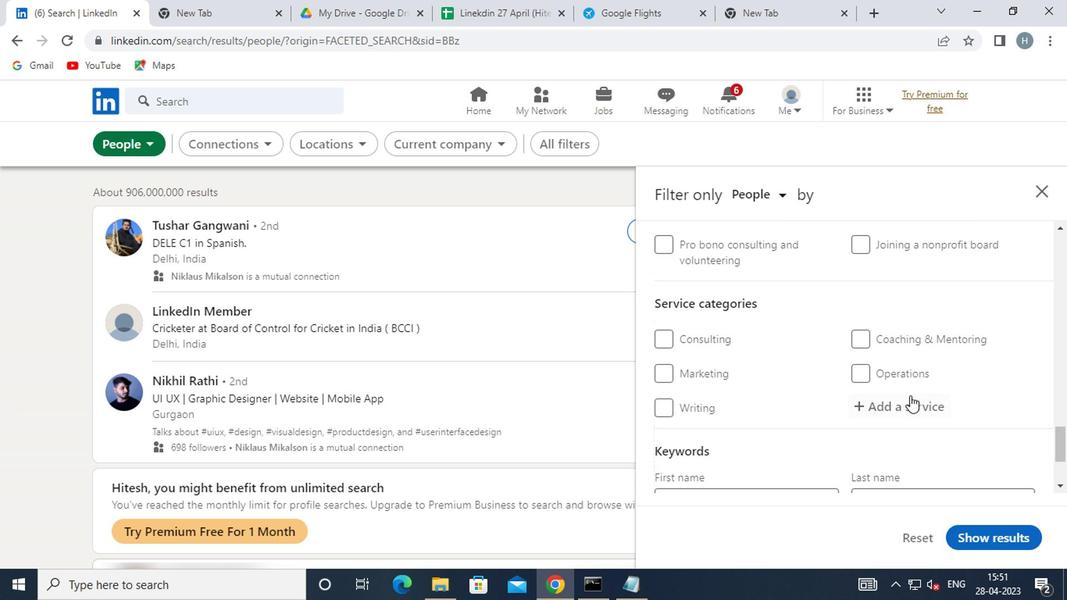 
Action: Mouse pressed left at (903, 403)
Screenshot: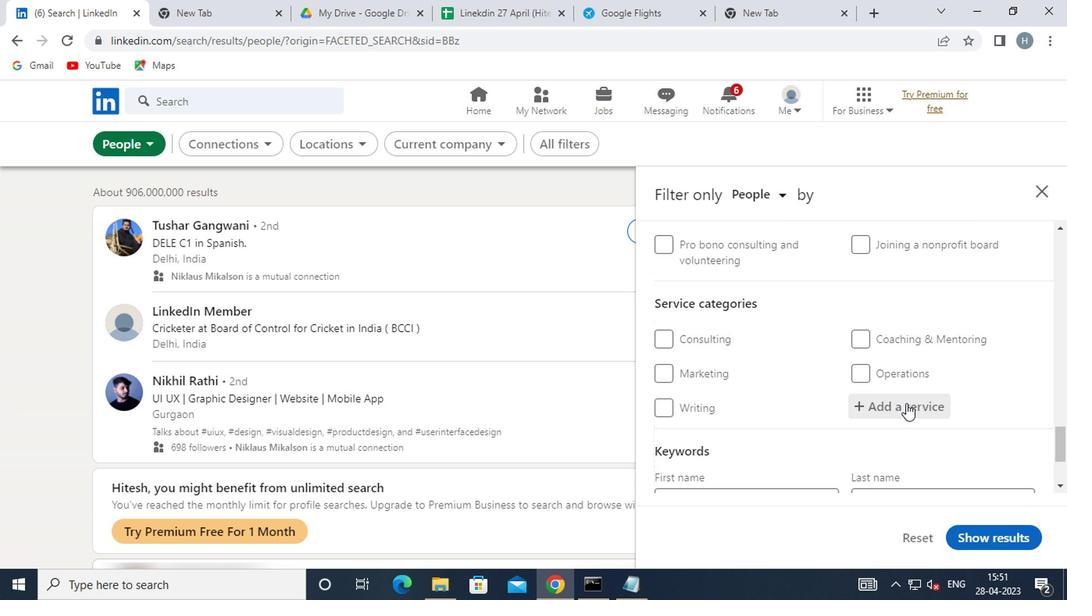 
Action: Mouse moved to (899, 402)
Screenshot: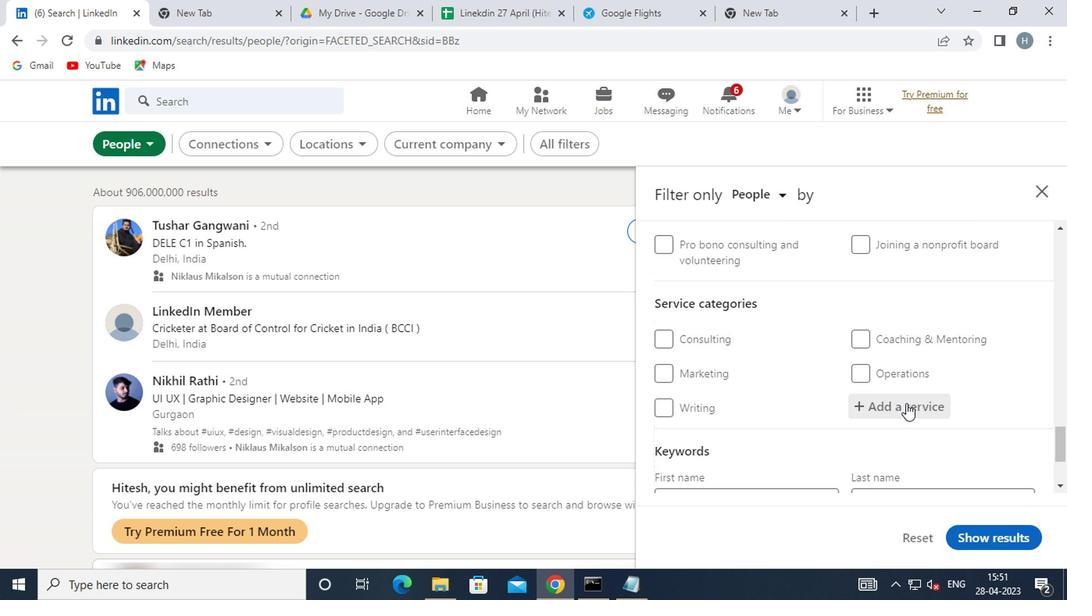 
Action: Key pressed <Key.shift>HEALTHCARE
Screenshot: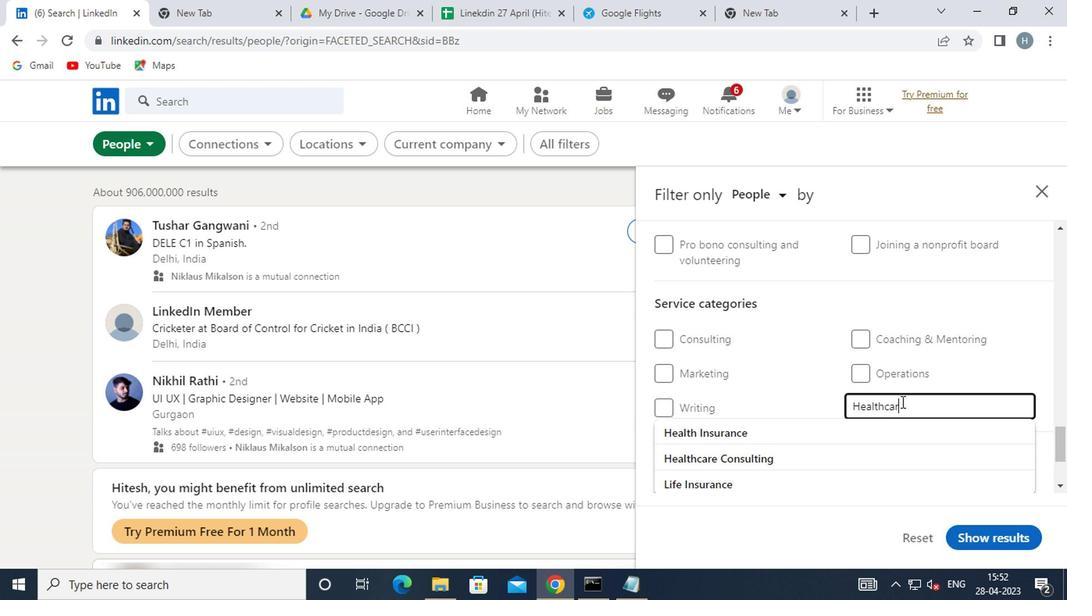
Action: Mouse moved to (854, 430)
Screenshot: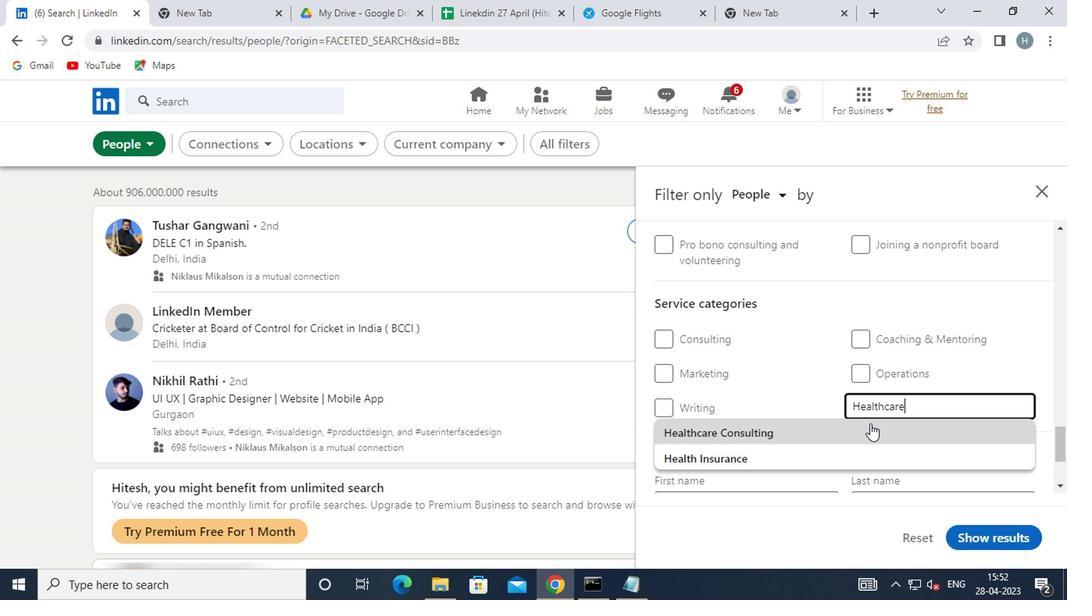 
Action: Mouse pressed left at (854, 430)
Screenshot: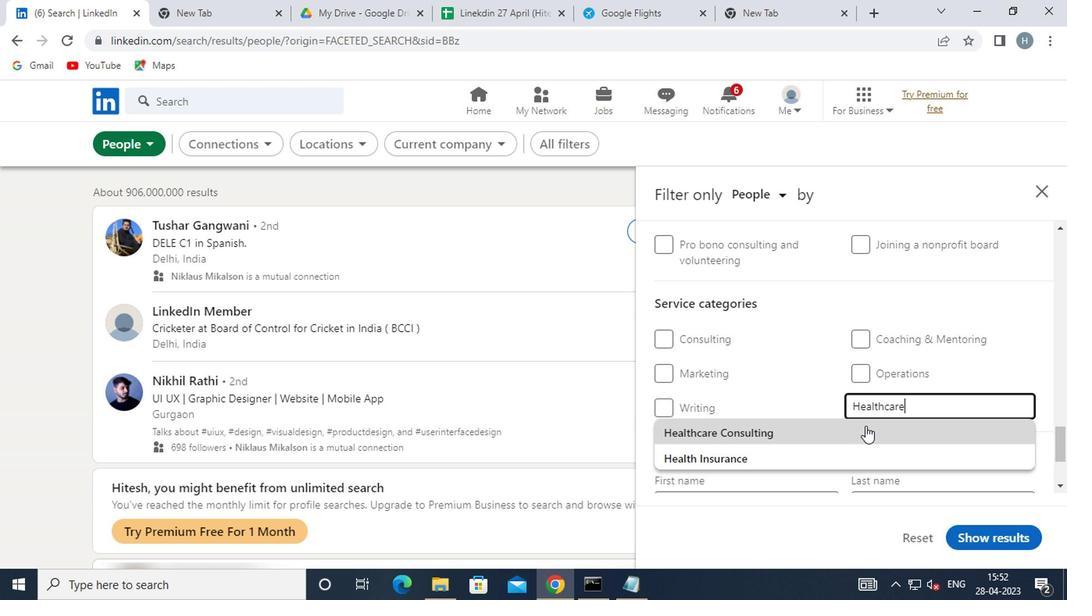 
Action: Mouse moved to (832, 404)
Screenshot: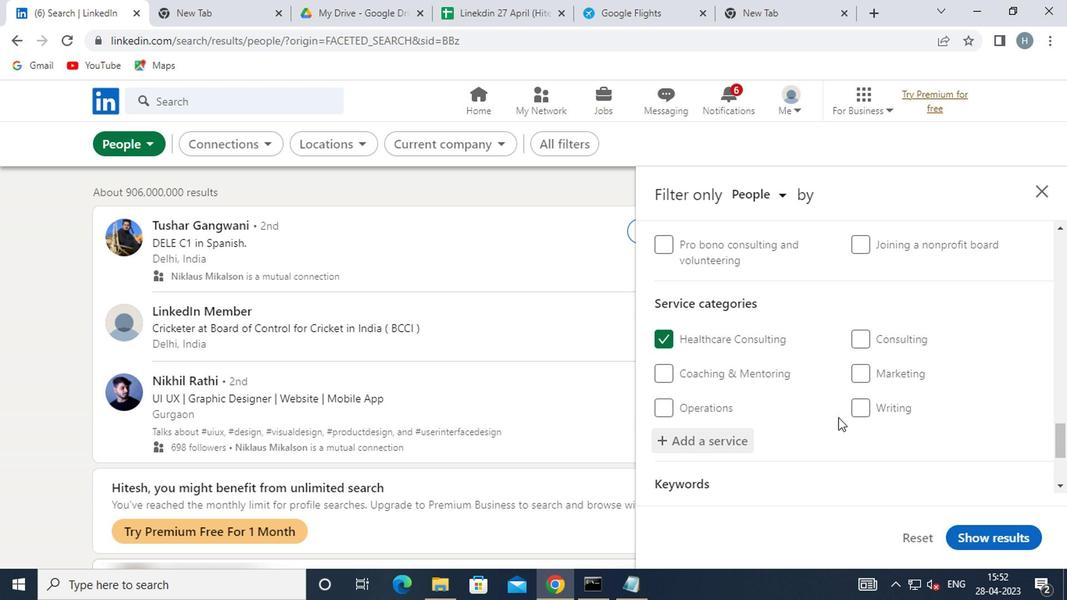 
Action: Mouse scrolled (832, 403) with delta (0, -1)
Screenshot: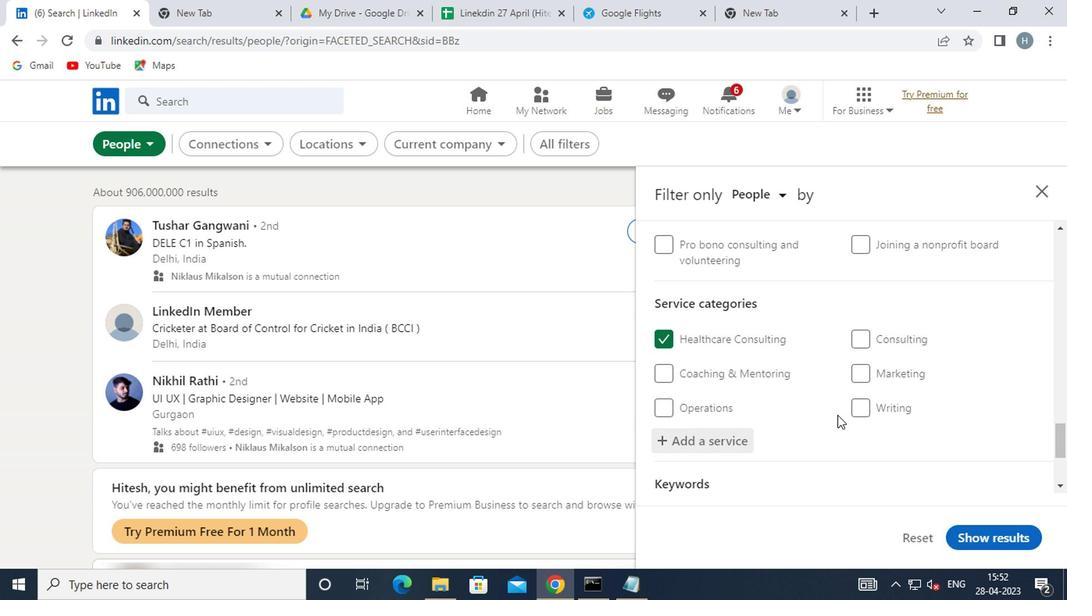 
Action: Mouse scrolled (832, 403) with delta (0, -1)
Screenshot: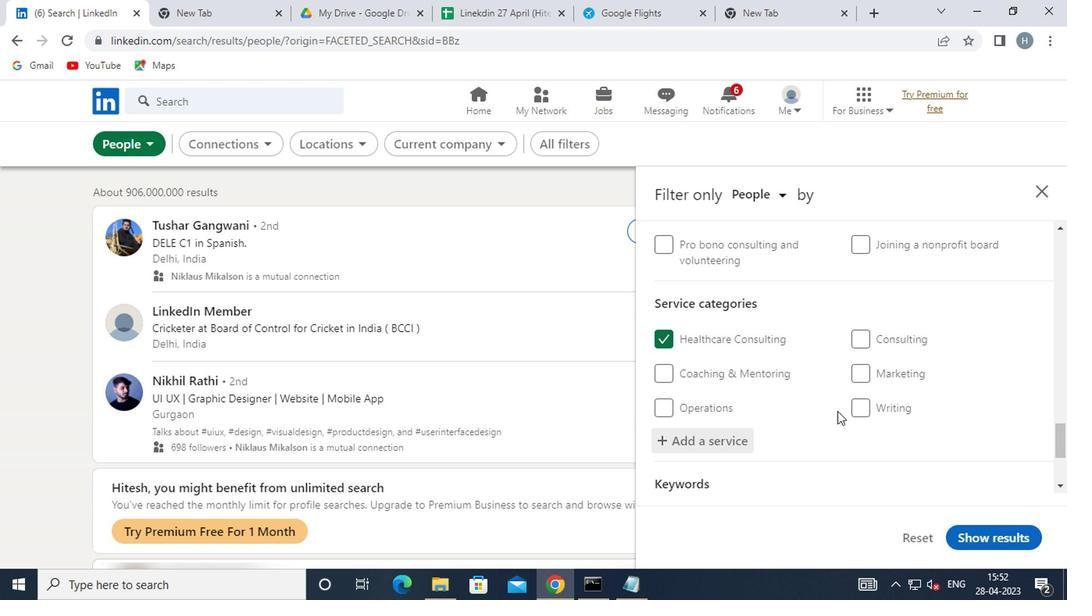 
Action: Mouse scrolled (832, 403) with delta (0, -1)
Screenshot: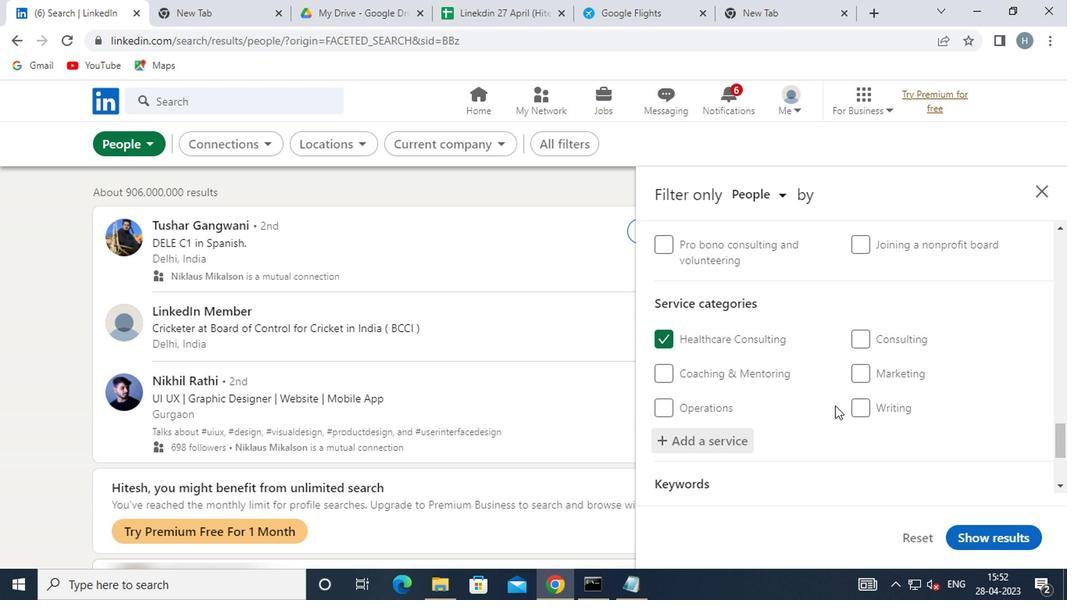 
Action: Mouse moved to (832, 403)
Screenshot: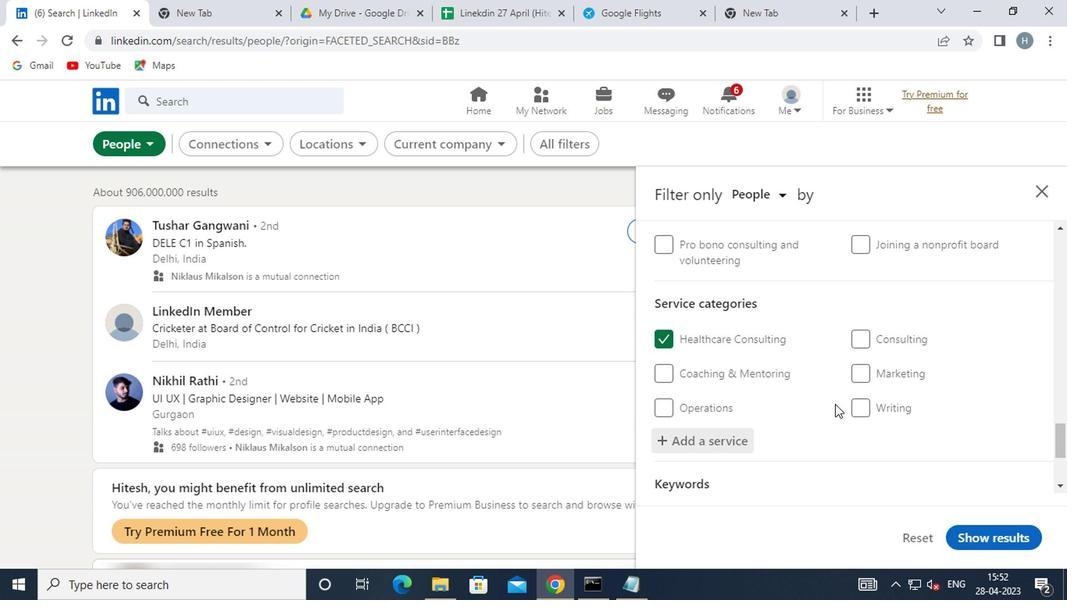
Action: Mouse scrolled (832, 403) with delta (0, 0)
Screenshot: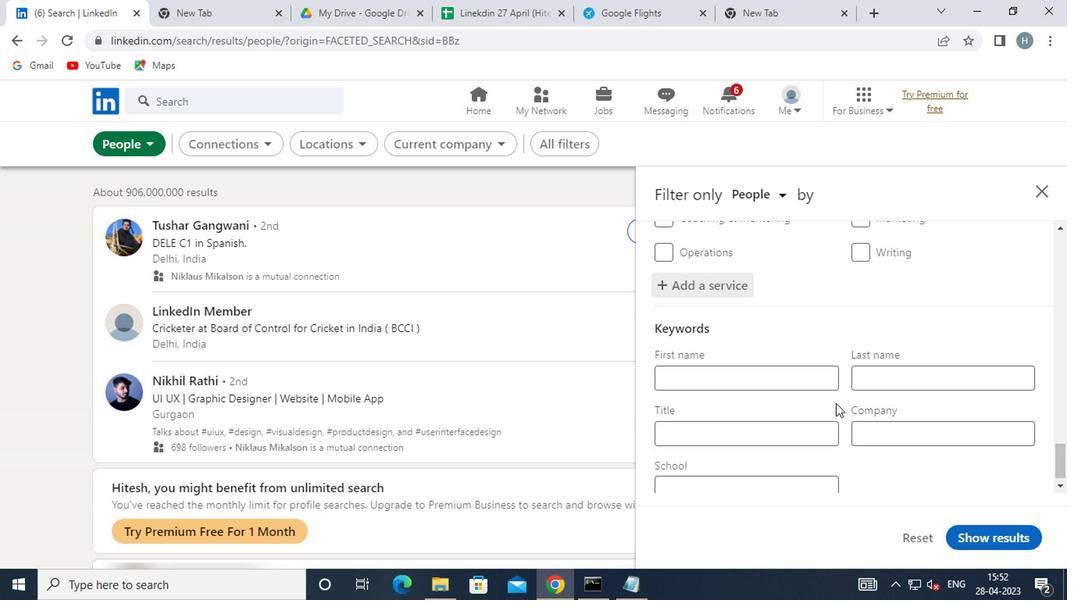 
Action: Mouse scrolled (832, 403) with delta (0, 0)
Screenshot: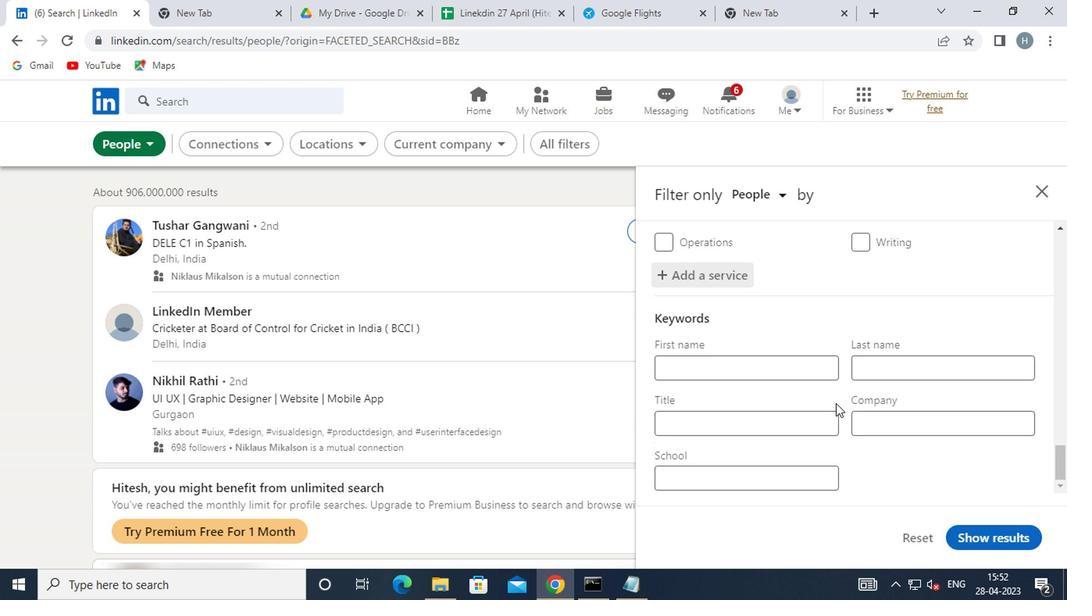
Action: Mouse moved to (801, 419)
Screenshot: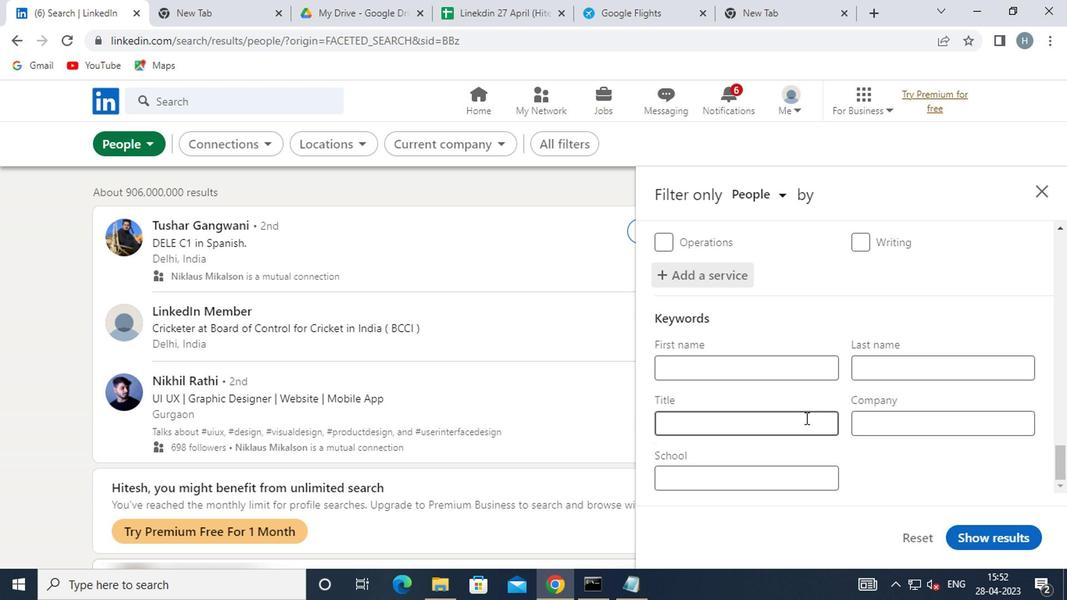 
Action: Mouse pressed left at (801, 419)
Screenshot: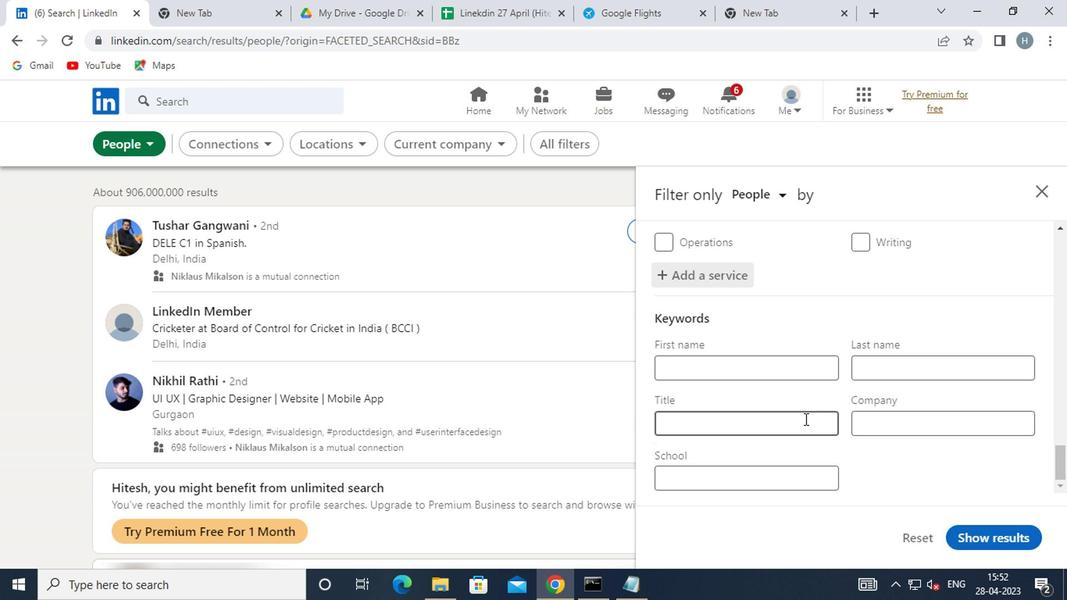 
Action: Mouse moved to (801, 419)
Screenshot: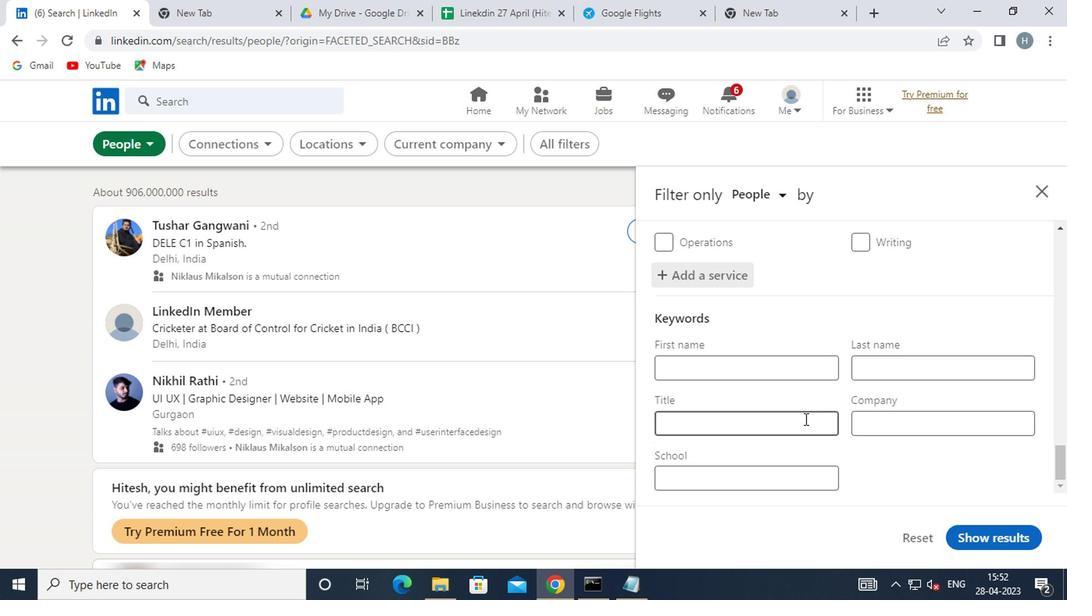
Action: Key pressed <Key.shift>CALL<Key.space><Key.shift>CENTER<Key.space><Key.shift><Key.shift><Key.shift>REPRESENTATIVE
Screenshot: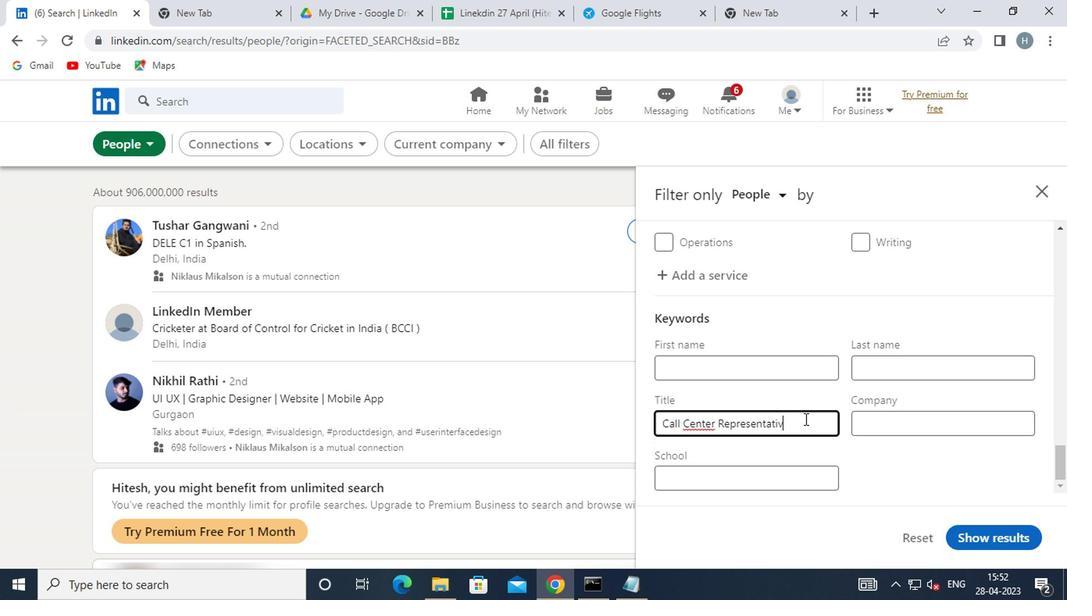 
Action: Mouse moved to (975, 533)
Screenshot: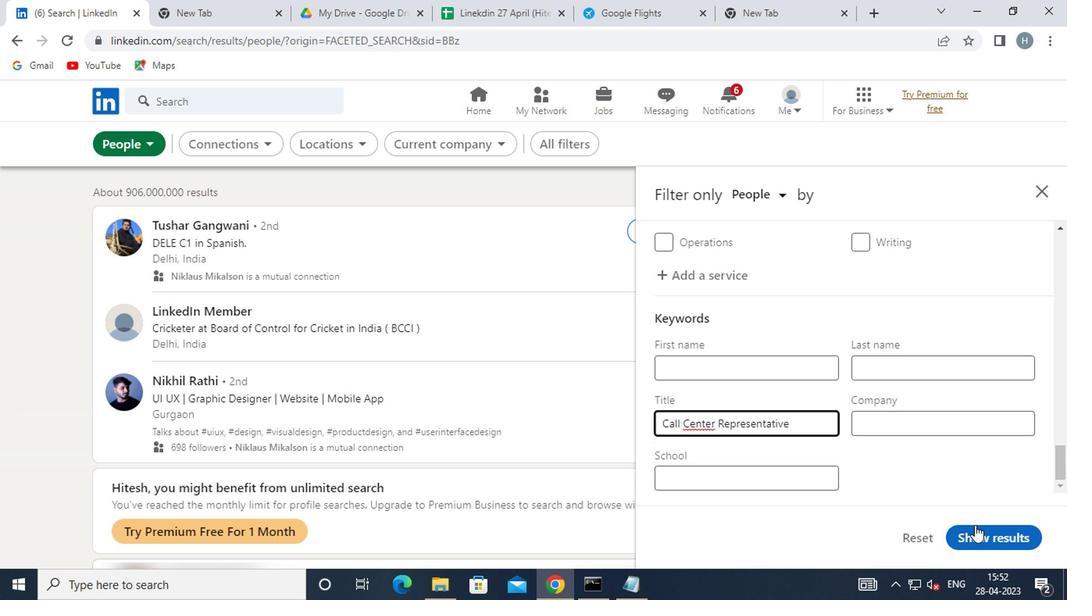
Action: Mouse pressed left at (975, 533)
Screenshot: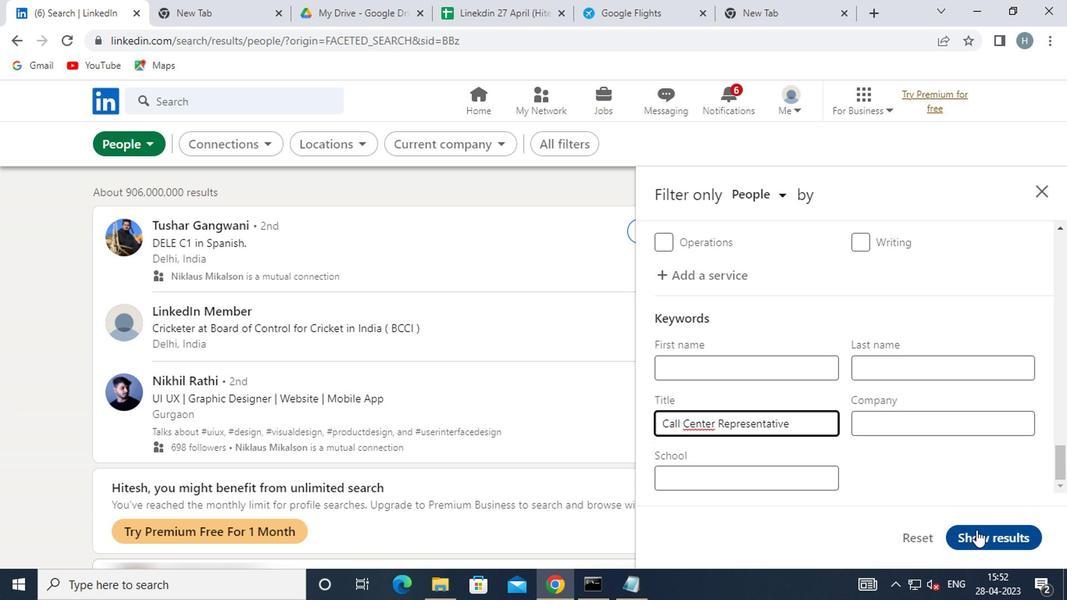 
Action: Mouse moved to (584, 294)
Screenshot: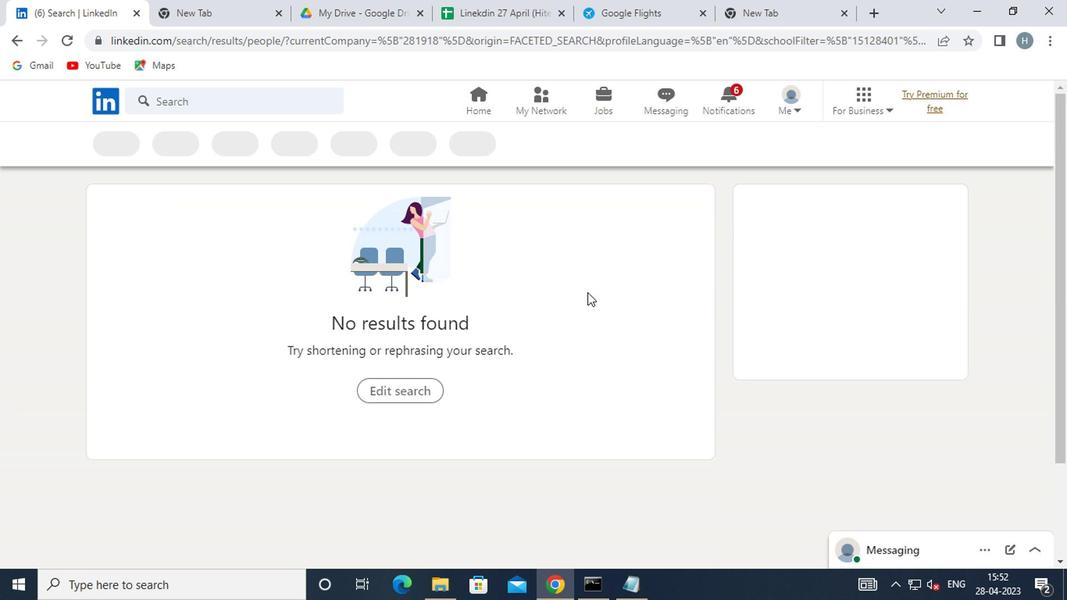 
